 Task: Open a blank google sheet and write heading  Powerhouse Sales. Add 10 people name  'Alexander Cooper, Victoria Hayes, Daniel Carter, Chloe Murphy, Christopher Ross, Natalie Price, Jack Peterson, Harper Foster, Joseph Gray, Lily Reed'Item code in between  1000-2000. Product range in between  4000-7000. Add Products   TOMS Shoe, UGG  Shoe, Wolverine Shoe, Z-Coil Shoe, Adidas shoe, Gucci T-shirt, Louis Vuitton bag, Zara Shirt, H&M jeans, Chanel perfume.Choose quantity  3 to 10 commission 2 percent Total Add Amount. Save page  Powerhouse Sales log   book
Action: Mouse moved to (217, 154)
Screenshot: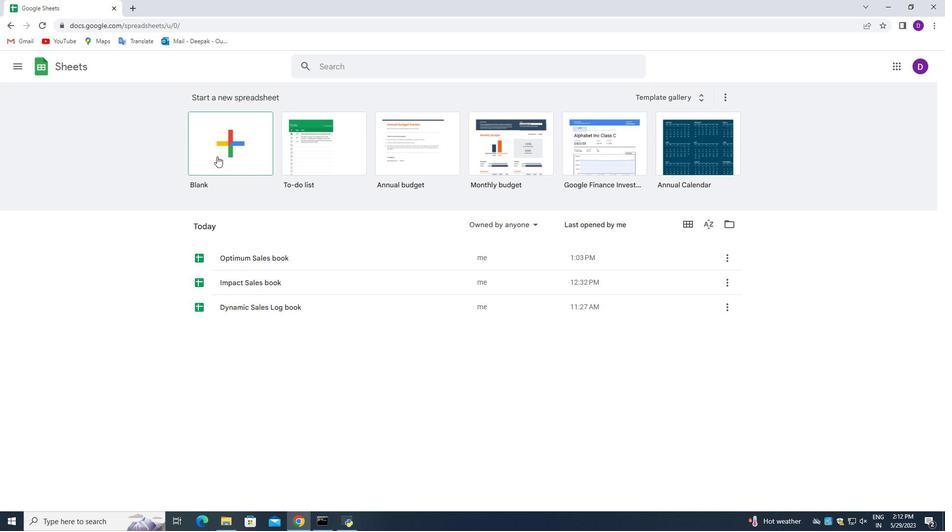 
Action: Mouse pressed left at (217, 154)
Screenshot: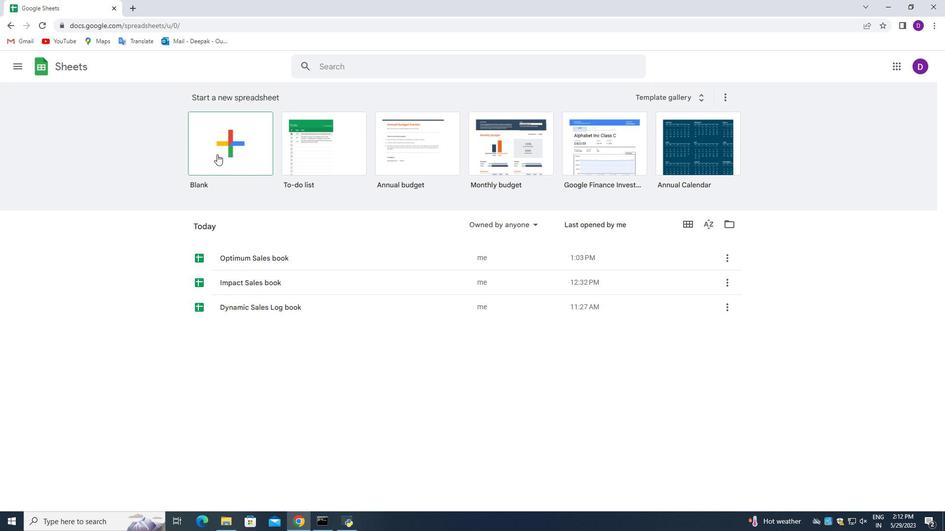 
Action: Mouse moved to (111, 135)
Screenshot: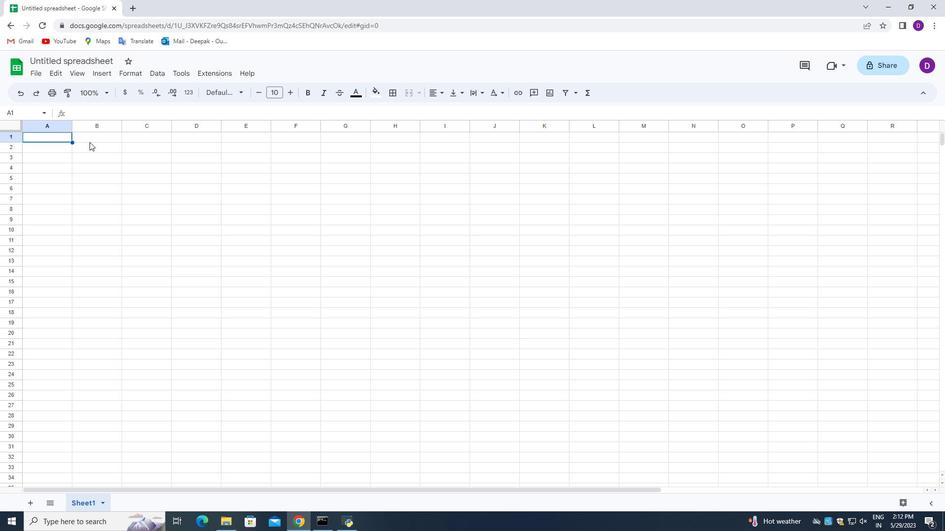
Action: Mouse pressed left at (111, 135)
Screenshot: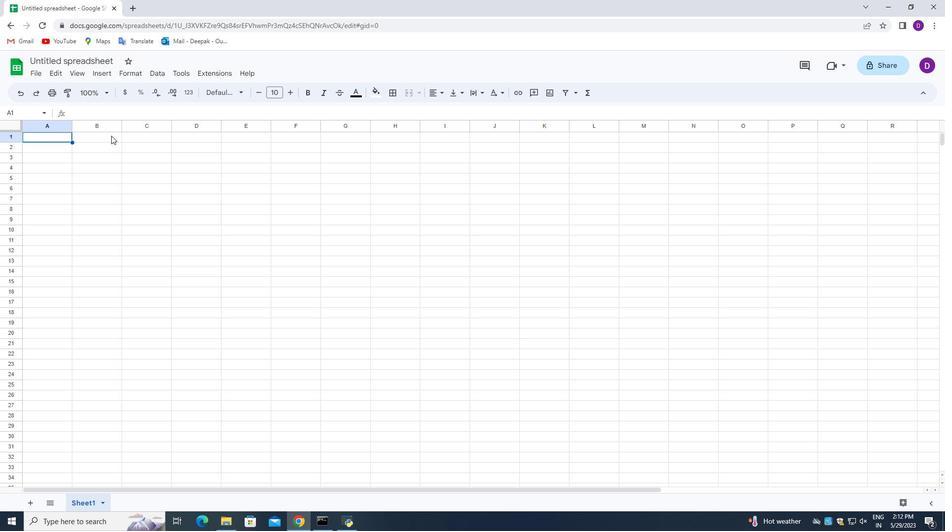 
Action: Mouse moved to (50, 139)
Screenshot: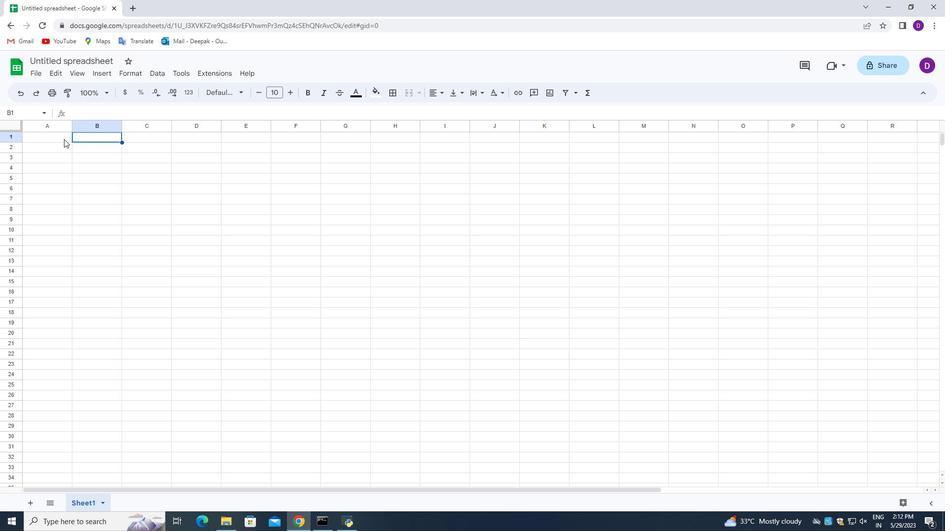 
Action: Mouse pressed left at (50, 139)
Screenshot: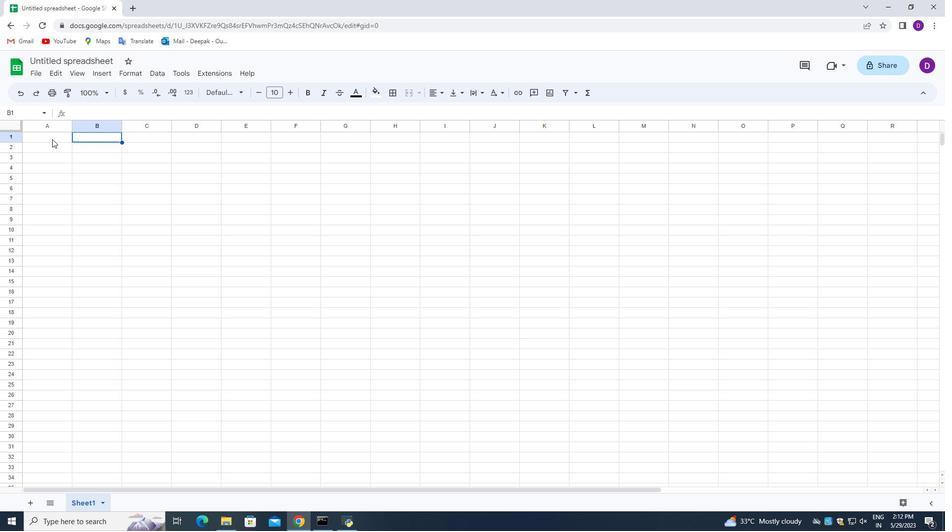 
Action: Mouse pressed left at (50, 139)
Screenshot: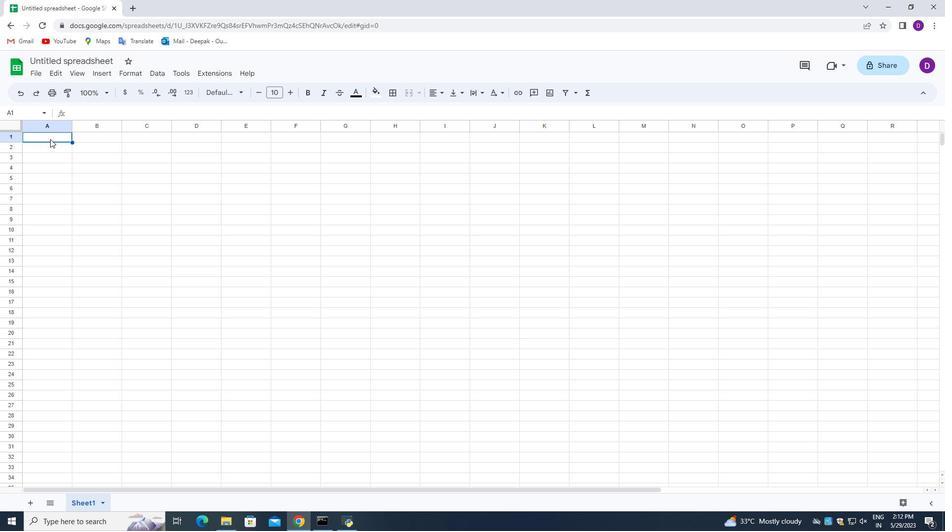
Action: Mouse pressed left at (50, 139)
Screenshot: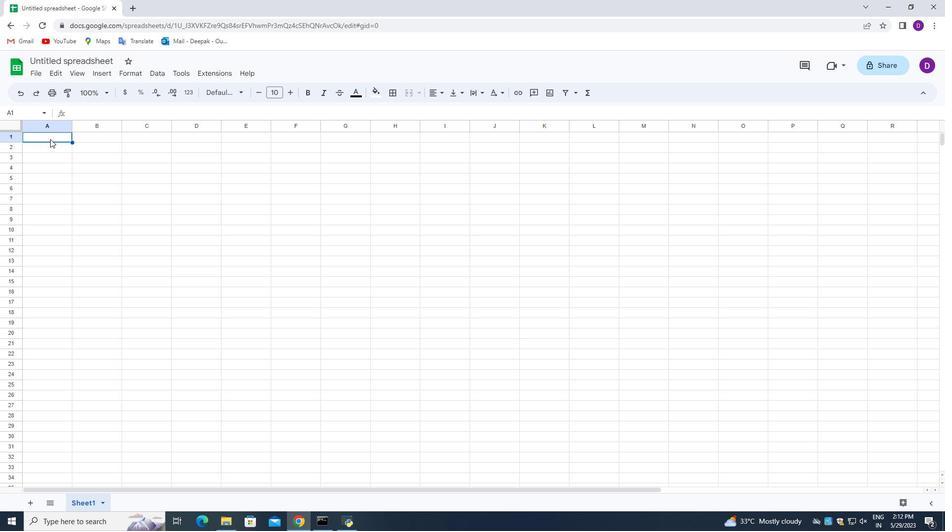 
Action: Mouse moved to (66, 60)
Screenshot: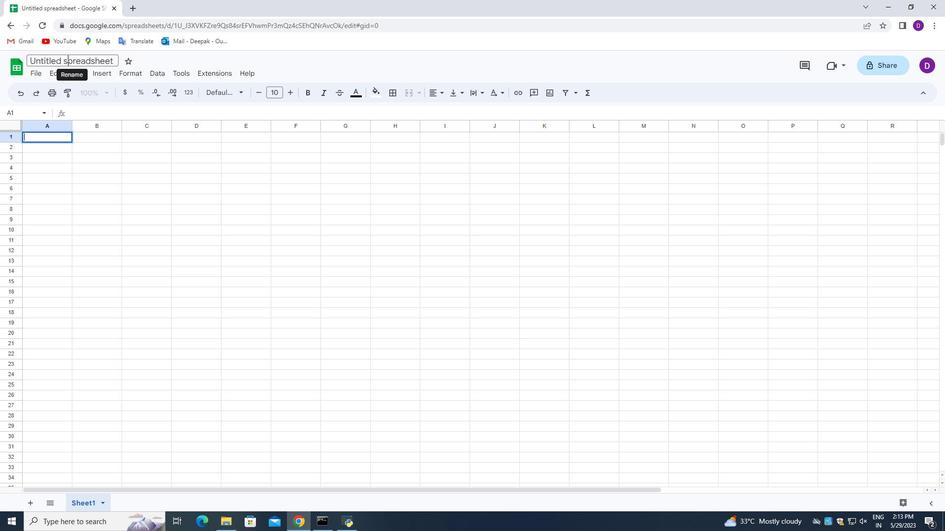 
Action: Mouse pressed left at (66, 60)
Screenshot: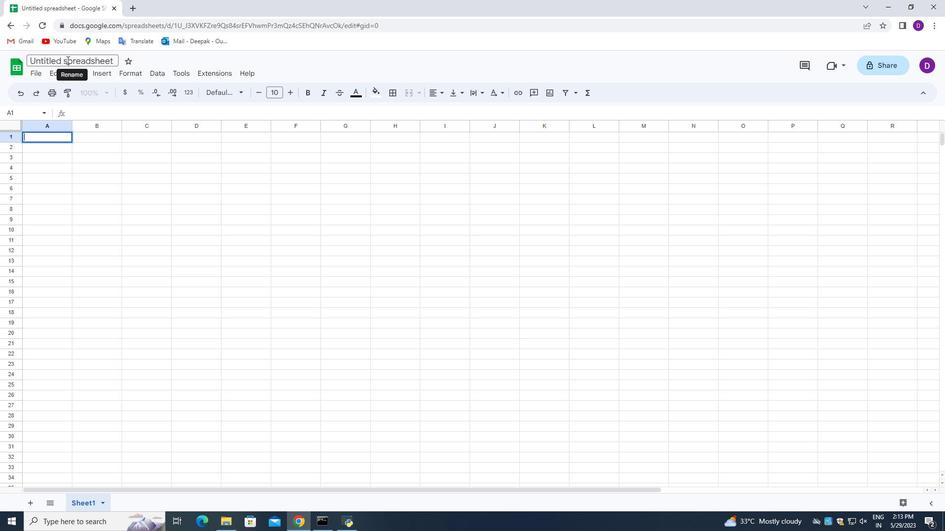 
Action: Mouse pressed left at (66, 60)
Screenshot: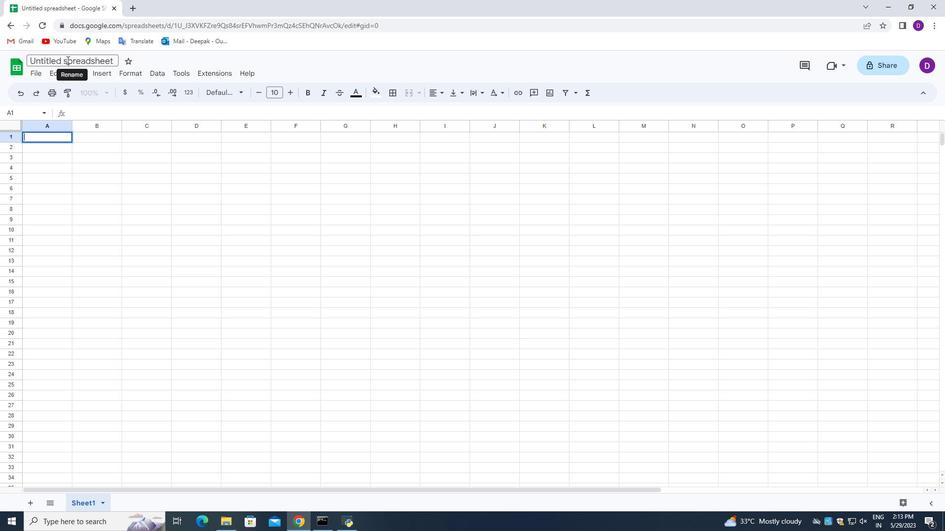 
Action: Key pressed <Key.shift>Powerhouse<Key.space><Key.shift_r>Sle<Key.backspace><Key.backspace>ales<Key.space><Key.shift>L<Key.backspace>log<Key.space>book
Screenshot: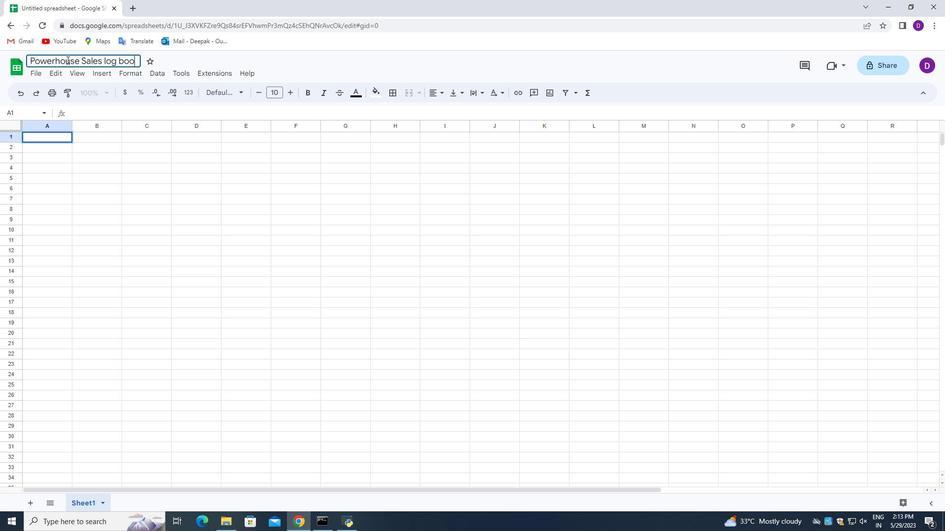 
Action: Mouse moved to (54, 143)
Screenshot: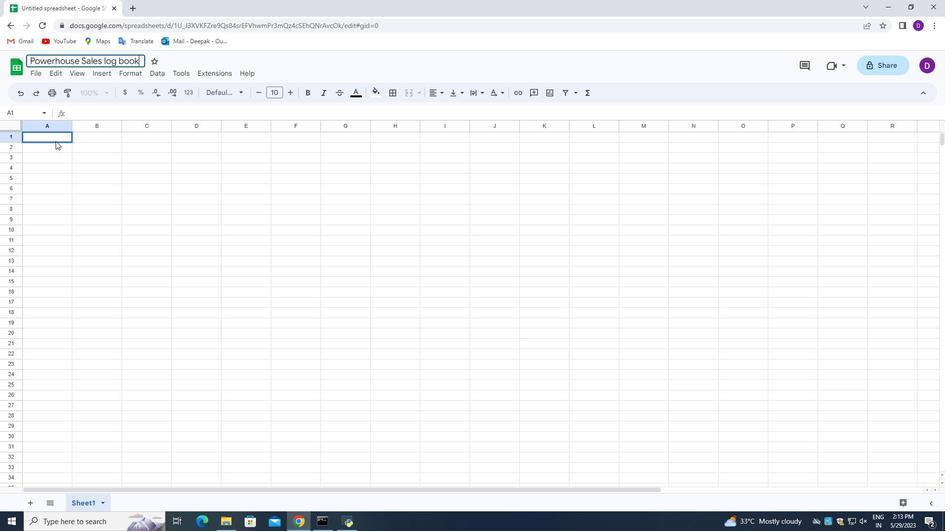 
Action: Mouse pressed left at (54, 143)
Screenshot: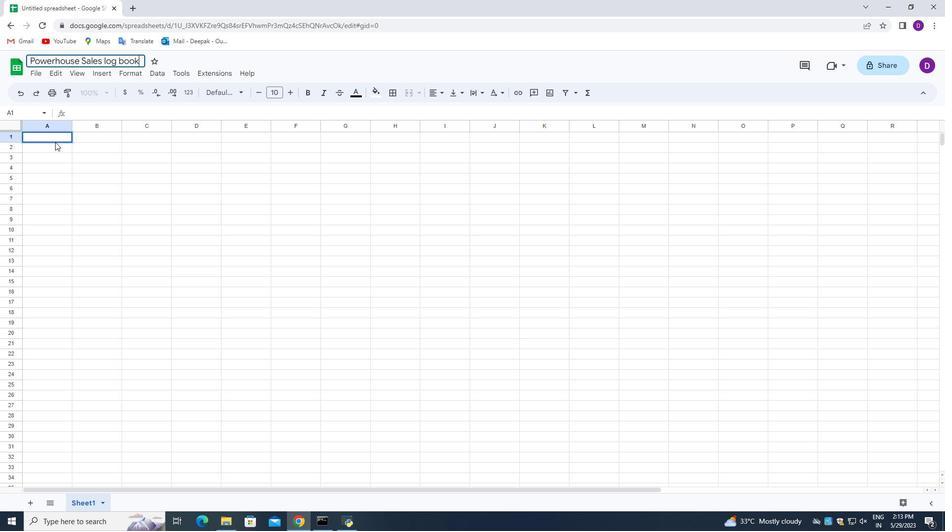 
Action: Mouse moved to (52, 138)
Screenshot: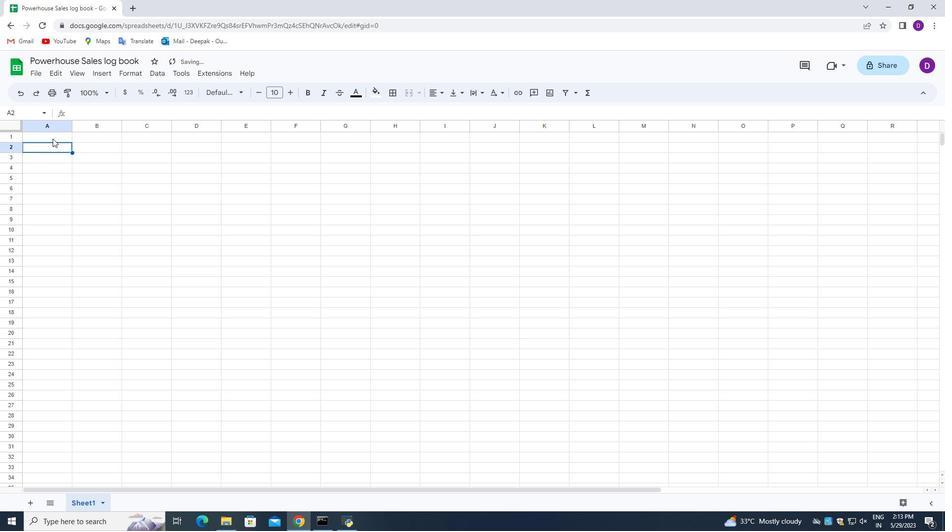
Action: Mouse pressed left at (52, 138)
Screenshot: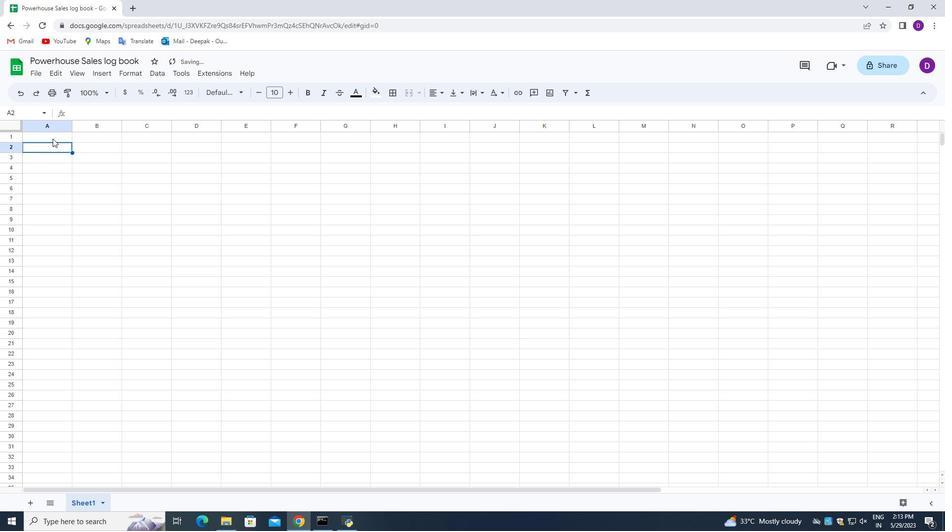 
Action: Mouse pressed left at (52, 138)
Screenshot: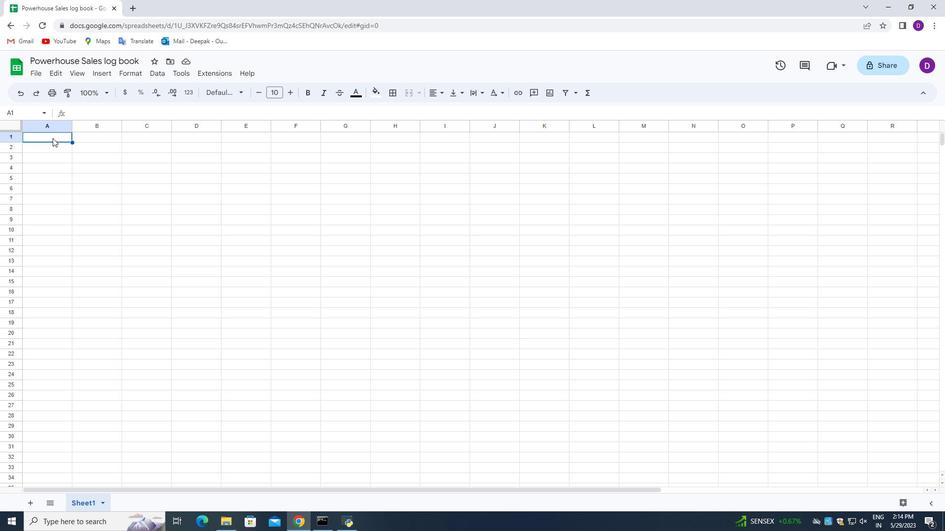 
Action: Mouse pressed left at (52, 138)
Screenshot: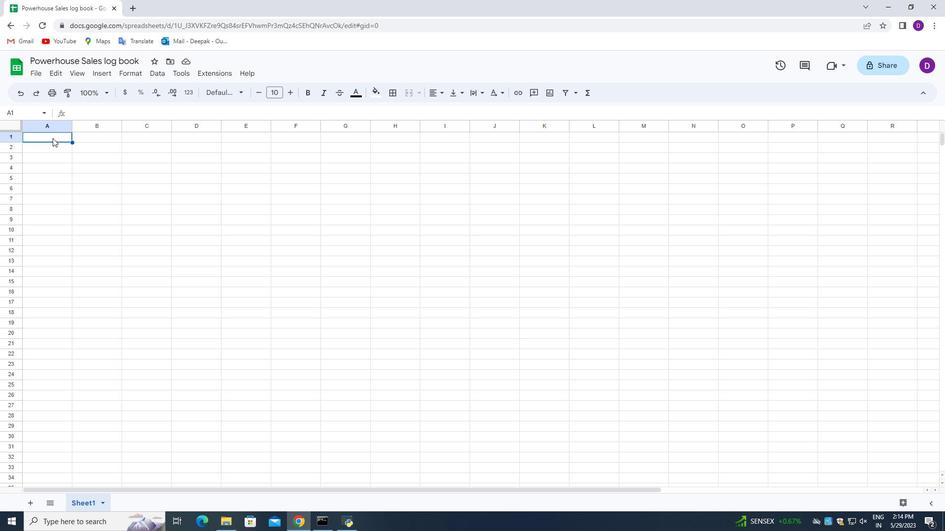
Action: Key pressed <Key.shift>Name<Key.backspace><Key.backspace><Key.backspace><Key.backspace><Key.backspace><Key.shift>Powerhouse<Key.space><Key.shift_r>Sales<Key.space><Key.shift>log
Screenshot: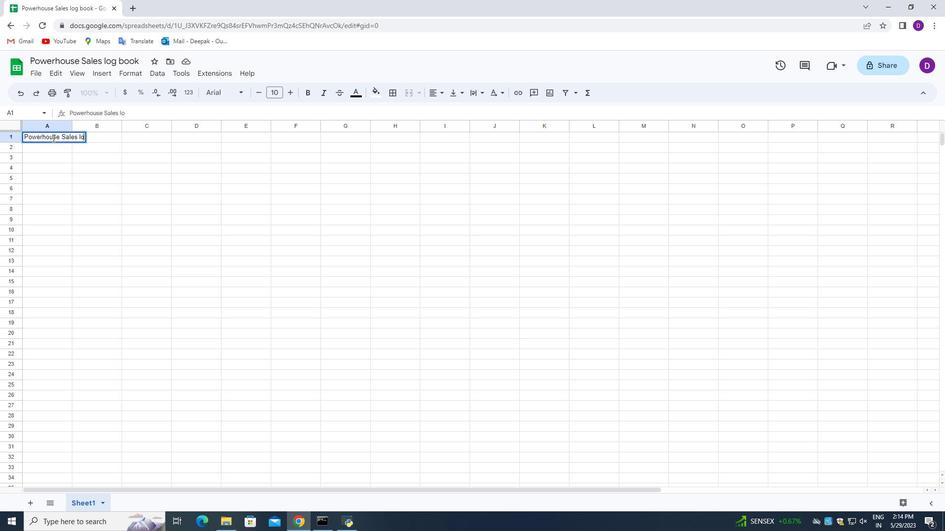 
Action: Mouse moved to (73, 123)
Screenshot: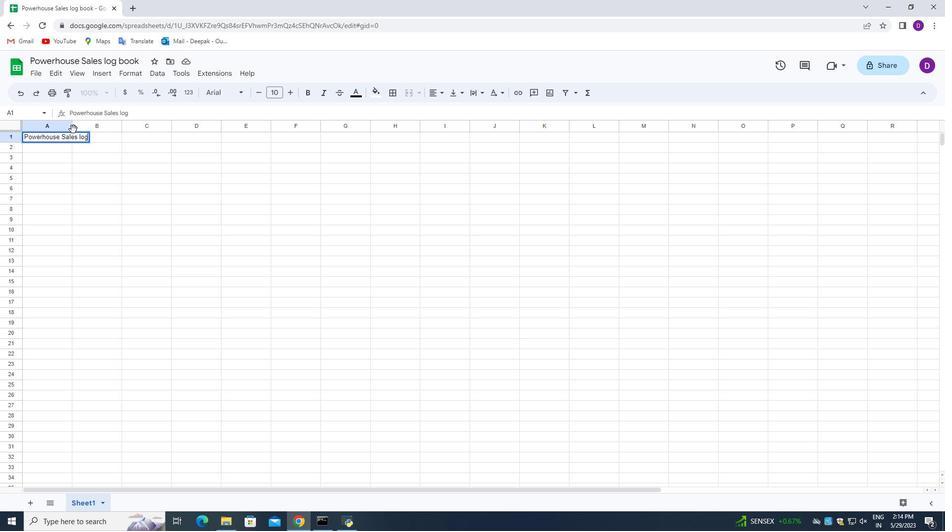 
Action: Mouse pressed left at (73, 123)
Screenshot: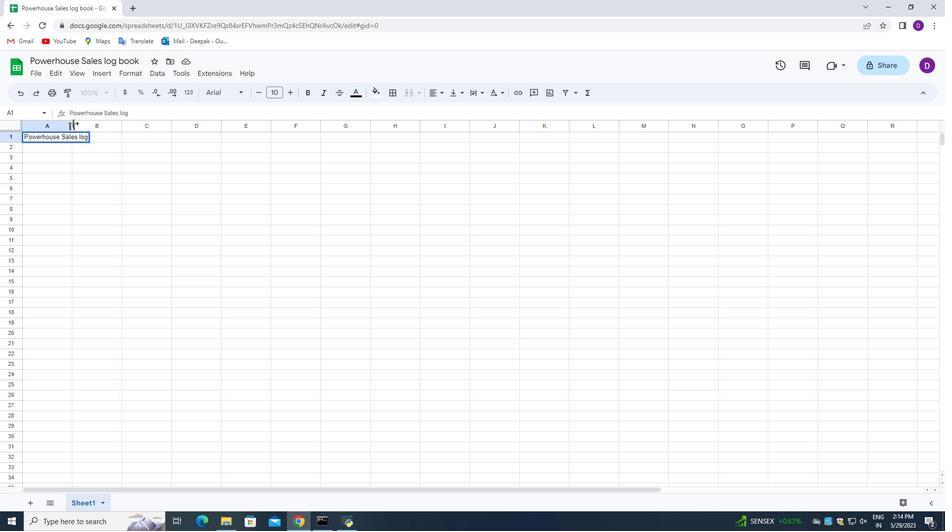 
Action: Mouse pressed left at (73, 123)
Screenshot: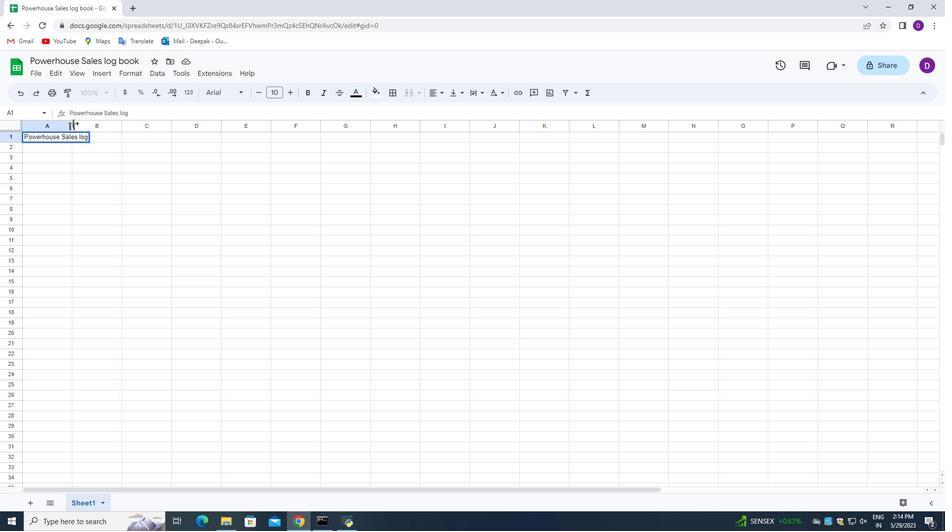 
Action: Mouse moved to (80, 170)
Screenshot: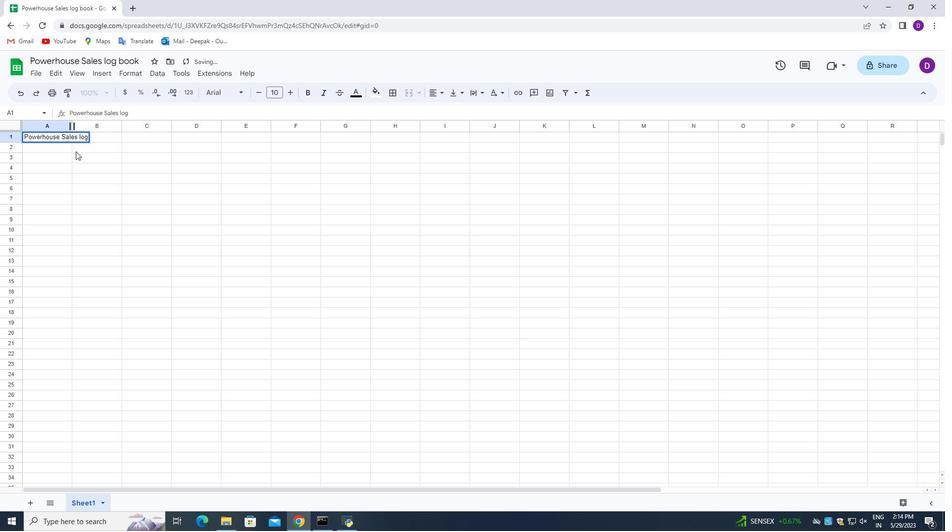 
Action: Mouse pressed left at (80, 170)
Screenshot: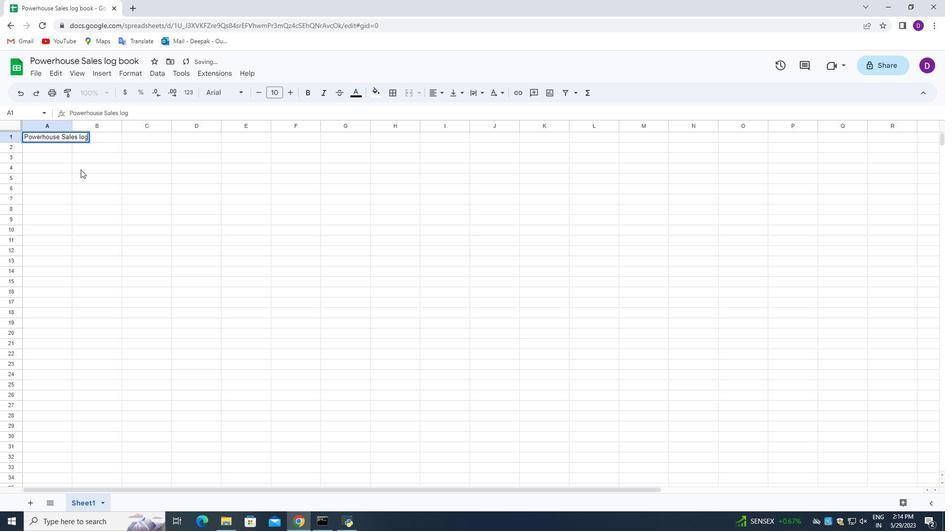 
Action: Mouse moved to (72, 126)
Screenshot: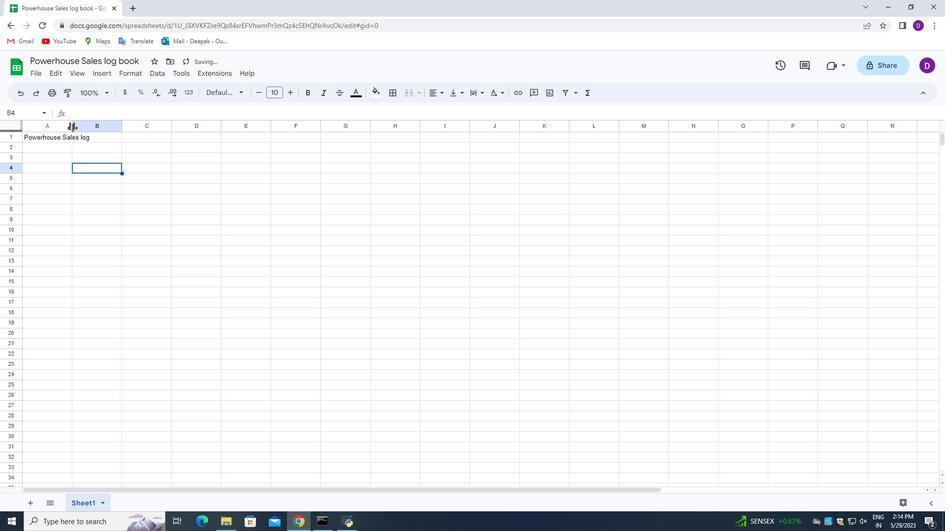 
Action: Mouse pressed left at (72, 126)
Screenshot: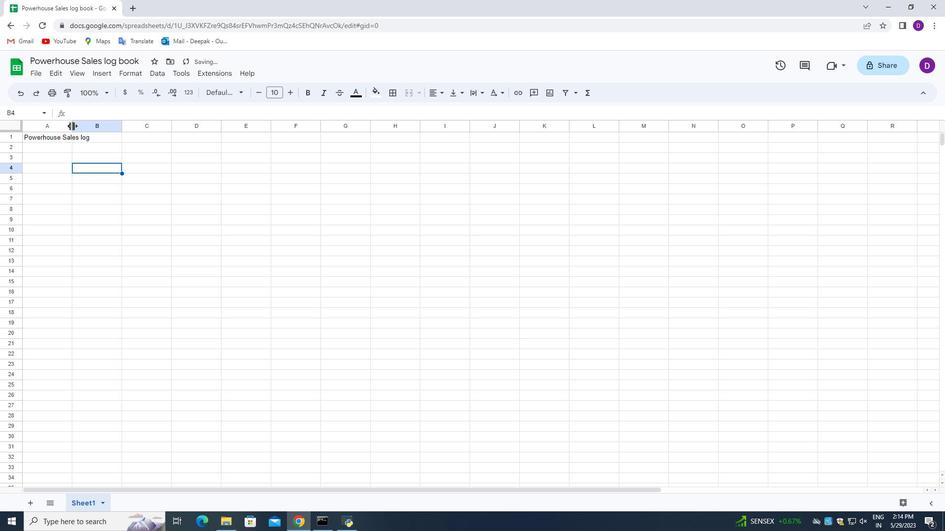
Action: Mouse pressed left at (72, 126)
Screenshot: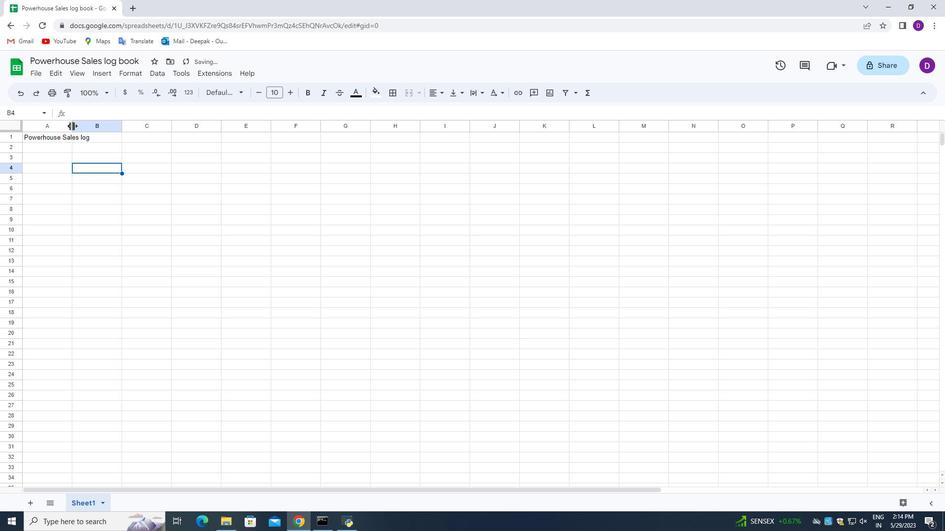 
Action: Mouse moved to (57, 147)
Screenshot: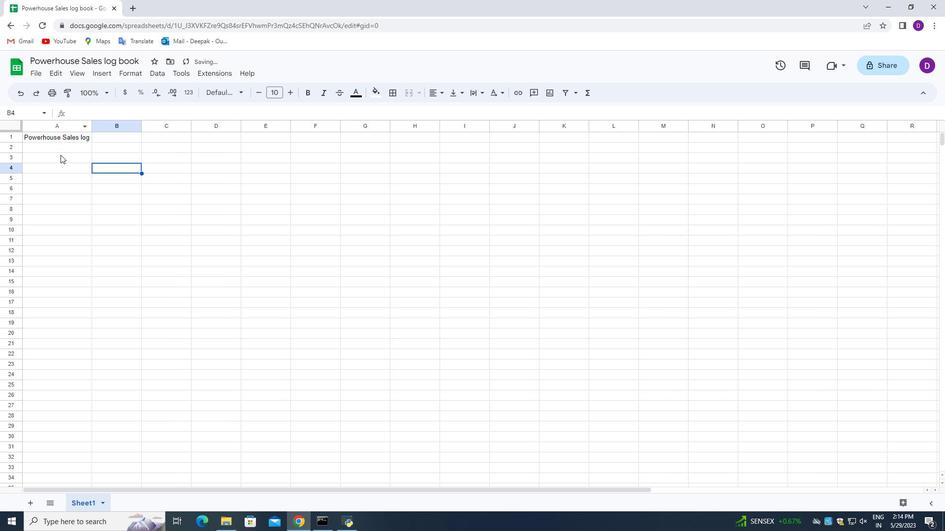 
Action: Mouse pressed left at (57, 147)
Screenshot: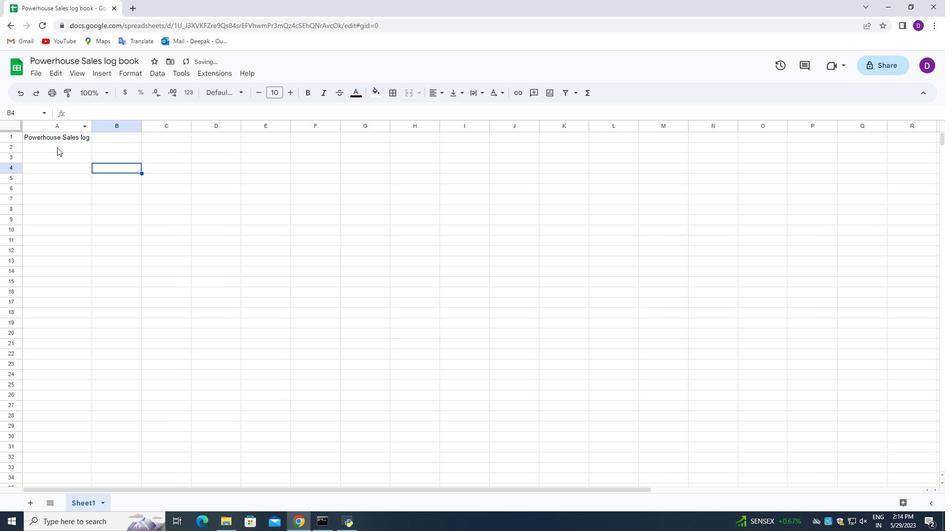 
Action: Key pressed <Key.shift>Name<Key.enter><Key.shift_r>Alexander<Key.enter>
Screenshot: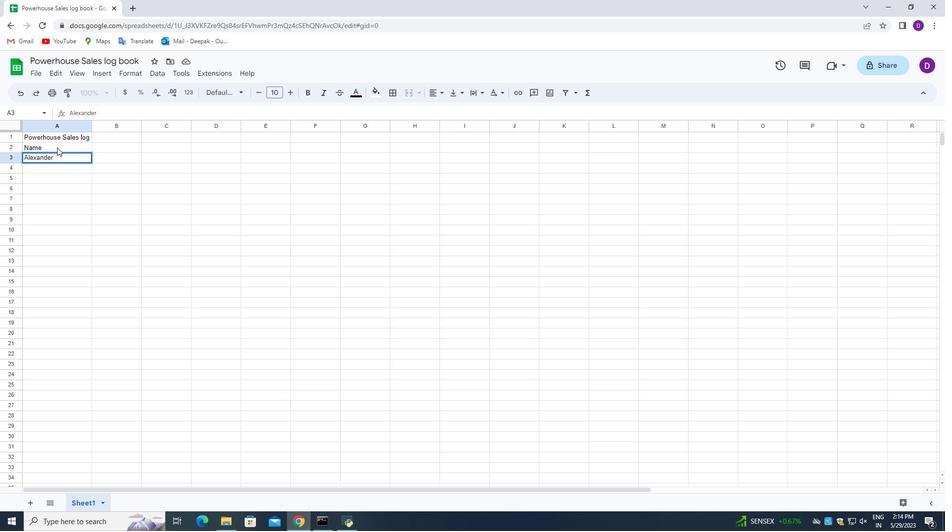 
Action: Mouse moved to (59, 156)
Screenshot: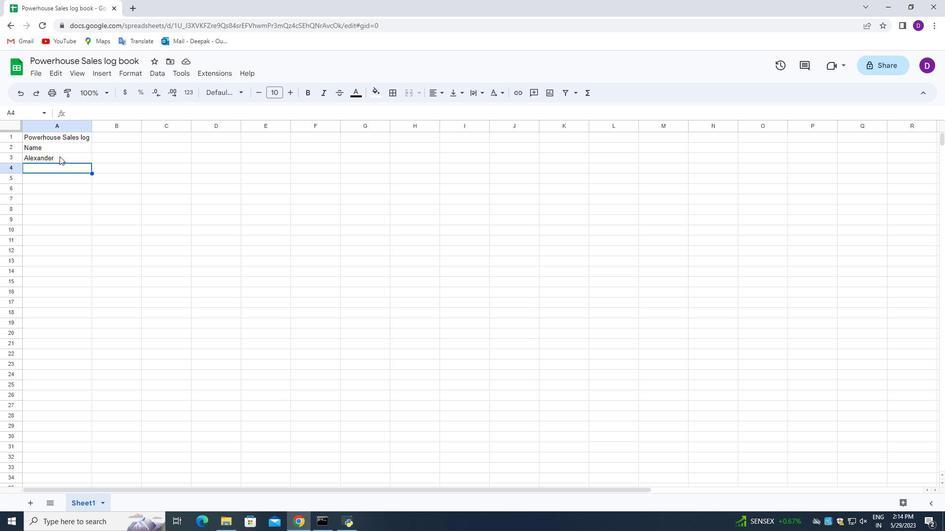 
Action: Mouse pressed left at (59, 156)
Screenshot: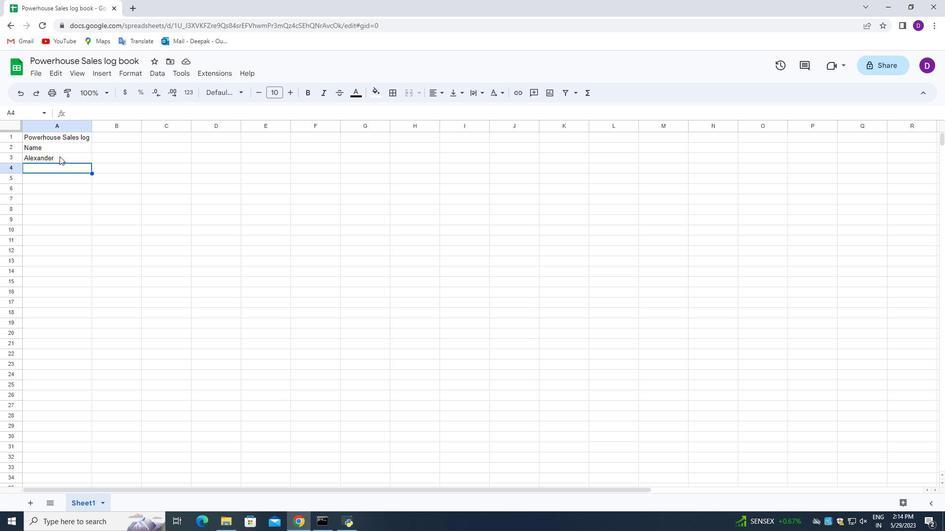 
Action: Mouse pressed left at (59, 156)
Screenshot: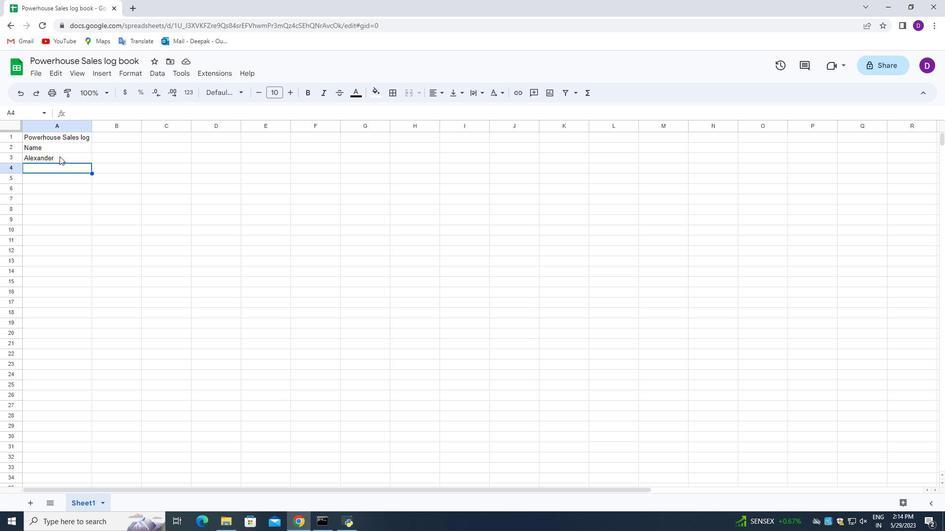 
Action: Key pressed <Key.space><Key.shift_r>Cooper<Key.enter><Key.shift_r>Victoria<Key.space><Key.shift>Hayes<Key.enter><Key.shift_r>Daniel<Key.space><Key.shift_r>Carter<Key.enter><Key.shift_r>Chloe<Key.space><Key.shift>Murphy<Key.enter><Key.shift_r>Christopher<Key.space><Key.shift_r>Ross<Key.enter><Key.shift>Natali<Key.space><Key.backspace>e<Key.space><Key.shift>Price,<Key.backspace><Key.enter><Key.shift>Jack<Key.space><Key.shift>Per<Key.backspace>terson<Key.enter><Key.shift>Harper<Key.space><Key.shift_r>Foster<Key.enter>j<Key.backspace><Key.backspace><Key.shift>Joseph<Key.space><Key.shift_r>Gray<Key.enter><Key.shift>Lily<Key.space><Key.shift_r><Key.shift_r><Key.shift_r><Key.shift_r><Key.shift_r><Key.shift_r><Key.shift_r>Reed<Key.enter>
Screenshot: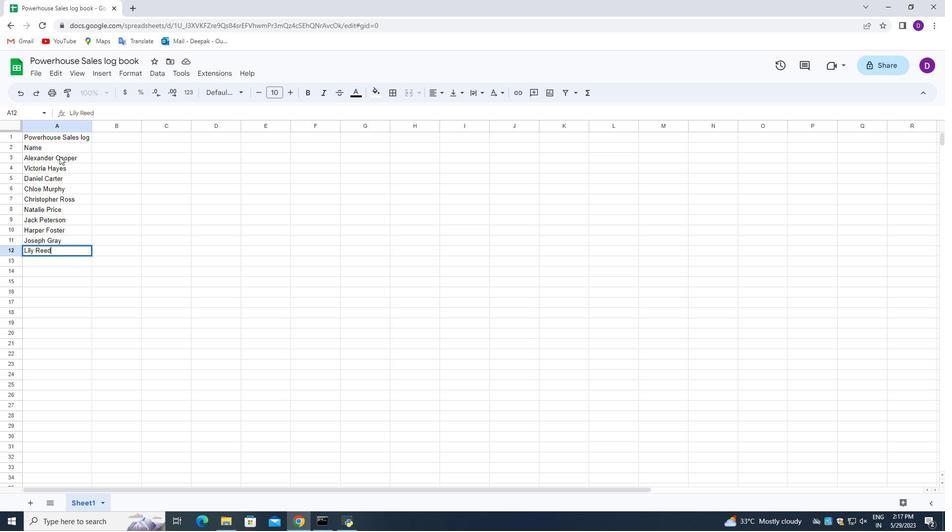 
Action: Mouse moved to (112, 150)
Screenshot: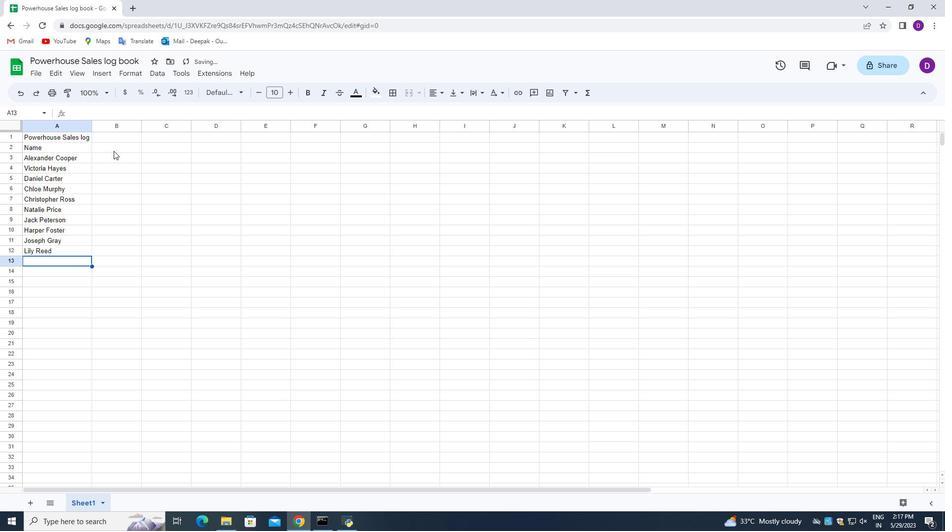 
Action: Mouse pressed left at (112, 150)
Screenshot: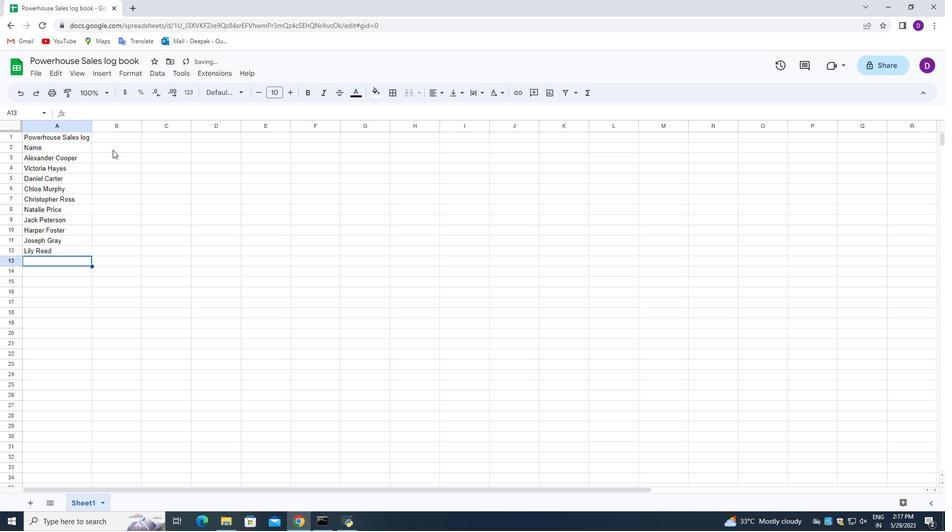 
Action: Mouse moved to (114, 149)
Screenshot: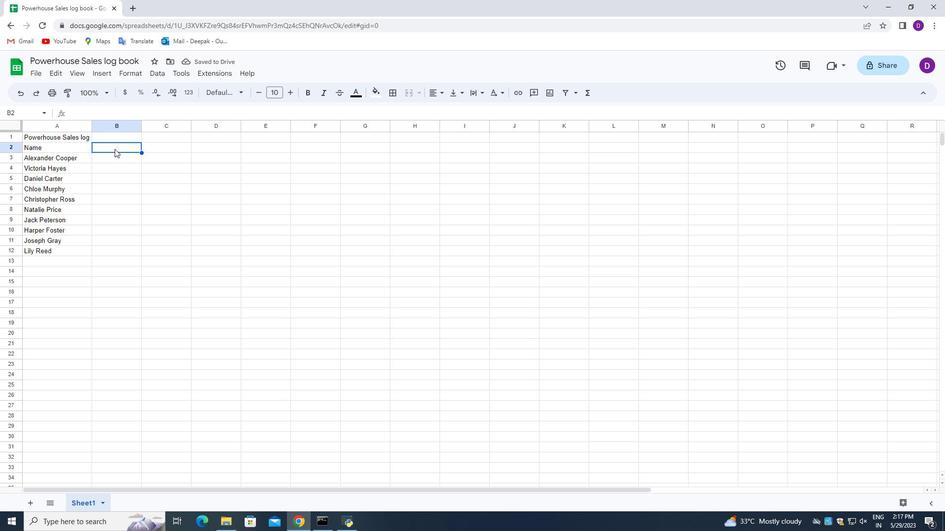 
Action: Mouse pressed left at (114, 149)
Screenshot: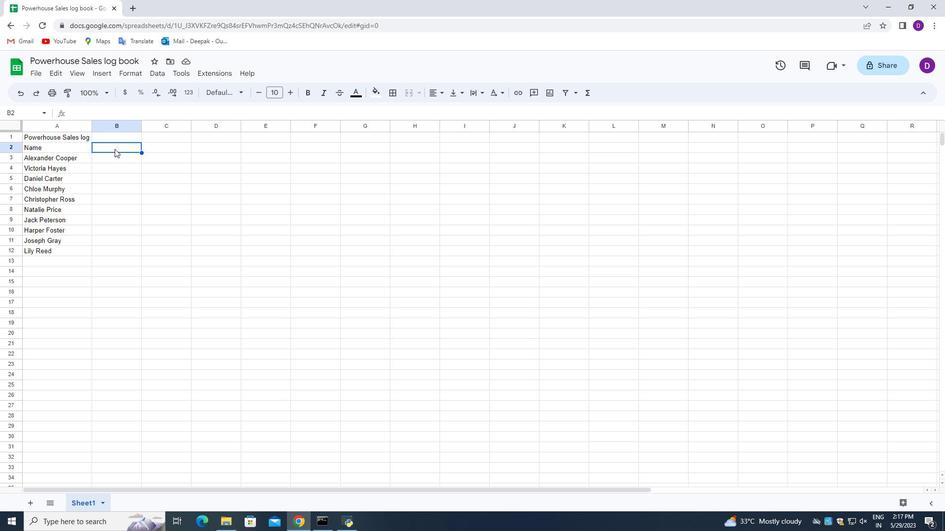 
Action: Mouse pressed left at (114, 149)
Screenshot: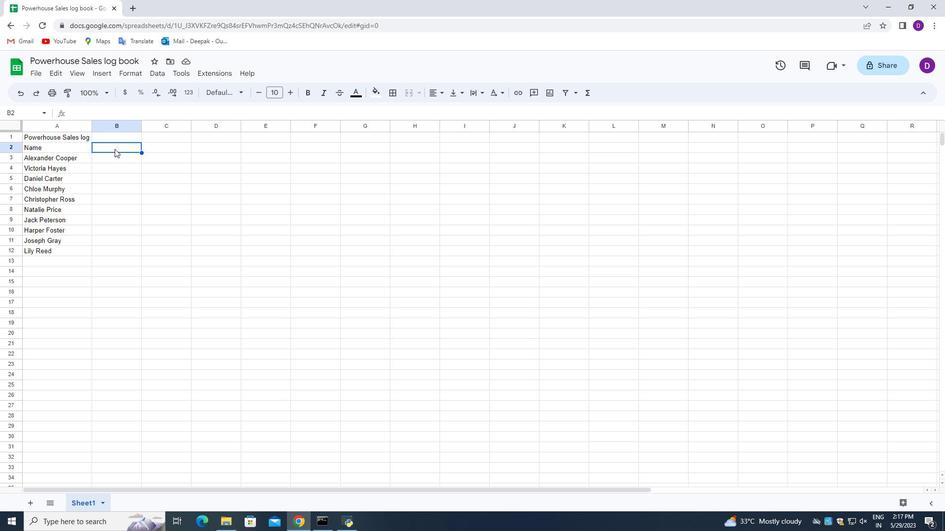 
Action: Key pressed <Key.shift>Item<Key.space>code<Key.enter>1000<Key.enter>1100<Key.enter>1200<Key.enter>1300<Key.enter>1400<Key.enter>15.0<Key.backspace><Key.backspace>00<Key.enter>1600<Key.enter>1700<Key.enter>1800<Key.enter>1900<Key.enter>
Screenshot: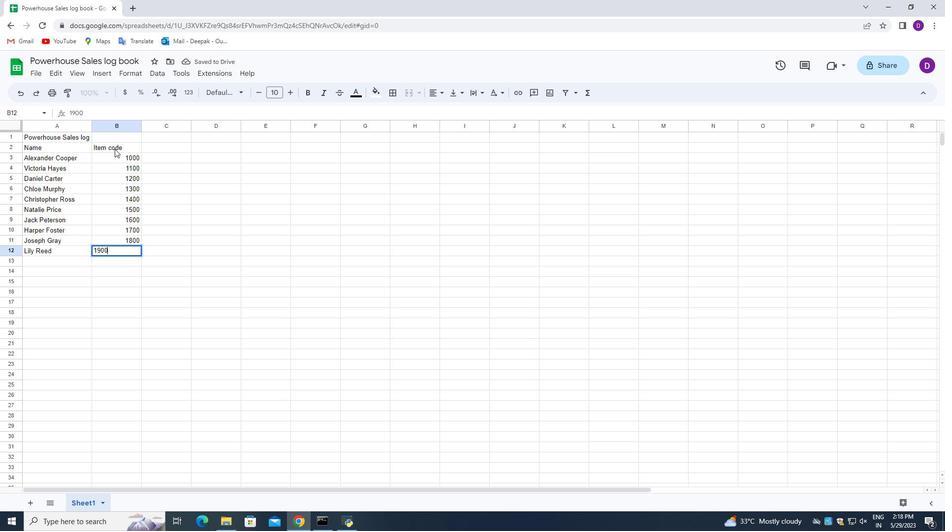 
Action: Mouse moved to (163, 148)
Screenshot: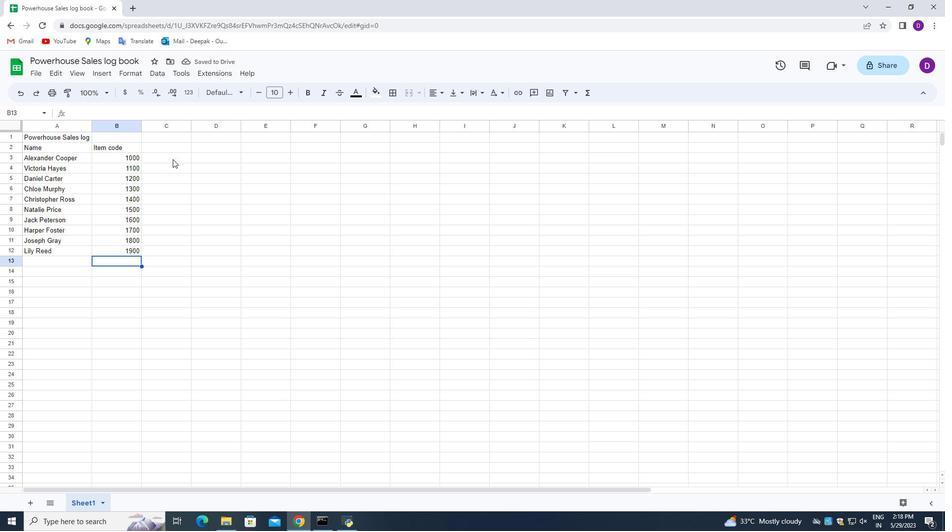 
Action: Mouse pressed left at (163, 148)
Screenshot: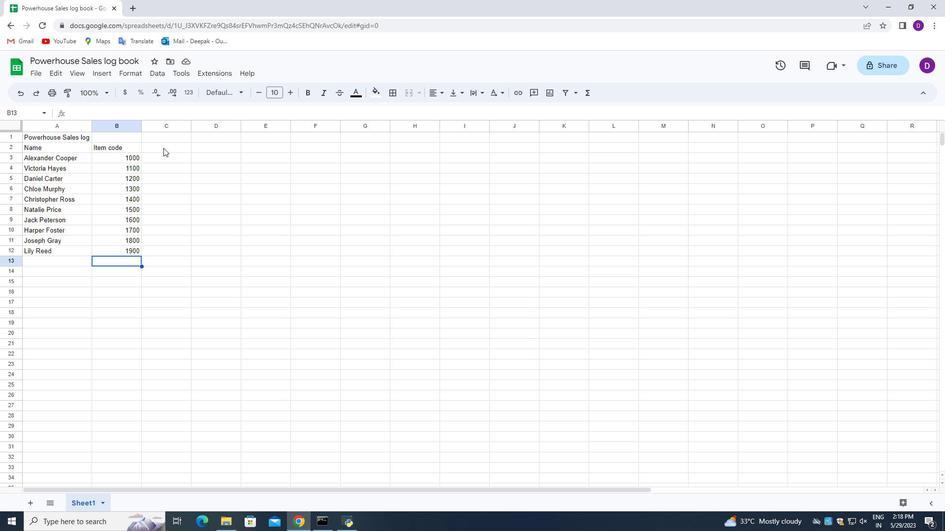 
Action: Key pressed <Key.shift>Product<Key.space><Key.shift_r>Range<Key.enter>
Screenshot: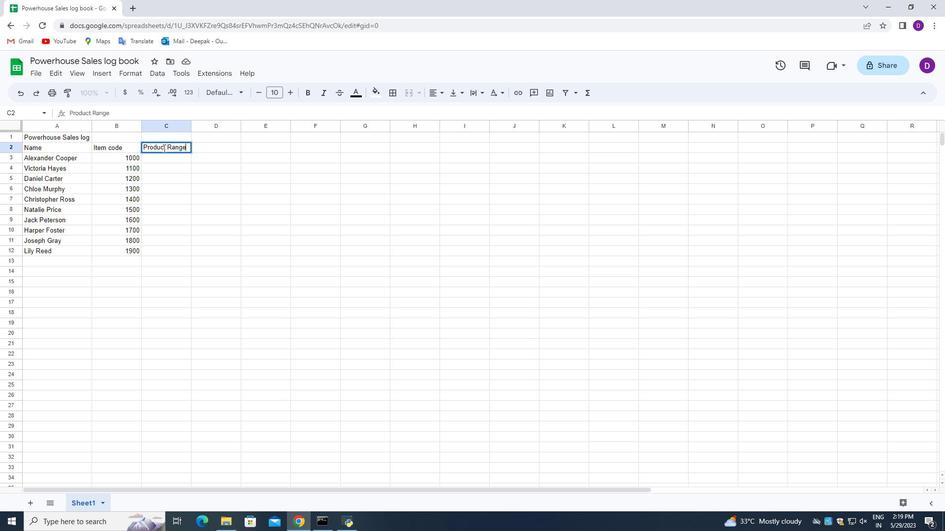 
Action: Mouse moved to (225, 156)
Screenshot: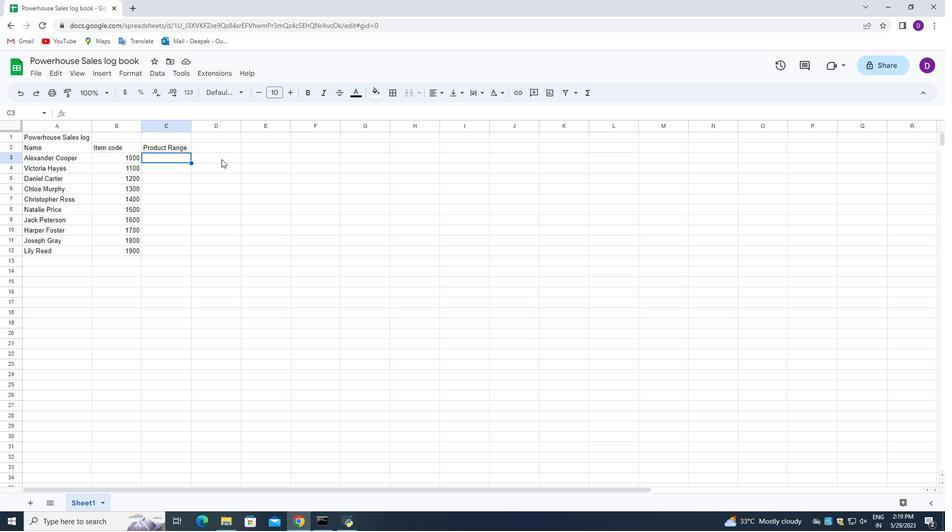 
Action: Key pressed 4000<Key.enter>4500<Key.enter>58<Key.backspace>000<Key.enter>5500<Key.enter>6000<Key.enter>
Screenshot: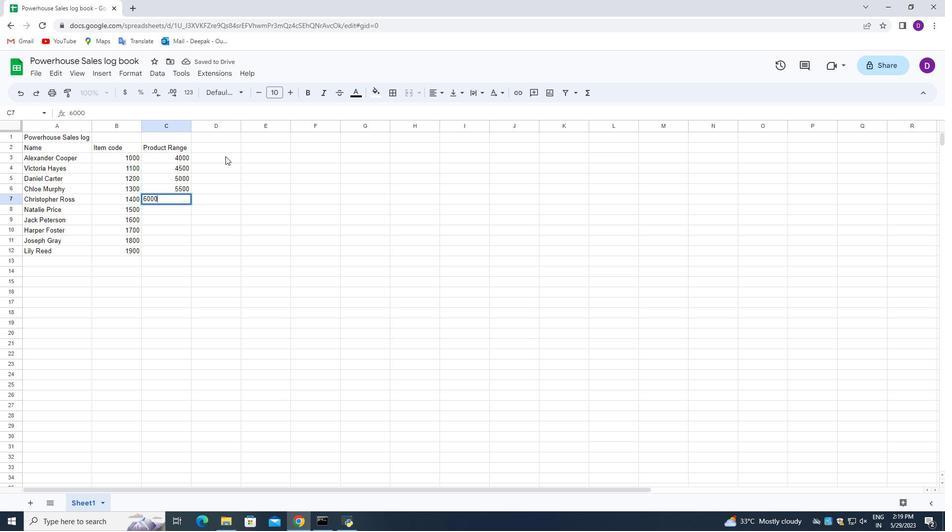 
Action: Mouse moved to (226, 156)
Screenshot: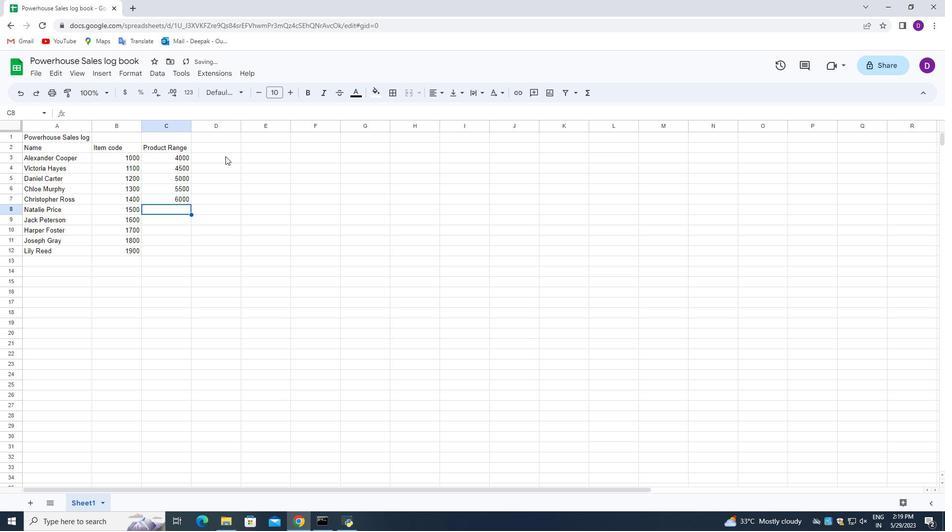 
Action: Key pressed 6
Screenshot: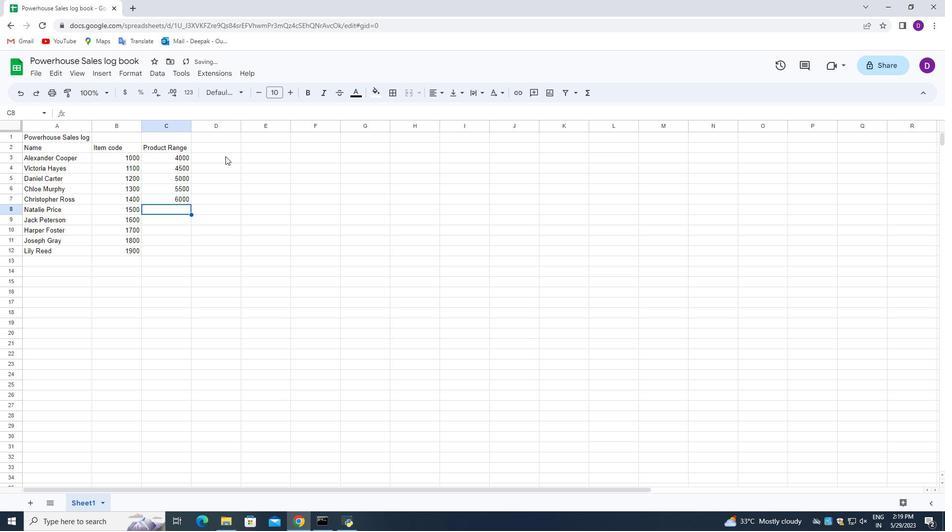 
Action: Mouse moved to (232, 155)
Screenshot: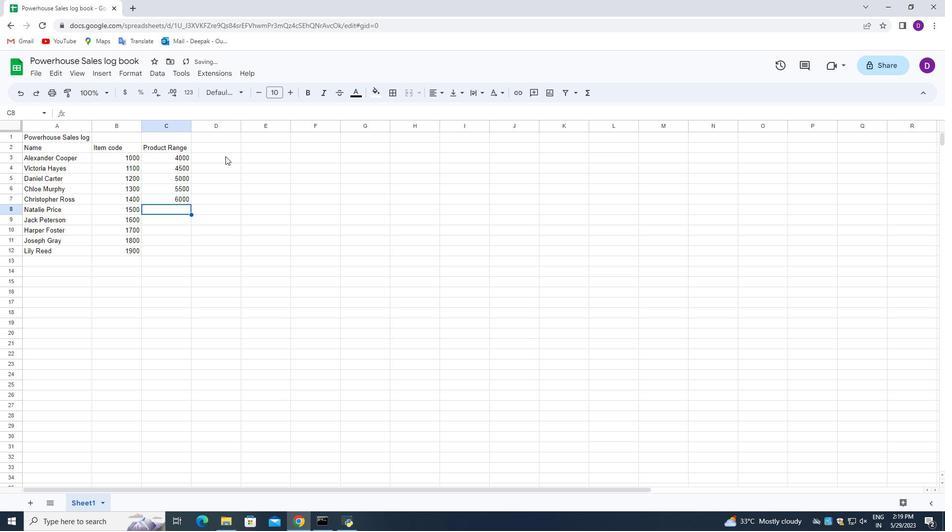 
Action: Key pressed 200<Key.enter>6500<Key.enter>6800<Key.enter>6900<Key.enter>7000<Key.enter>
Screenshot: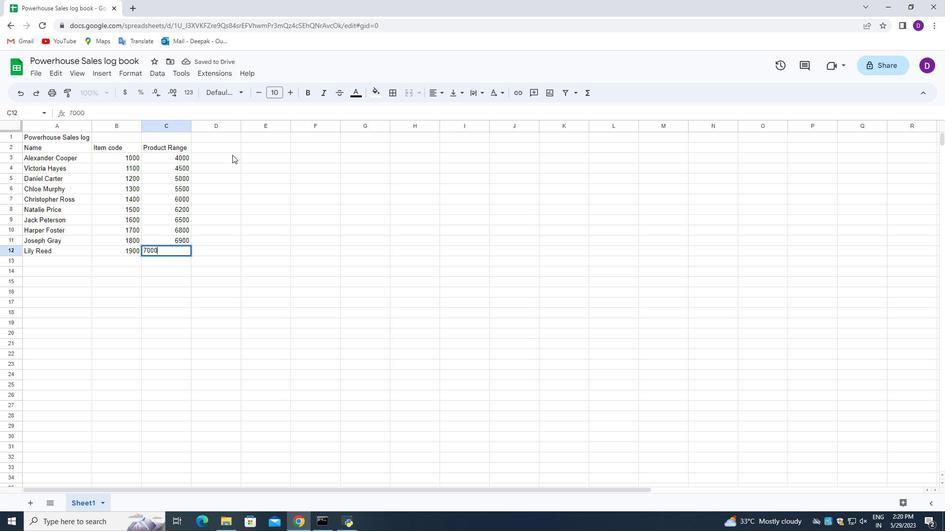 
Action: Mouse moved to (214, 145)
Screenshot: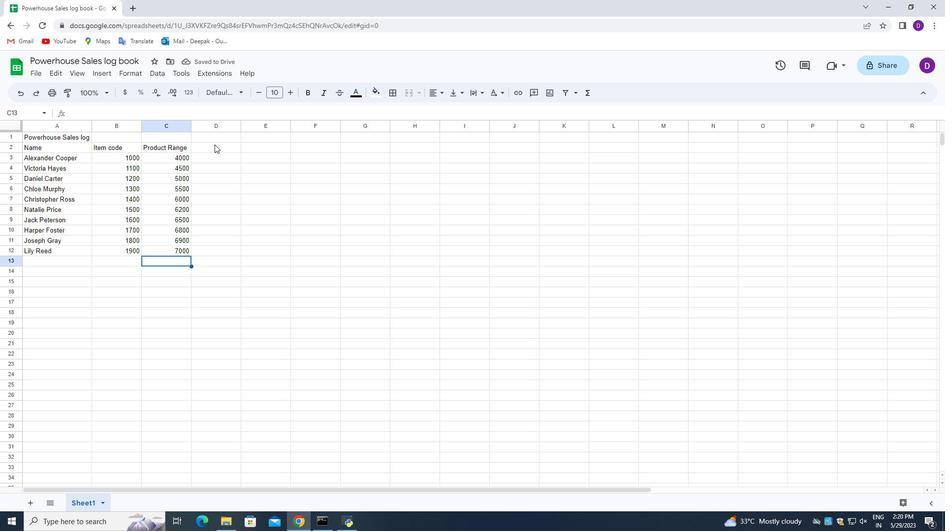 
Action: Mouse pressed left at (214, 145)
Screenshot: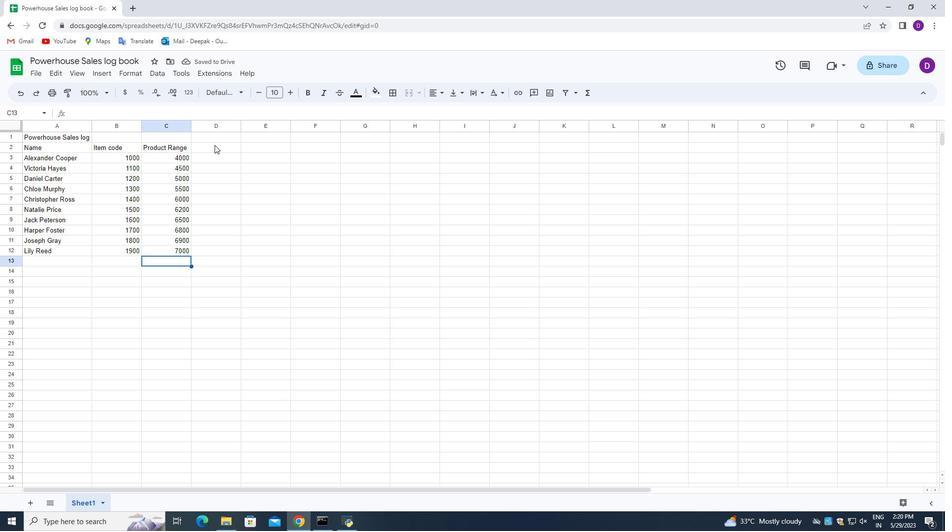 
Action: Mouse pressed left at (214, 145)
Screenshot: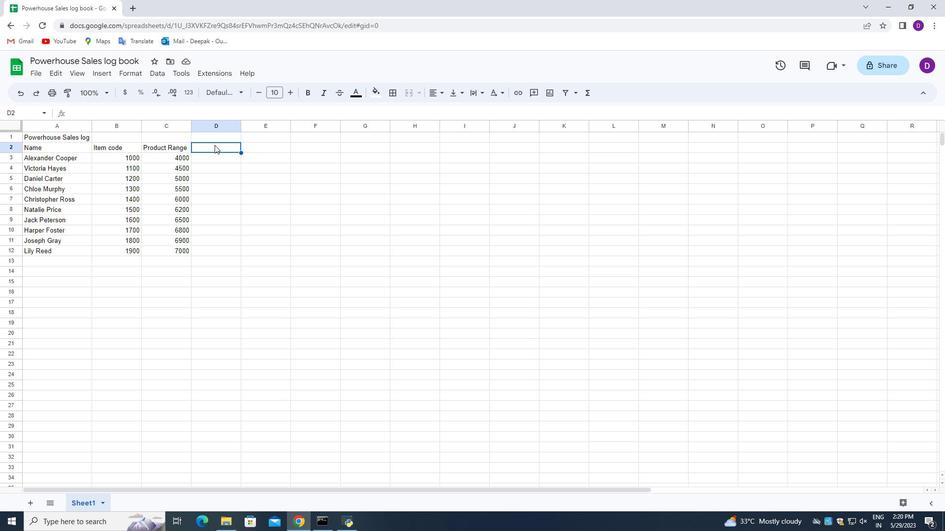
Action: Mouse pressed left at (214, 145)
Screenshot: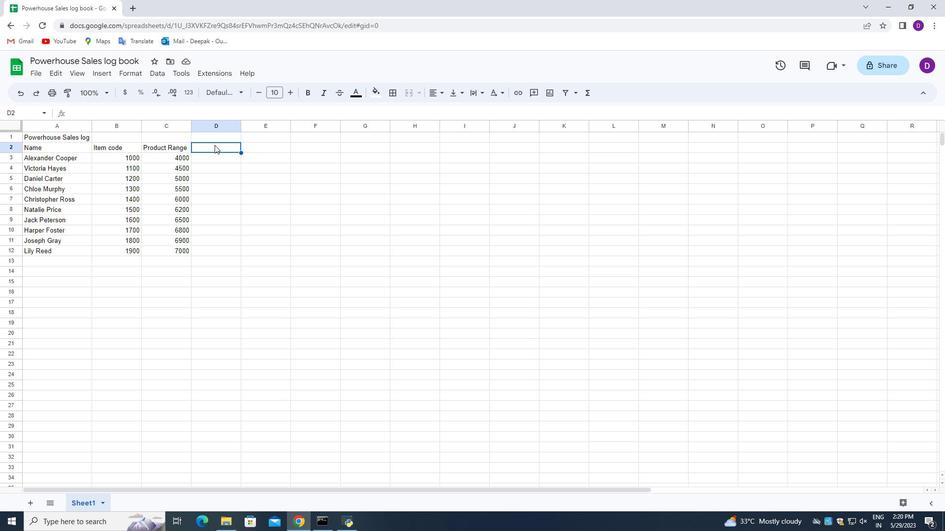 
Action: Key pressed <Key.shift>Products<Key.enter>
Screenshot: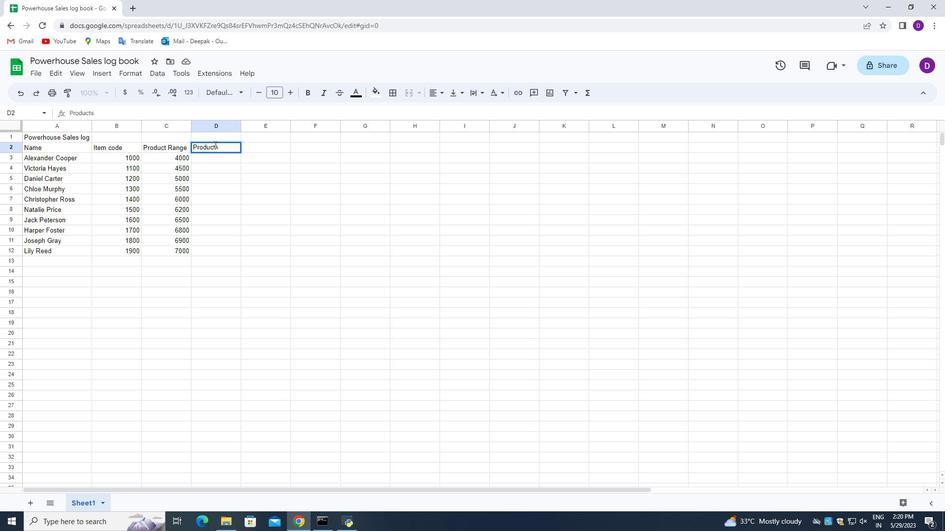 
Action: Mouse moved to (279, 138)
Screenshot: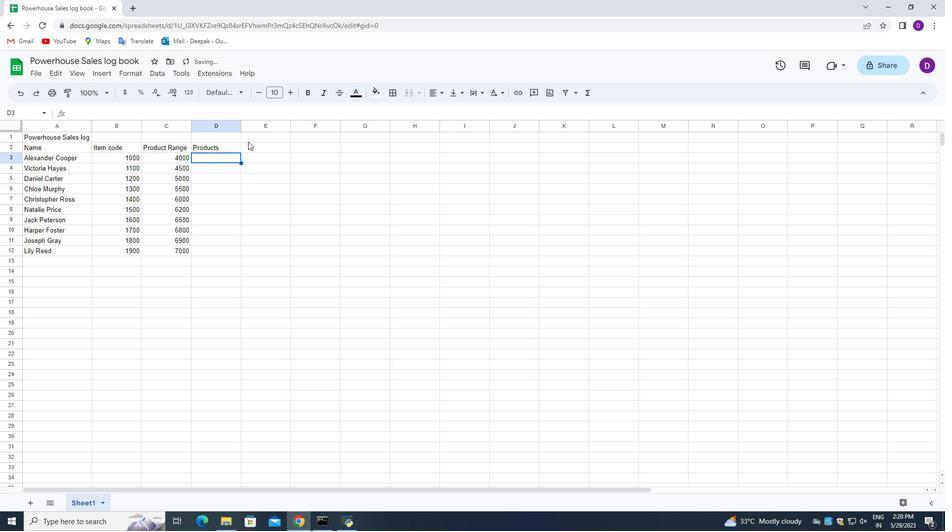 
Action: Key pressed <Key.shift_r>T<Key.shift>OMS<Key.space><Key.shift><Key.shift><Key.shift><Key.shift>Shoe<Key.enter><Key.shift>U<Key.shift_r>GG<Key.space><Key.shift_r>Shoe<Key.enter><Key.shift_r>Wolverine<Key.space><Key.shift_r>Shoe<Key.enter><Key.shift_r>Z0<Key.backspace><Key.shift>_<Key.backspace>0<Key.backspace>-<Key.shift_r>Coil<Key.space><Key.shift_r>Shoe<Key.enter><Key.shift_r>Adidas<Key.space>shoe<Key.enter><Key.shift_r>Gucci<Key.space><Key.shift_r>T-shirt<Key.enter><Key.shift>Louis<Key.space><Key.shift_r>Vuitton<Key.space>bag<Key.enter><Key.shift_r>Zara<Key.space><Key.shift_r>Shirt<Key.shift_r><Key.shift>H<Key.backspace><Key.enter><Key.shift>H<Key.shift><Key.shift><Key.shift><Key.shift><Key.shift><Key.shift><Key.shift><Key.shift><Key.shift><Key.shift><Key.shift><Key.shift><Key.shift><Key.shift><Key.shift><Key.shift><Key.shift><Key.shift><Key.shift><Key.shift><Key.shift><Key.shift><Key.shift><Key.shift><Key.shift><Key.shift><Key.shift><Key.shift>$<Key.backspace>&<Key.shift>M<Key.space>jeans<Key.enter><Key.shift_r>Chanel<Key.space><Key.shift>Perfume<Key.enter>
Screenshot: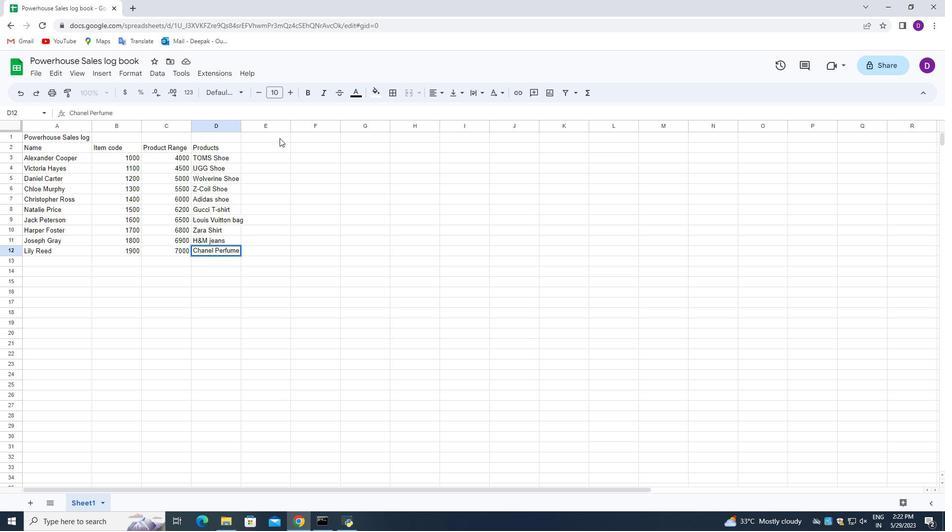 
Action: Mouse moved to (257, 144)
Screenshot: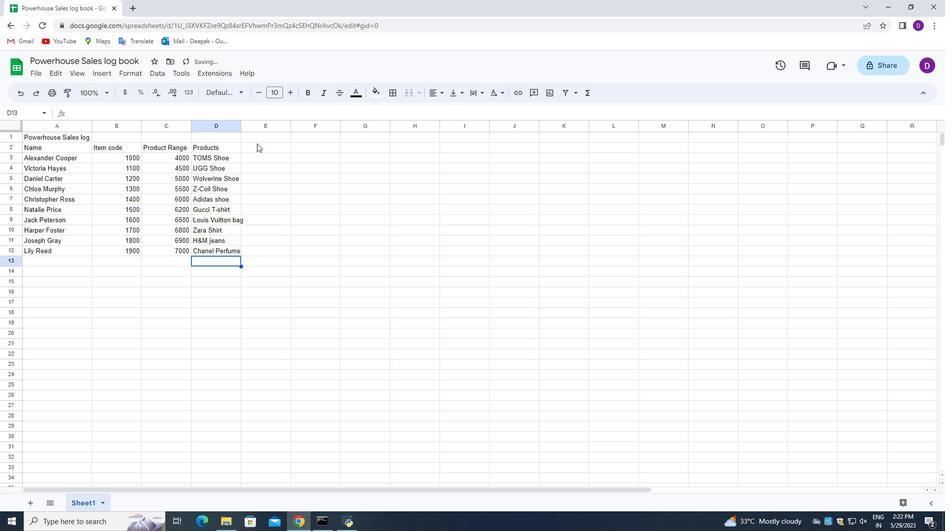 
Action: Mouse pressed left at (257, 144)
Screenshot: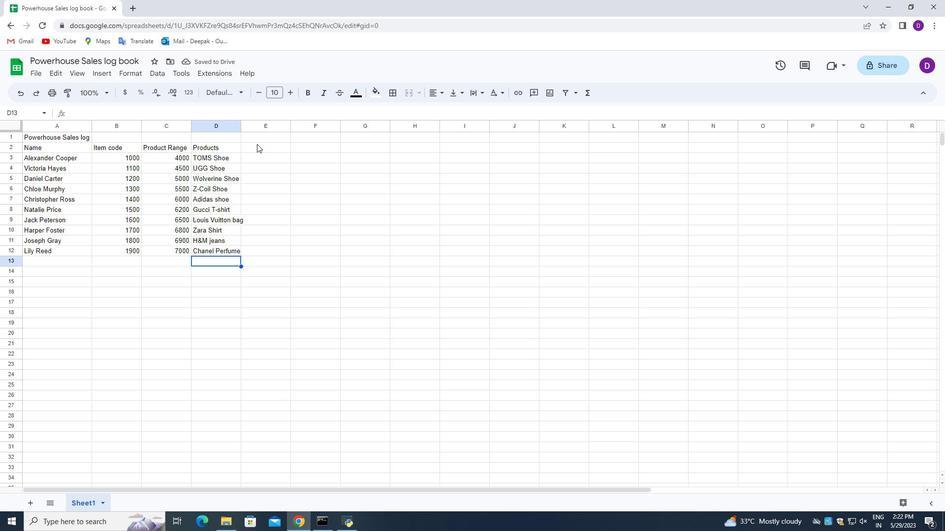 
Action: Mouse pressed left at (257, 144)
Screenshot: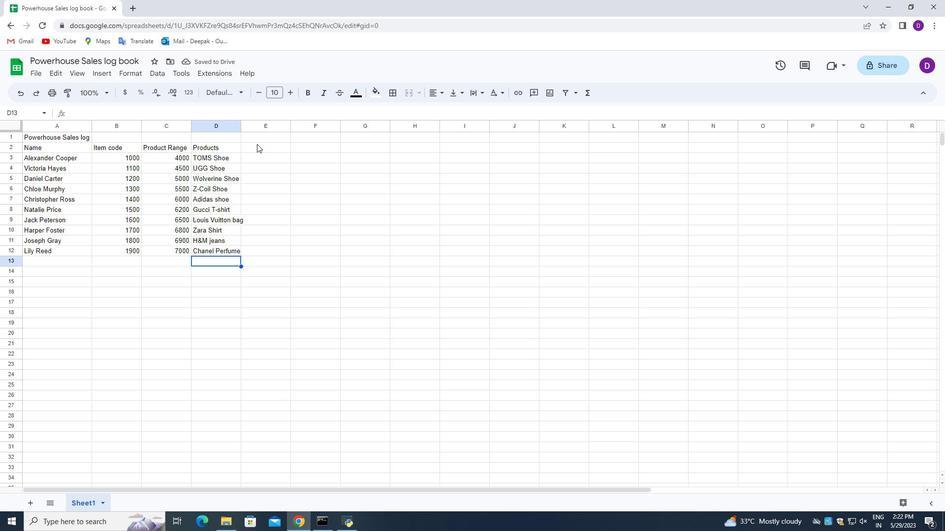 
Action: Mouse moved to (353, 136)
Screenshot: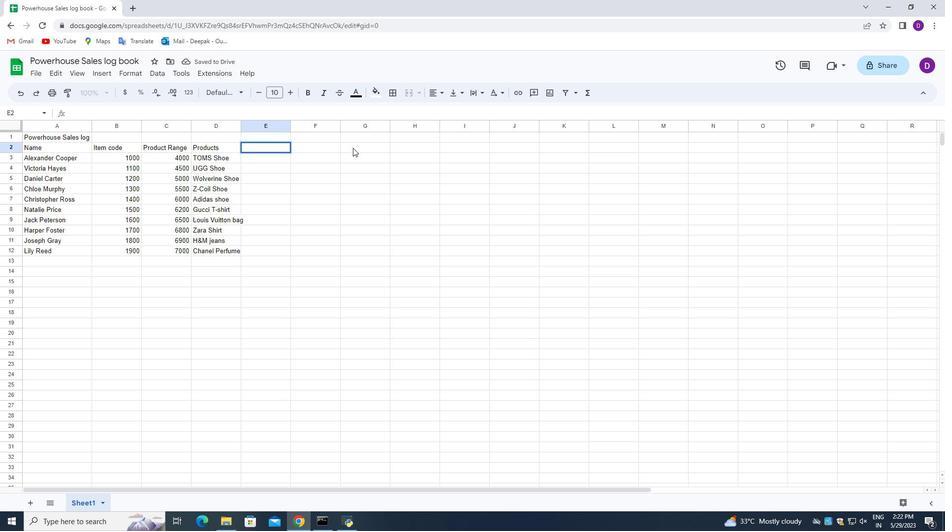 
Action: Key pressed <Key.shift_r>Quantity<Key.enter>3<Key.enter>5<Key.enter>6<Key.enter>4<Key.enter>10<Key.enter>6<Key.enter>9<Key.enter>8<Key.enter>6<Key.enter>5<Key.enter>
Screenshot: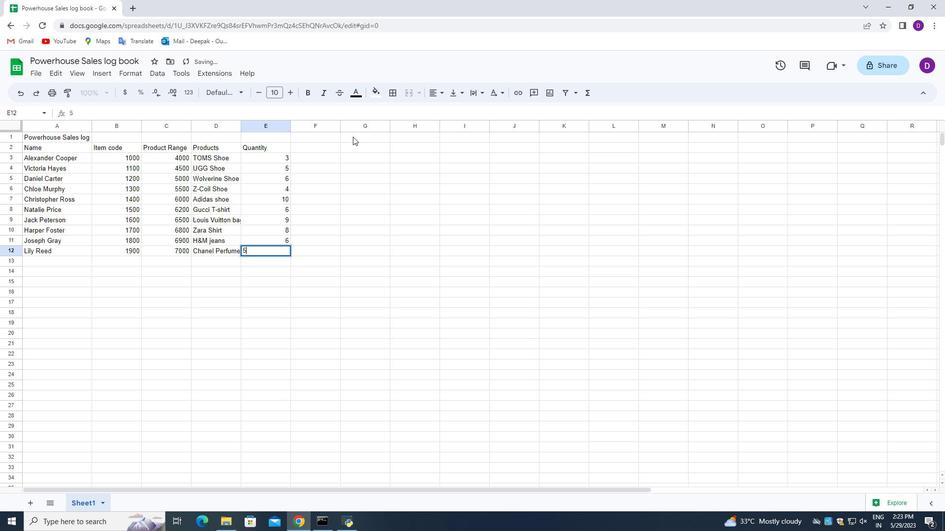 
Action: Mouse moved to (316, 146)
Screenshot: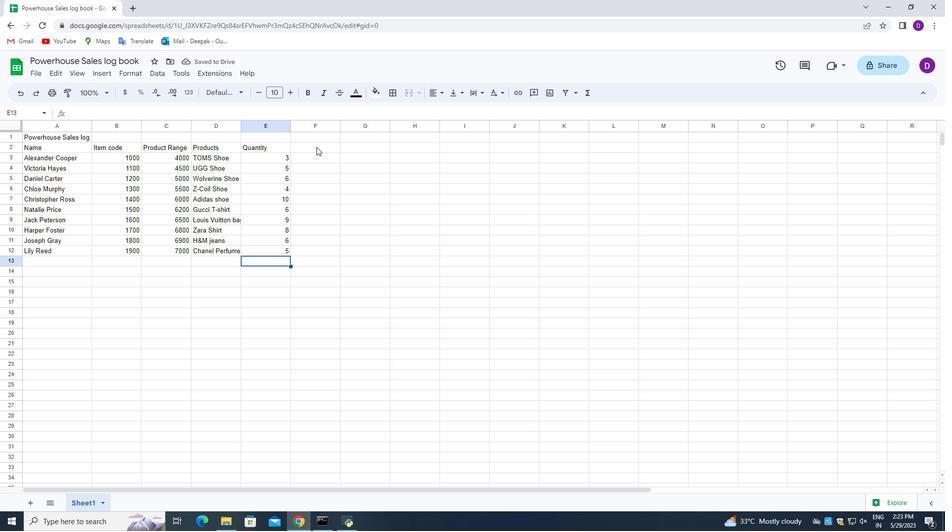 
Action: Mouse pressed left at (316, 146)
Screenshot: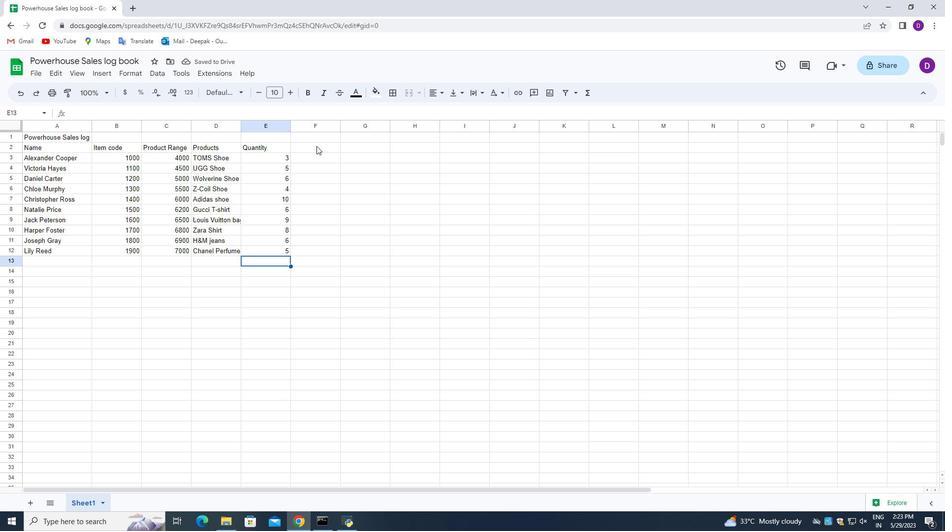 
Action: Mouse moved to (307, 146)
Screenshot: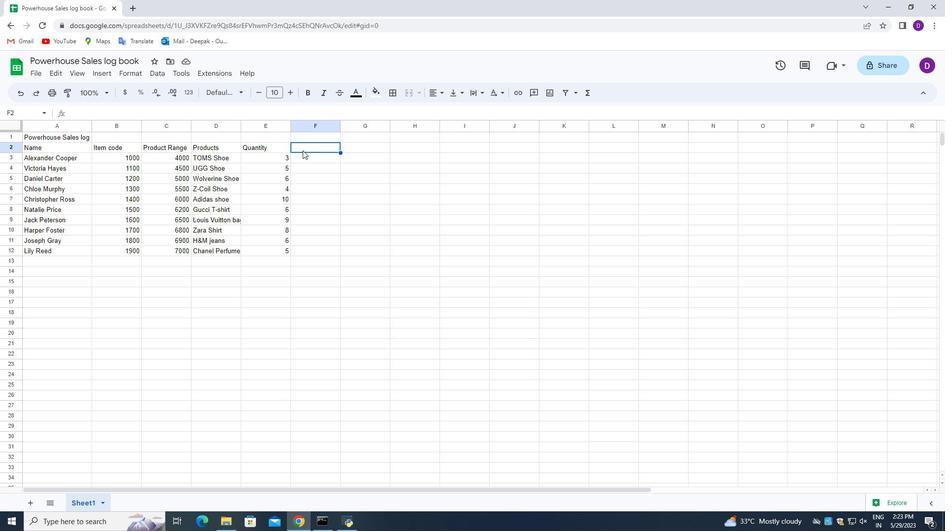 
Action: Mouse pressed left at (307, 146)
Screenshot: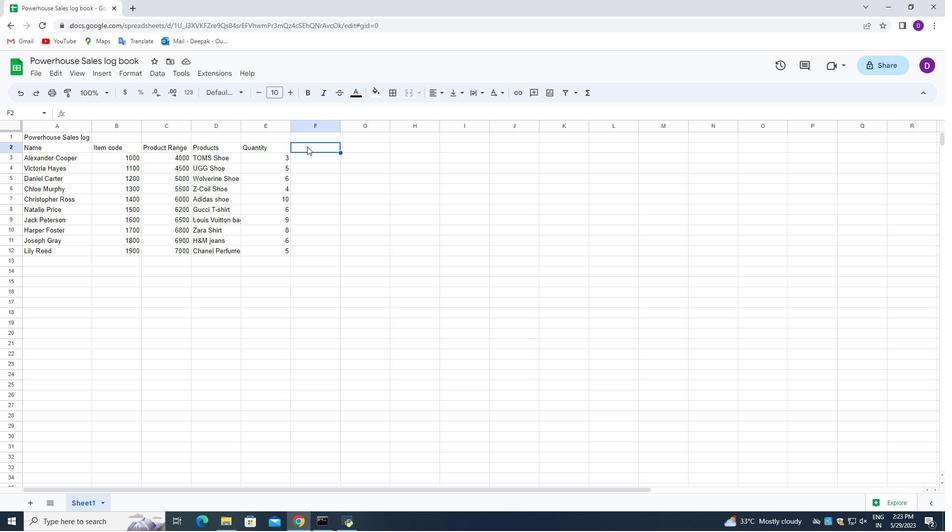
Action: Mouse pressed left at (307, 146)
Screenshot: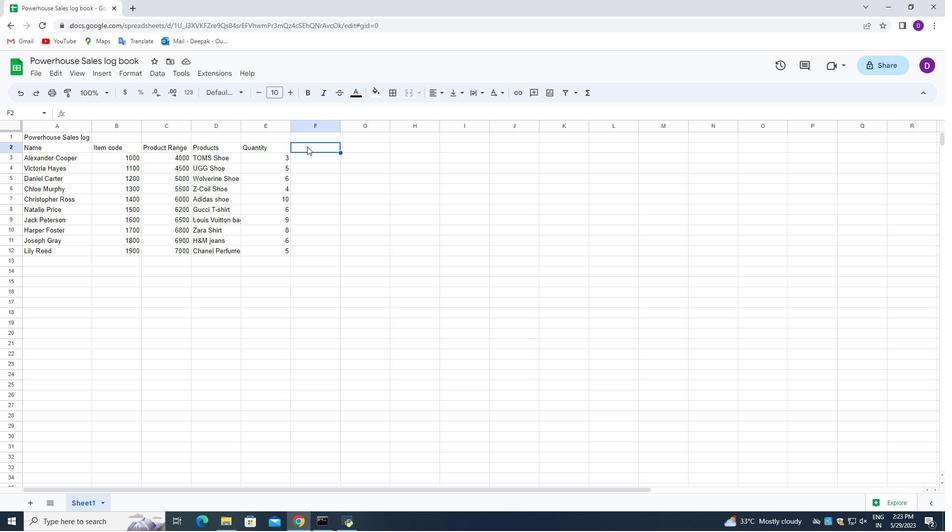 
Action: Key pressed c<Key.backspace>c<Key.backspace><Key.shift_r>Commisiion
Screenshot: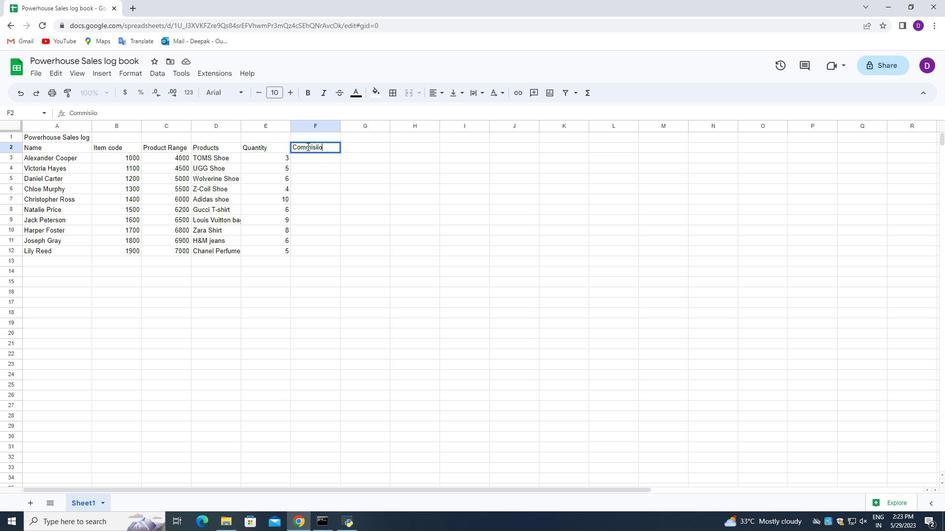 
Action: Mouse moved to (313, 158)
Screenshot: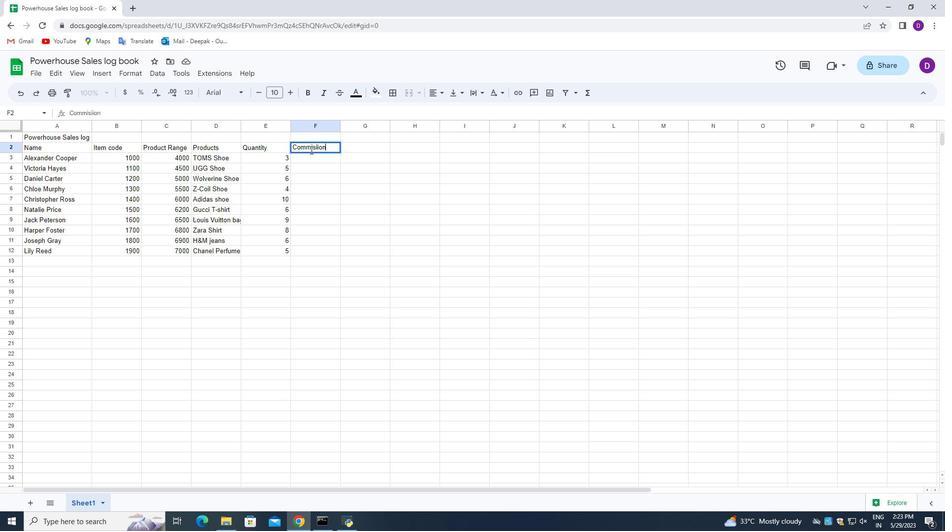 
Action: Mouse pressed left at (313, 158)
Screenshot: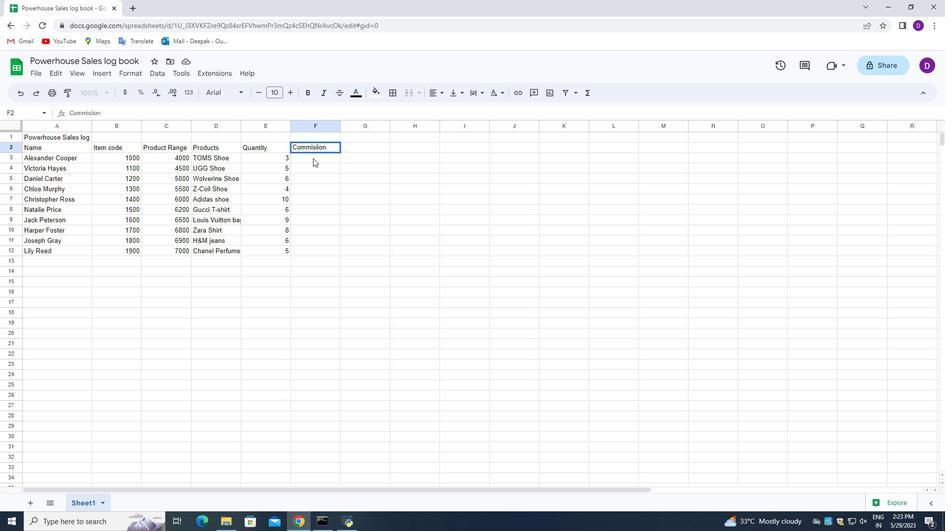 
Action: Mouse moved to (326, 146)
Screenshot: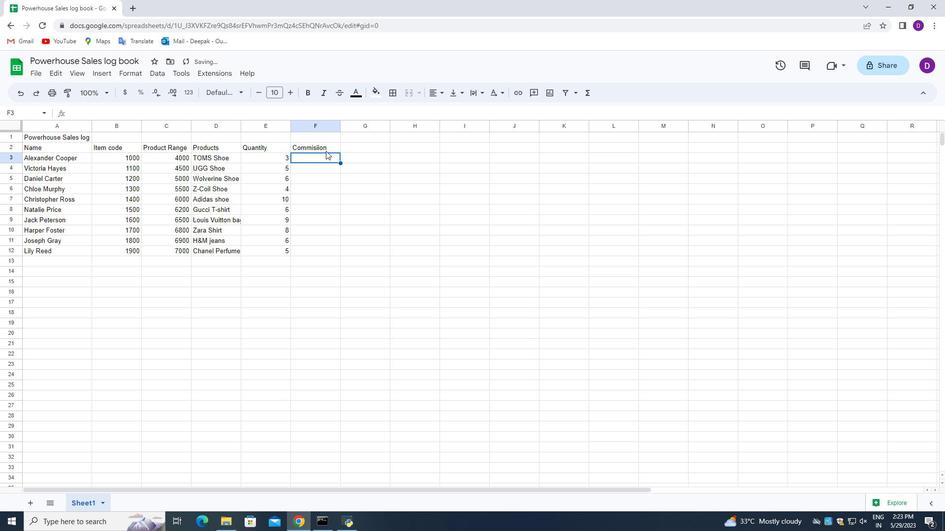 
Action: Mouse pressed left at (326, 146)
Screenshot: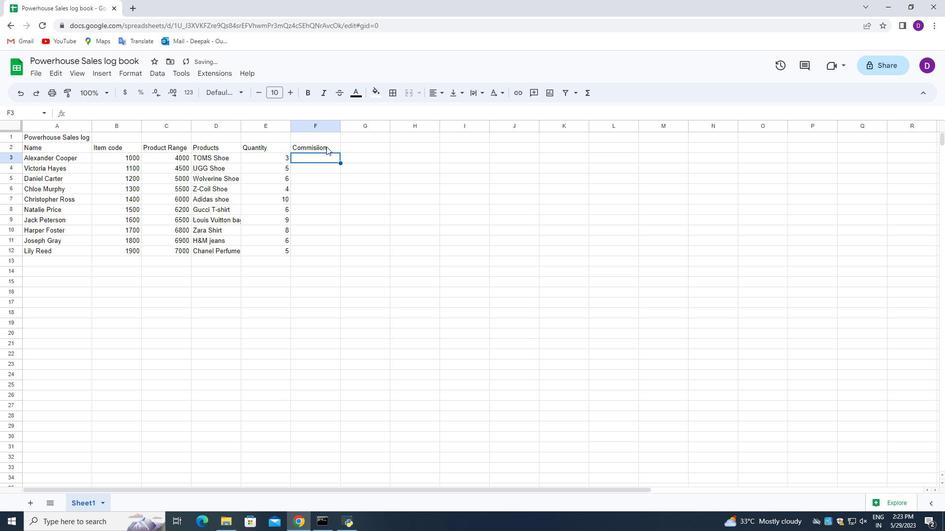 
Action: Mouse pressed left at (326, 146)
Screenshot: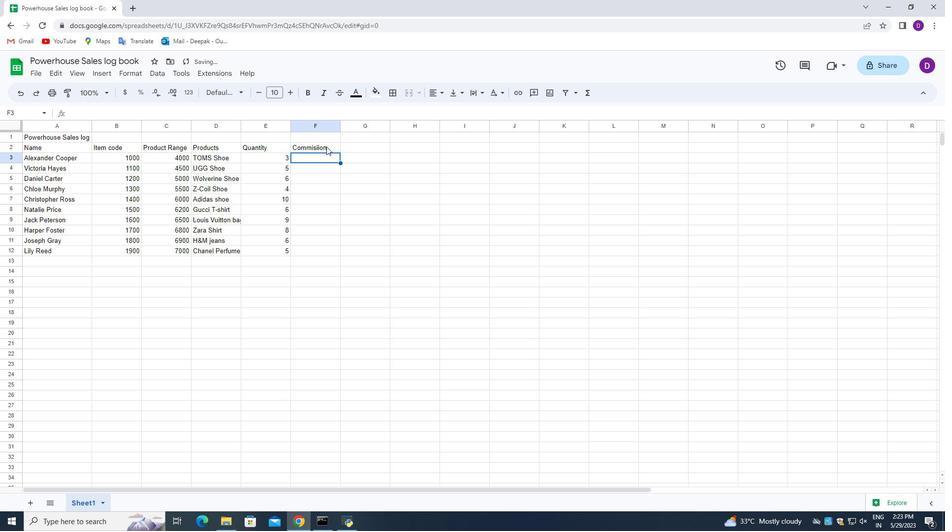 
Action: Key pressed <Key.backspace><Key.backspace><Key.backspace><Key.backspace>ssion<Key.backspace><Key.backspace><Key.backspace><Key.backspace><Key.backspace>sion
Screenshot: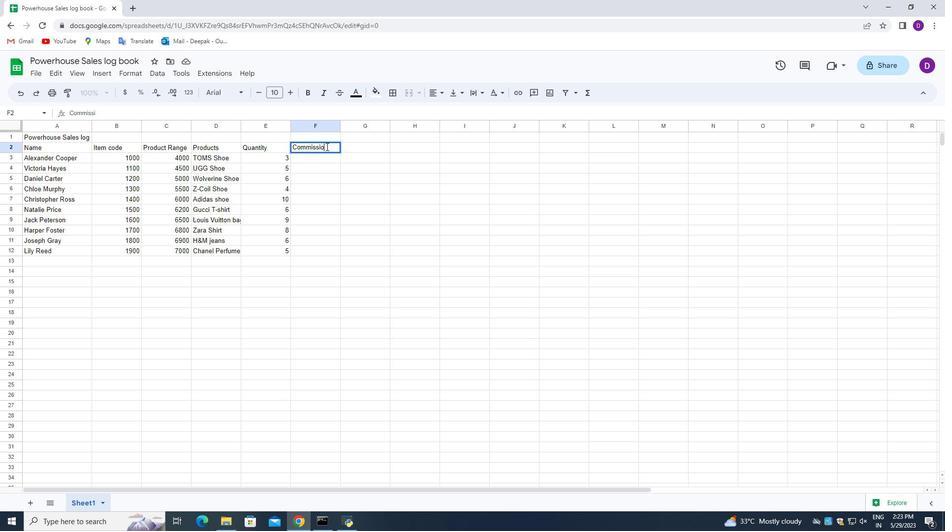 
Action: Mouse moved to (324, 159)
Screenshot: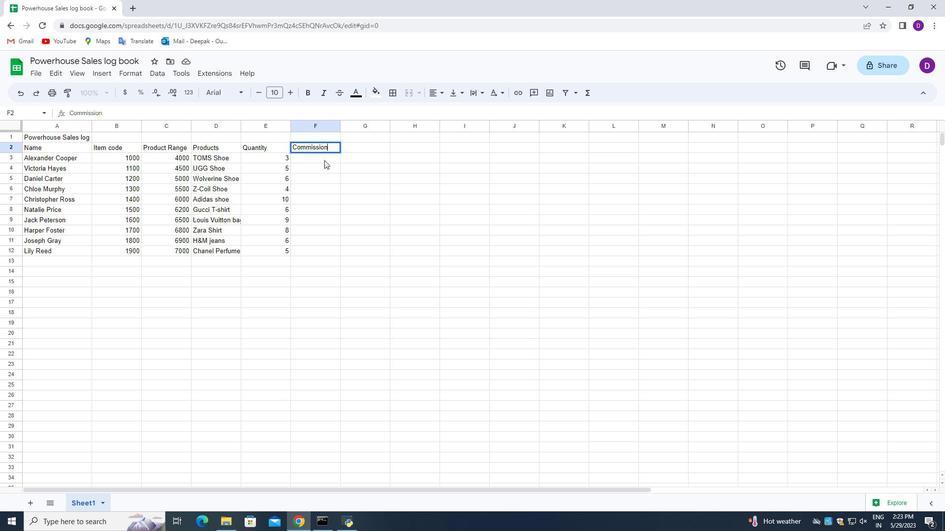 
Action: Mouse pressed left at (324, 159)
Screenshot: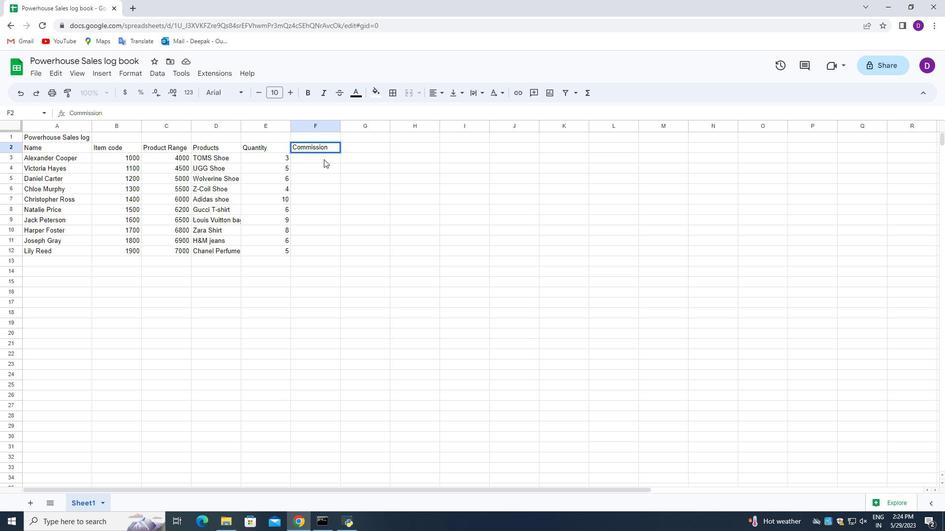 
Action: Mouse moved to (316, 159)
Screenshot: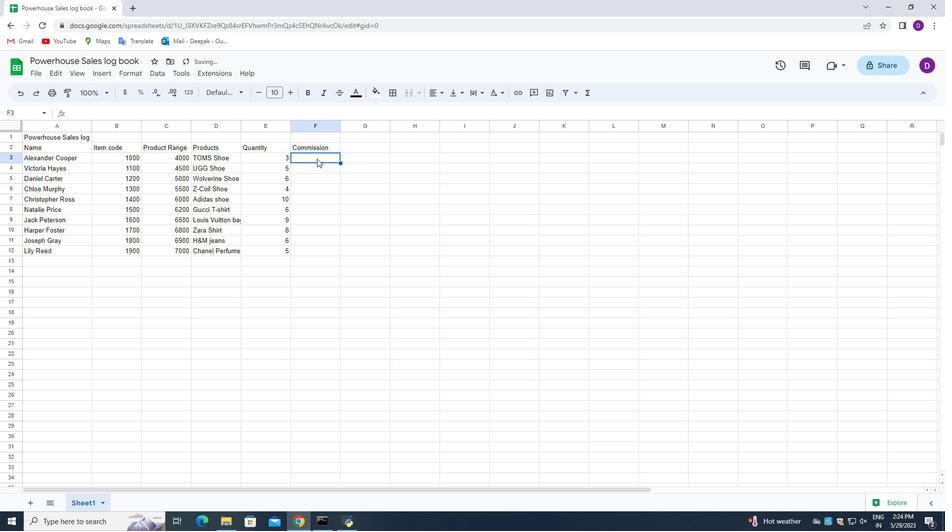 
Action: Mouse pressed left at (316, 159)
Screenshot: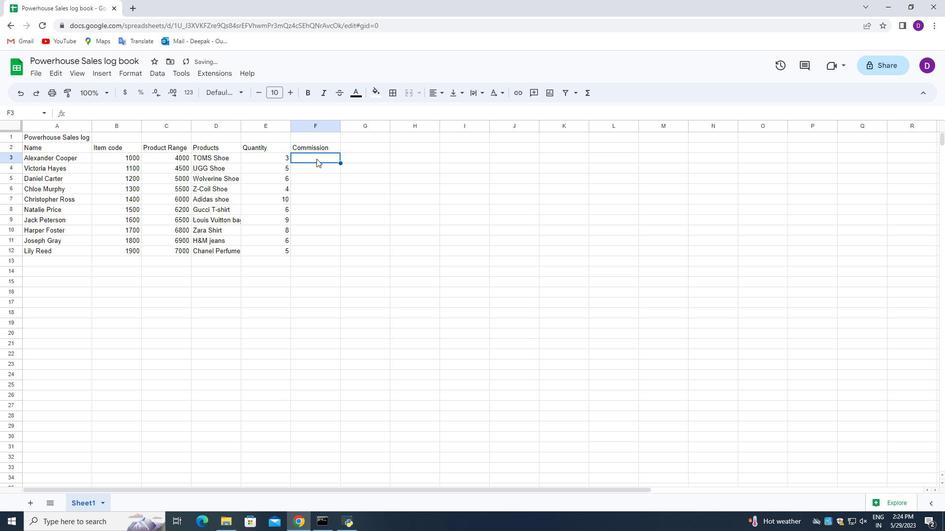 
Action: Mouse pressed left at (316, 159)
Screenshot: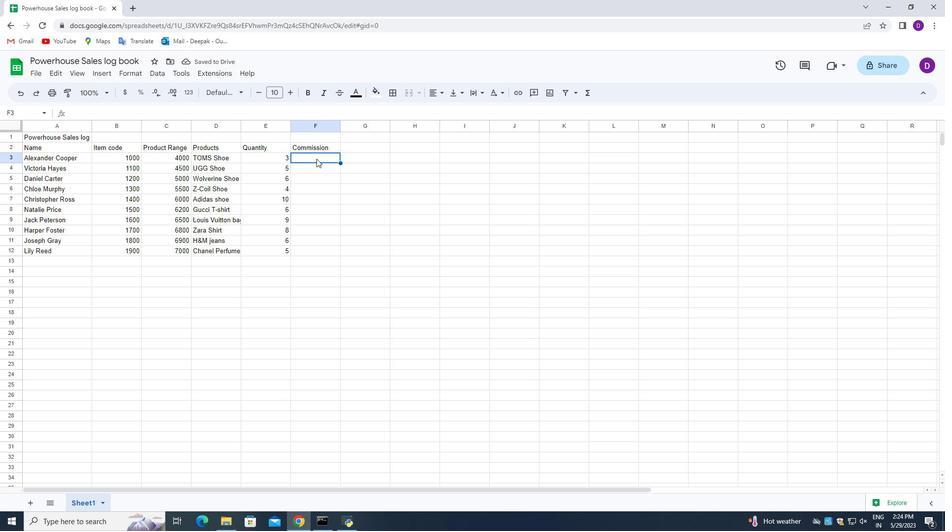 
Action: Key pressed =
Screenshot: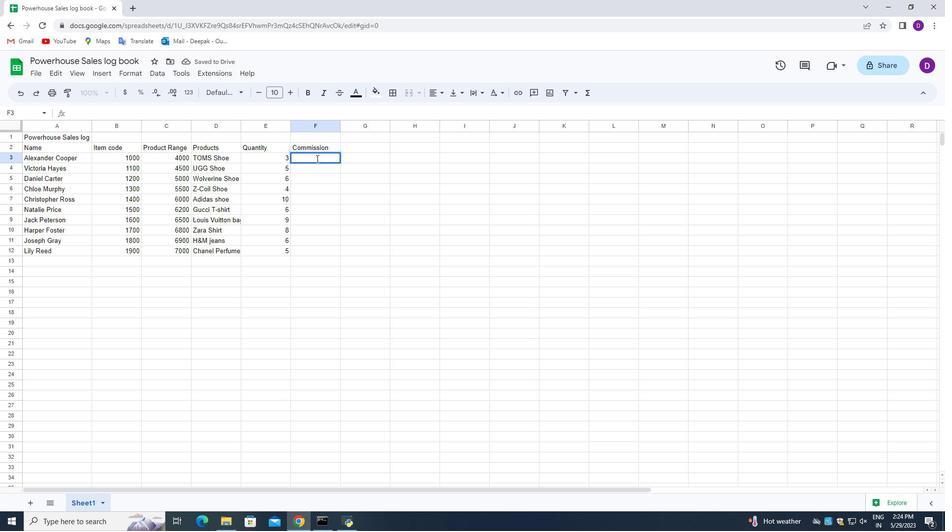 
Action: Mouse moved to (168, 160)
Screenshot: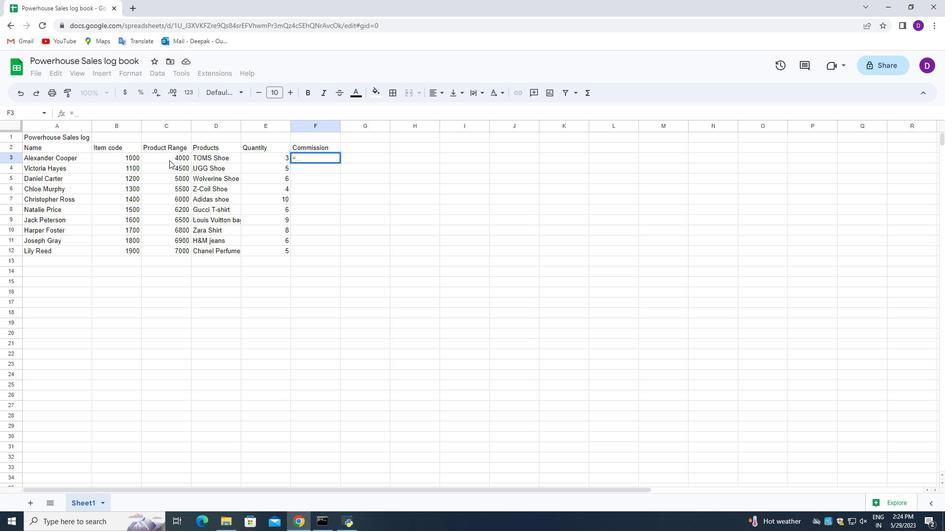 
Action: Mouse pressed left at (168, 160)
Screenshot: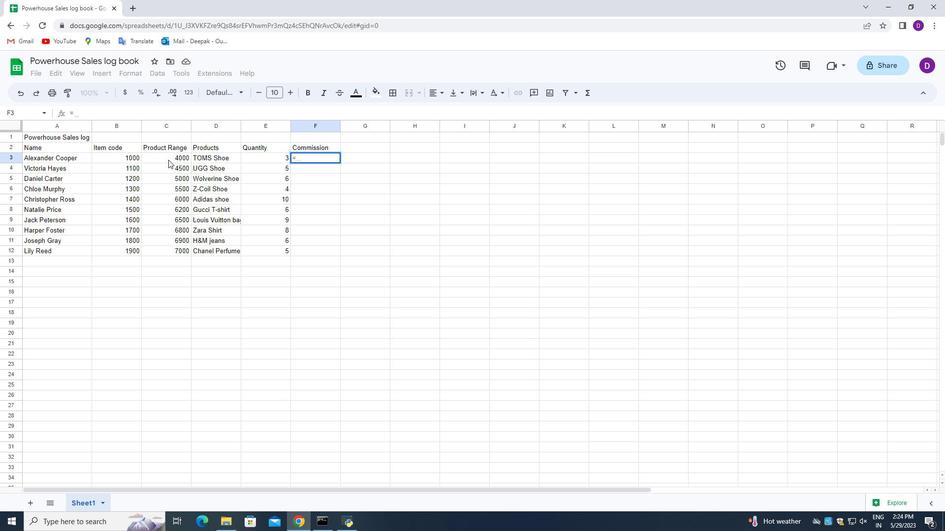 
Action: Mouse moved to (330, 198)
Screenshot: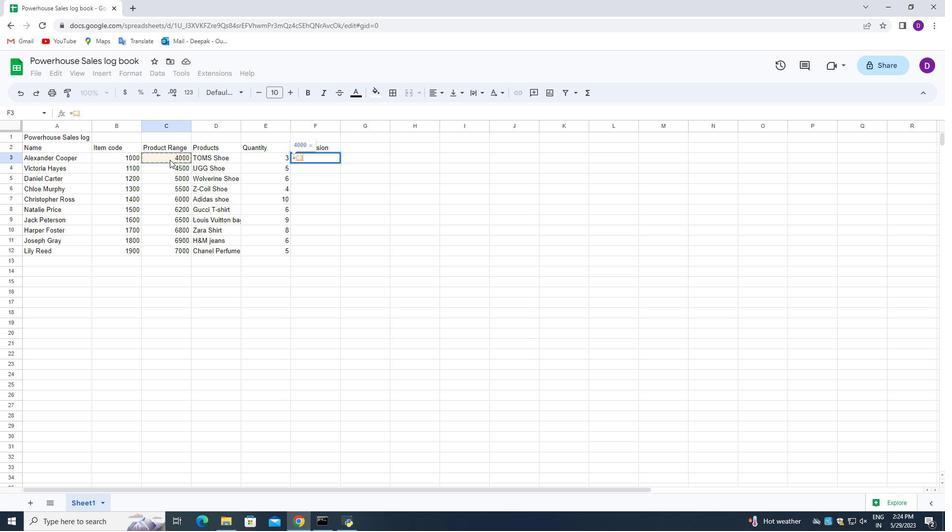 
Action: Key pressed *
Screenshot: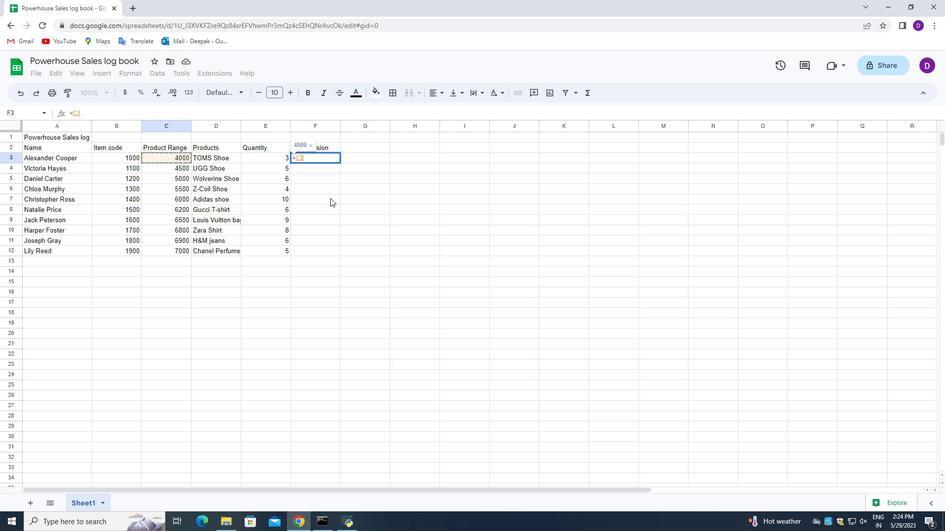 
Action: Mouse moved to (316, 162)
Screenshot: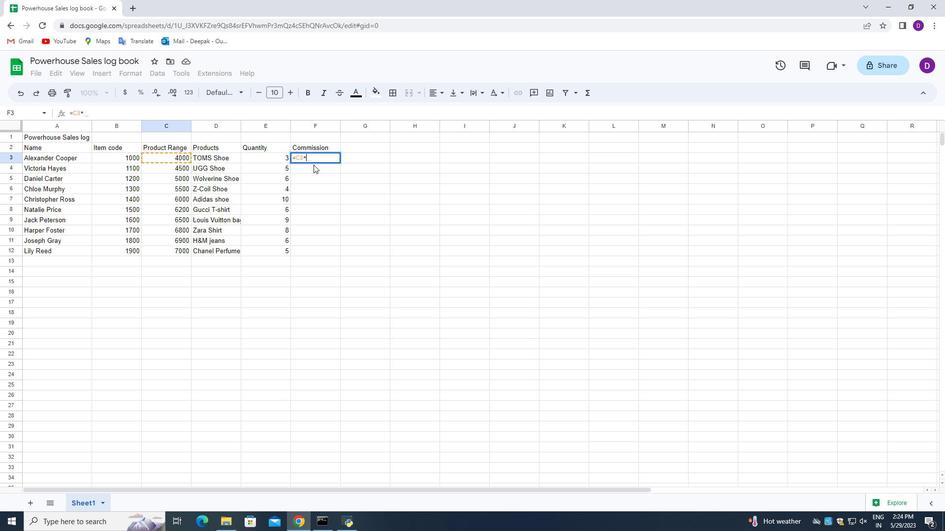 
Action: Key pressed 2
Screenshot: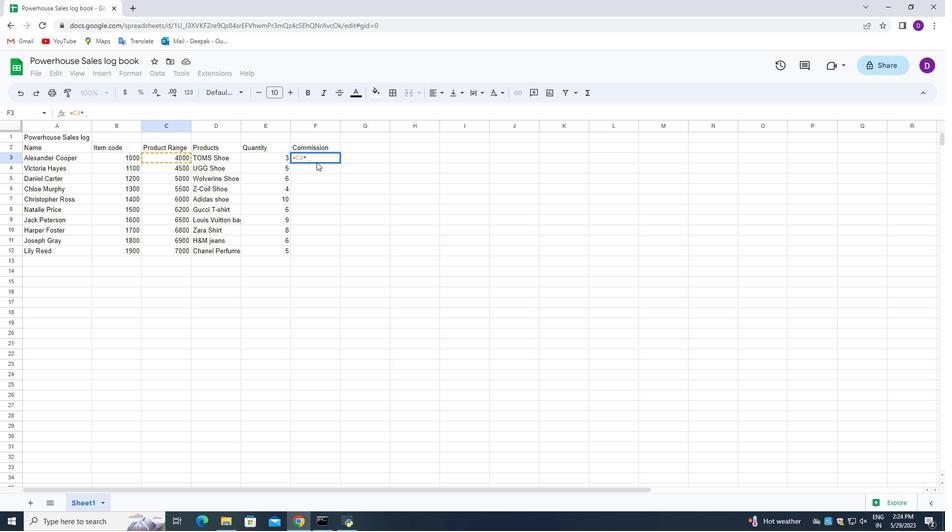 
Action: Mouse moved to (317, 162)
Screenshot: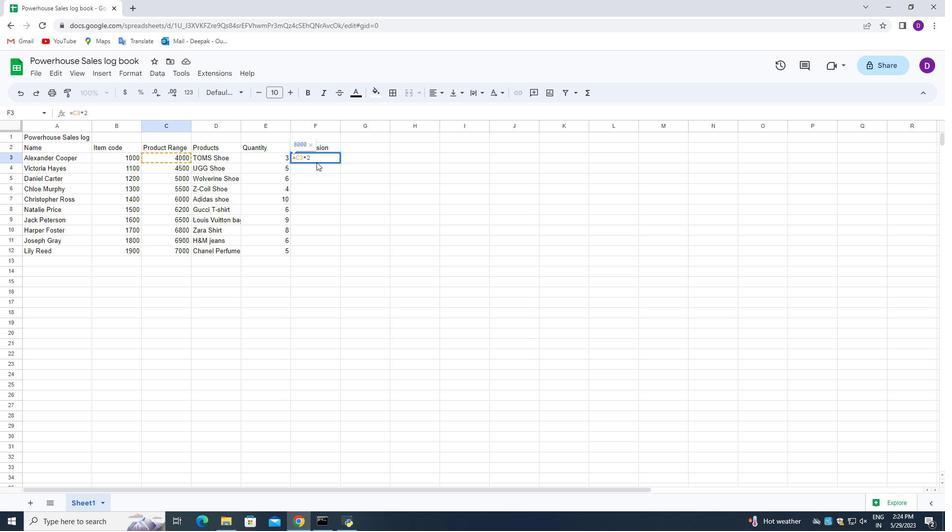 
Action: Key pressed <Key.shift>%
Screenshot: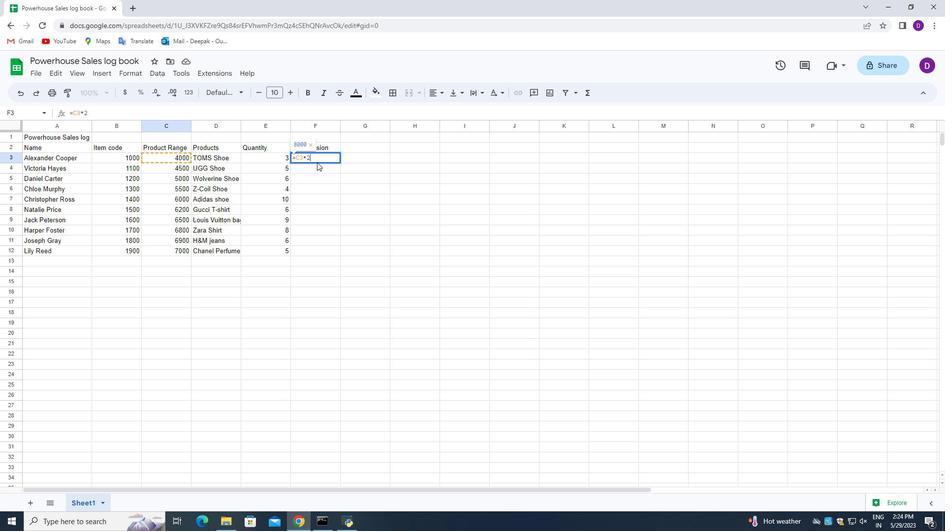 
Action: Mouse moved to (324, 166)
Screenshot: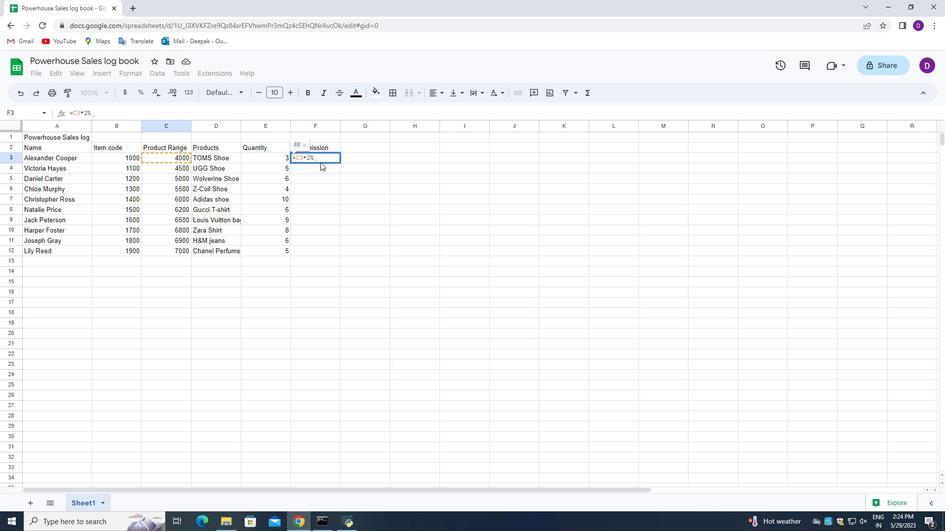 
Action: Key pressed <Key.enter>
Screenshot: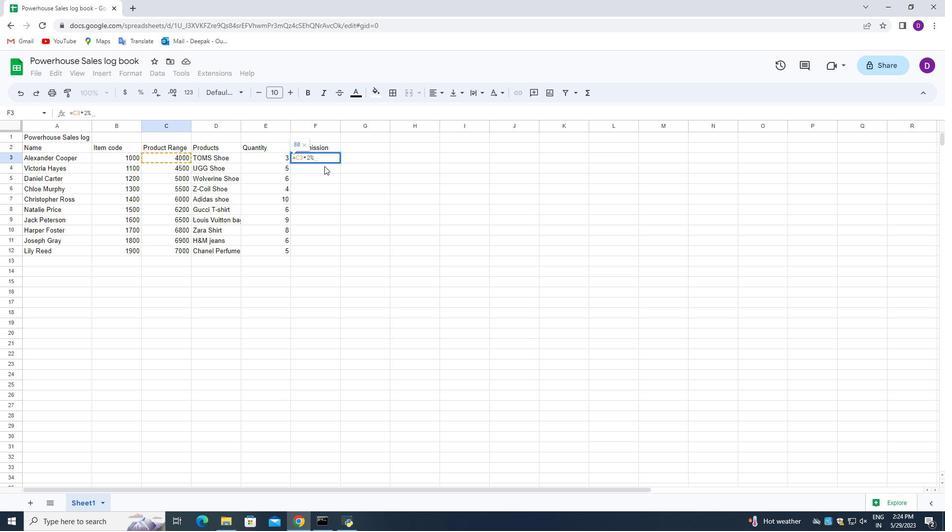 
Action: Mouse moved to (361, 158)
Screenshot: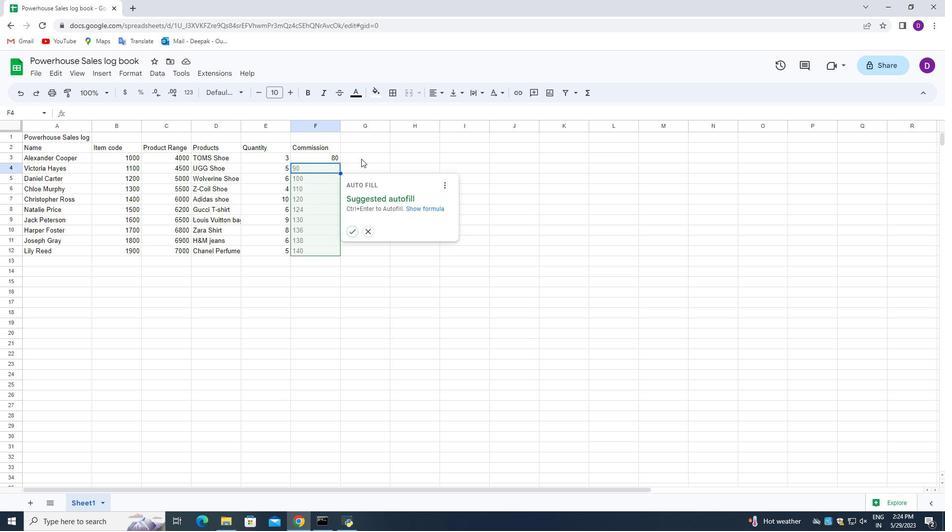 
Action: Mouse pressed left at (361, 158)
Screenshot: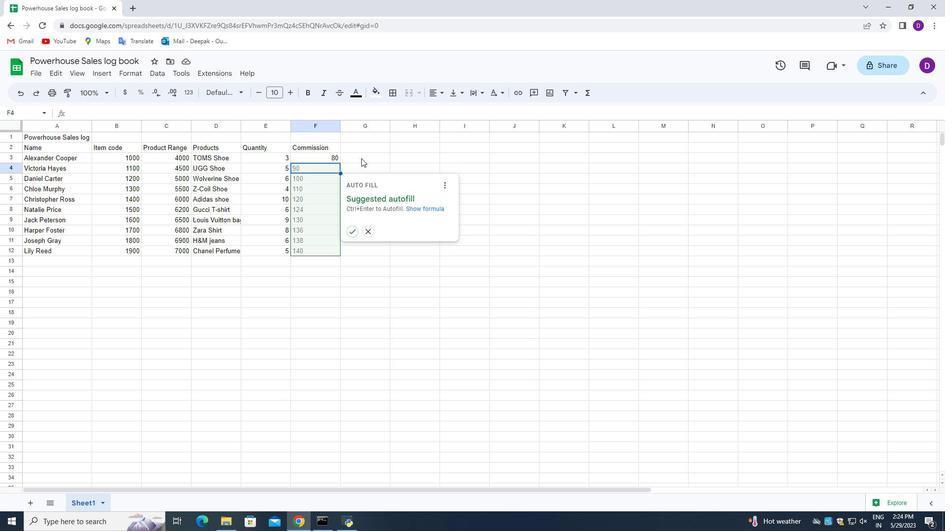 
Action: Mouse moved to (320, 164)
Screenshot: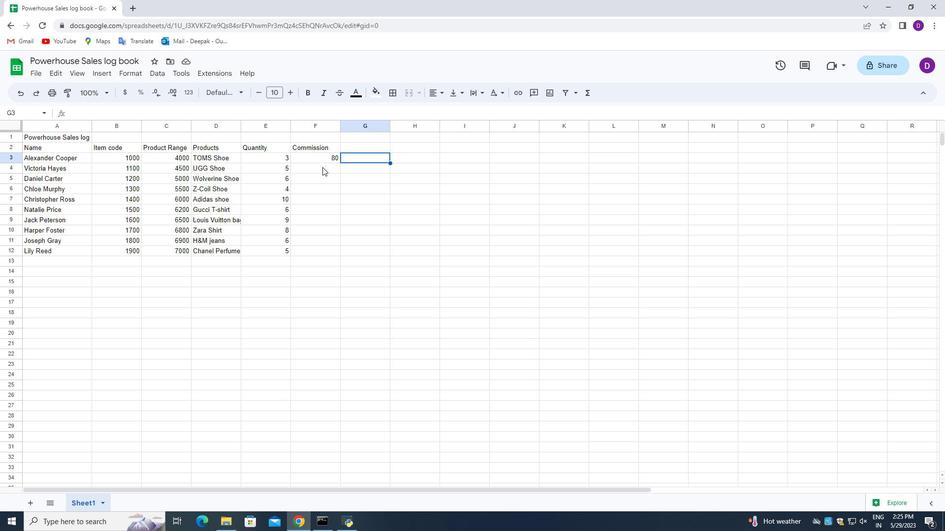 
Action: Mouse pressed left at (320, 164)
Screenshot: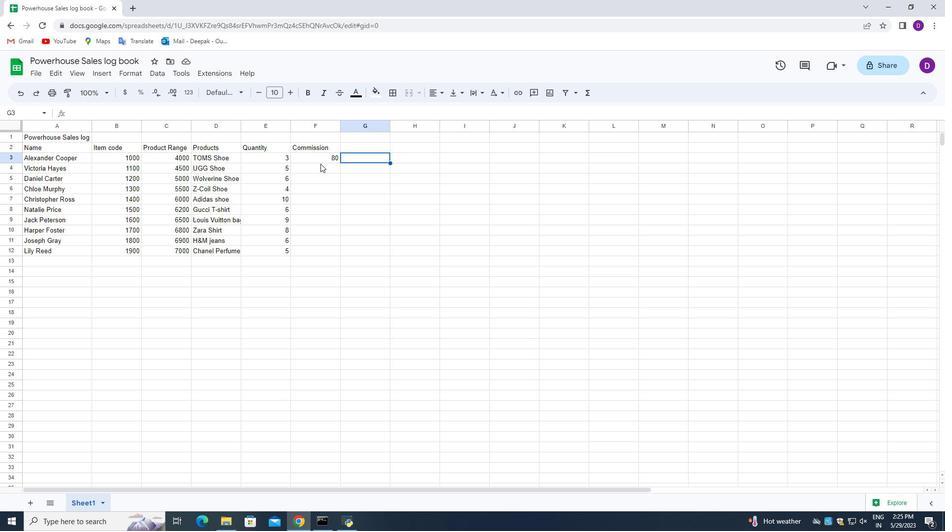 
Action: Mouse moved to (320, 167)
Screenshot: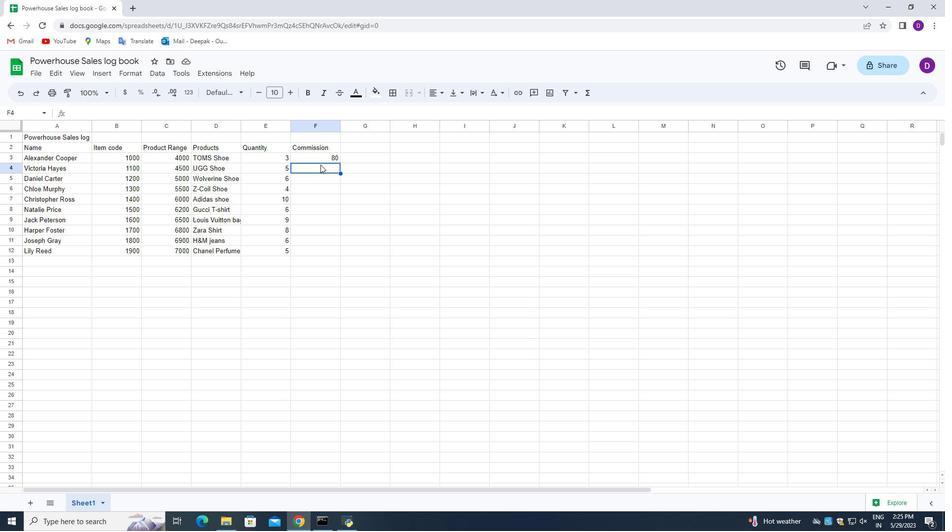 
Action: Mouse pressed left at (320, 167)
Screenshot: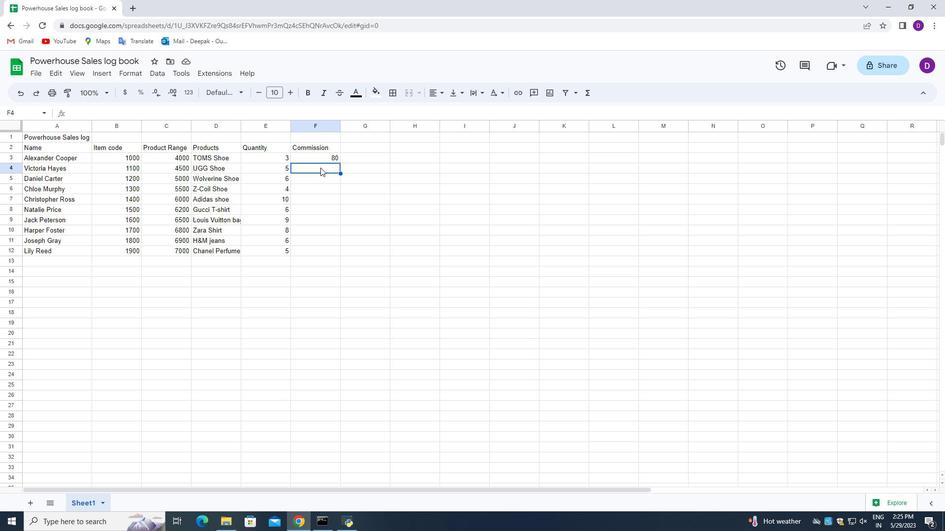 
Action: Mouse pressed left at (320, 167)
Screenshot: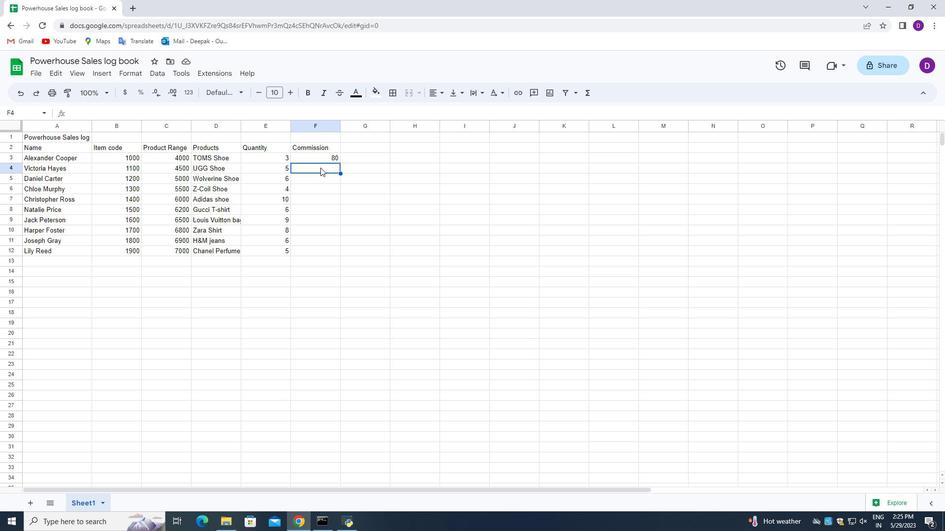 
Action: Key pressed =
Screenshot: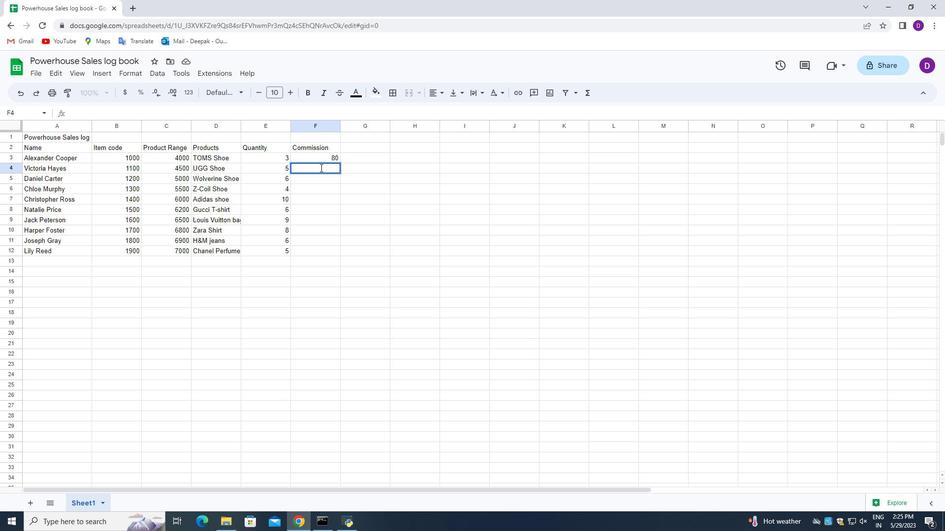 
Action: Mouse moved to (179, 165)
Screenshot: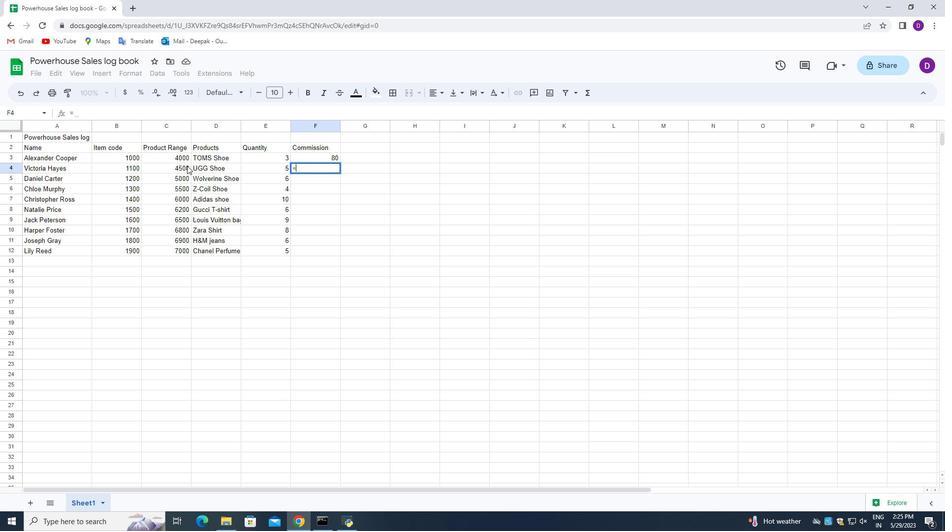 
Action: Mouse pressed left at (179, 165)
Screenshot: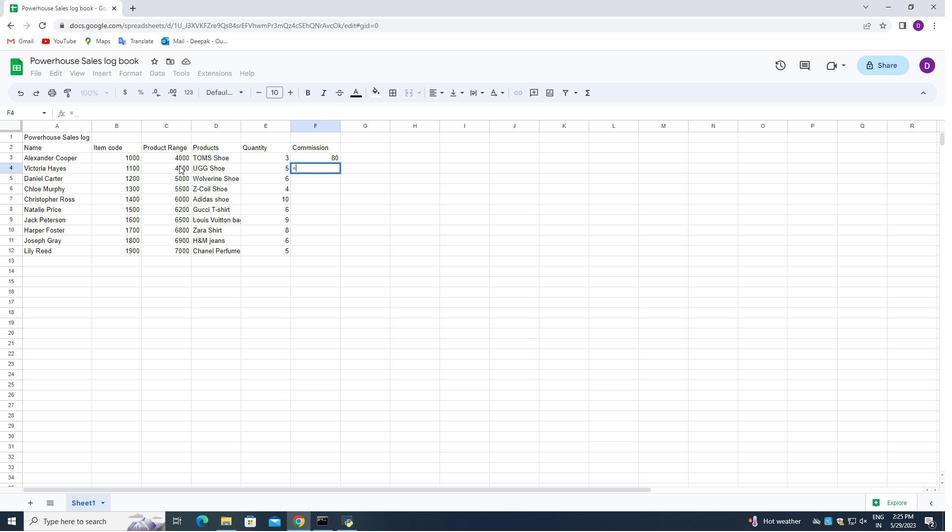 
Action: Mouse moved to (310, 170)
Screenshot: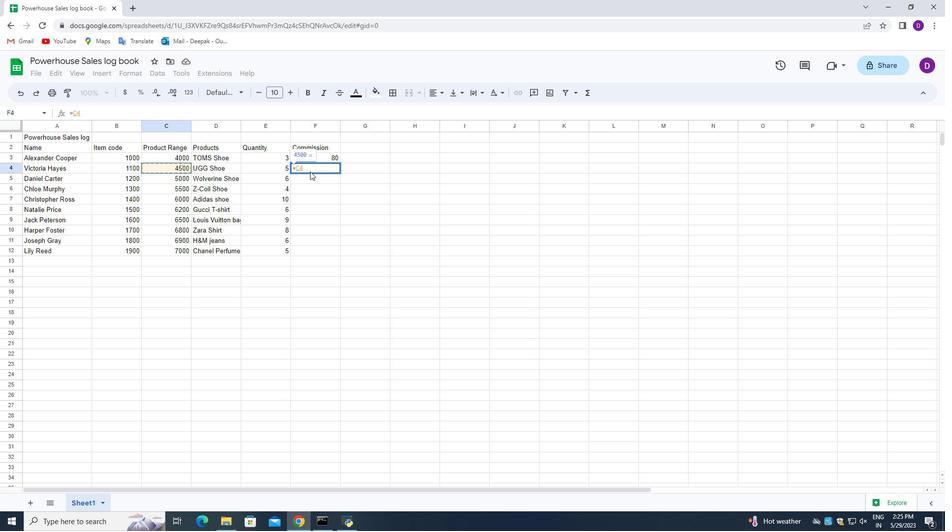 
Action: Key pressed *2<Key.shift><Key.shift><Key.shift><Key.shift><Key.shift><Key.shift><Key.shift><Key.shift><Key.shift>%
Screenshot: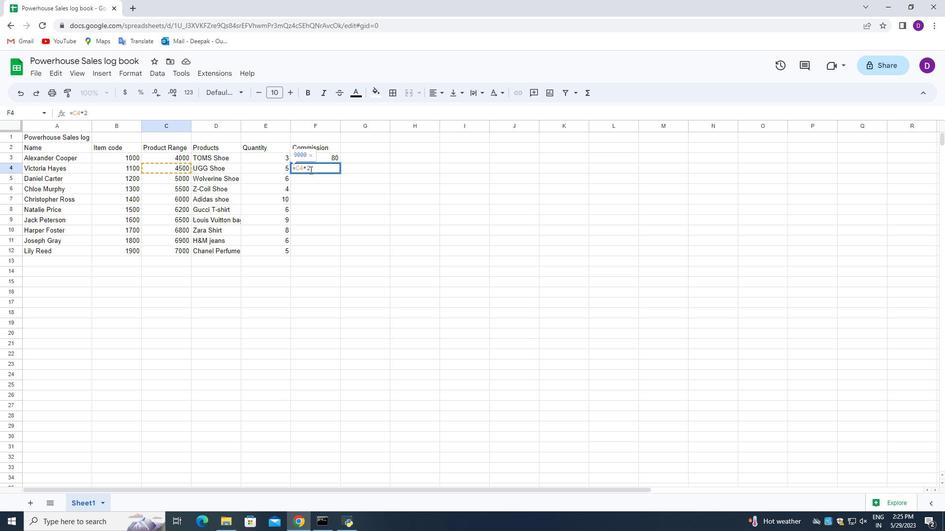 
Action: Mouse moved to (364, 169)
Screenshot: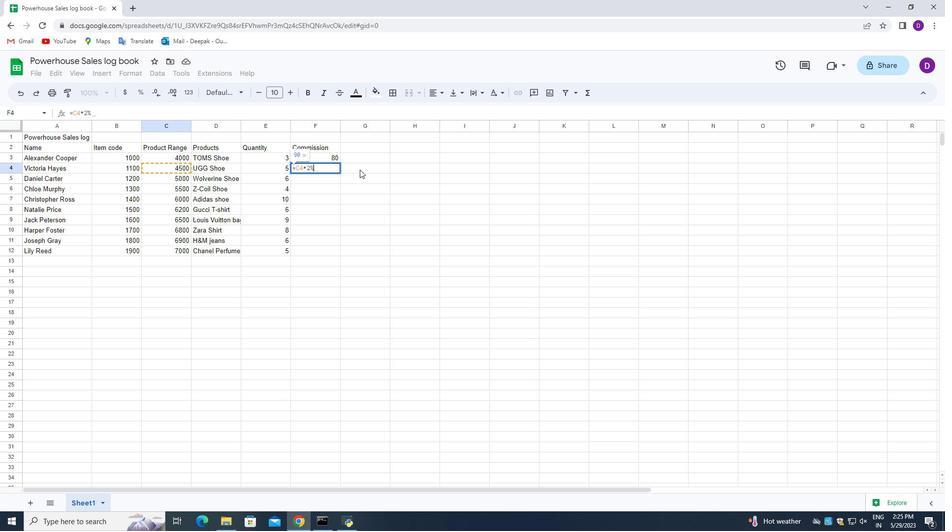 
Action: Key pressed <Key.enter>
Screenshot: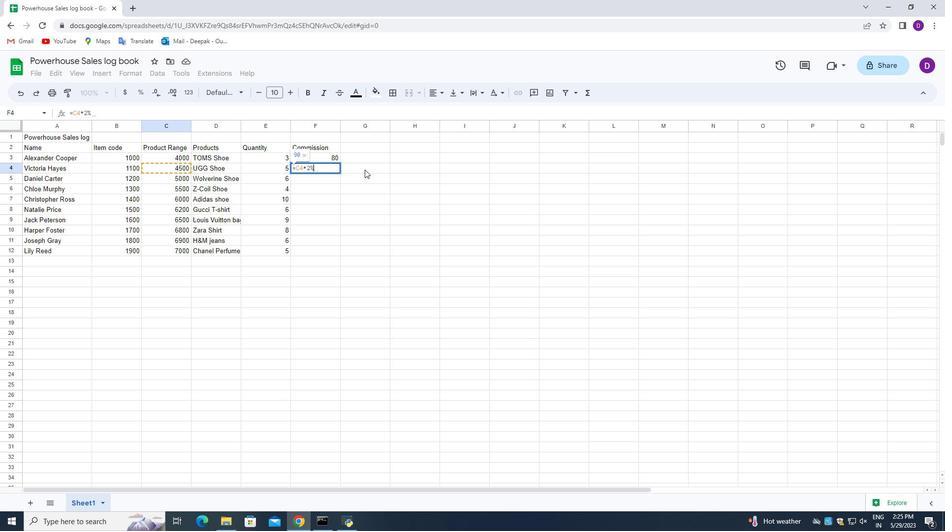 
Action: Mouse moved to (317, 178)
Screenshot: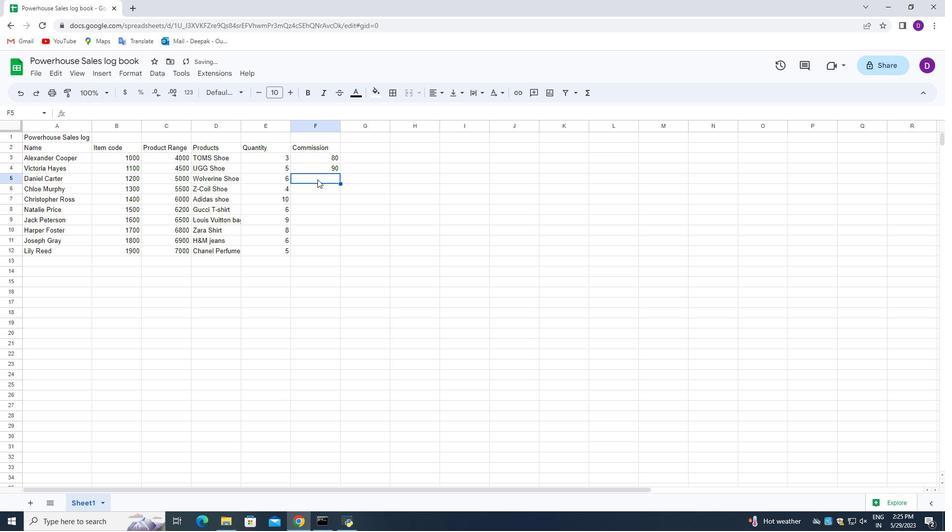 
Action: Mouse pressed left at (317, 178)
Screenshot: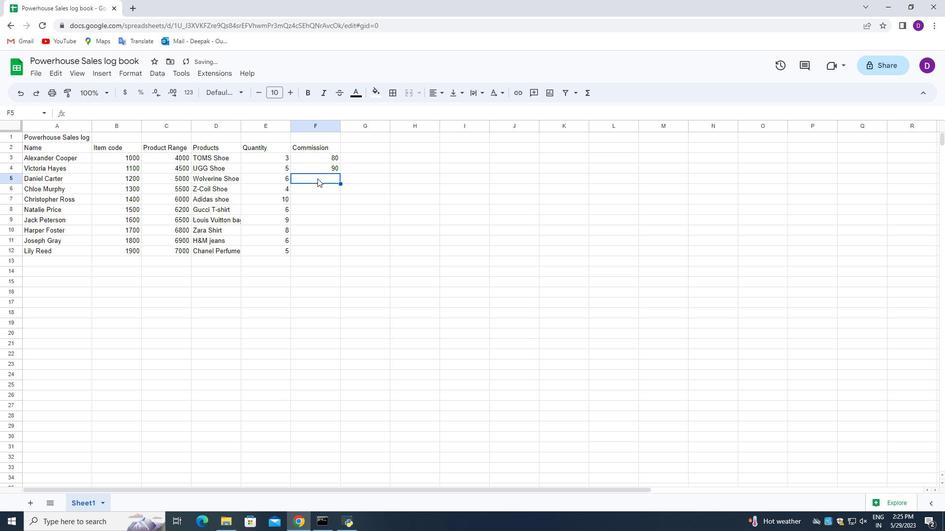 
Action: Mouse pressed left at (317, 178)
Screenshot: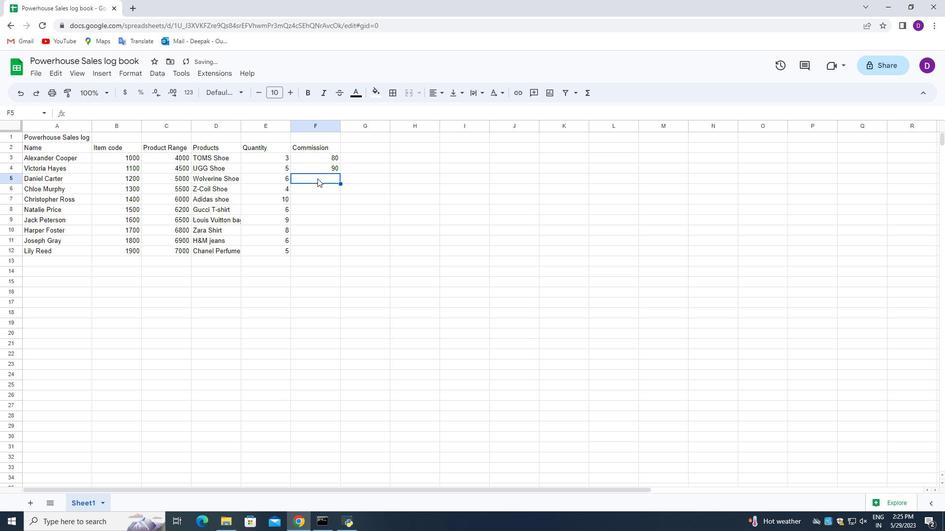 
Action: Key pressed =
Screenshot: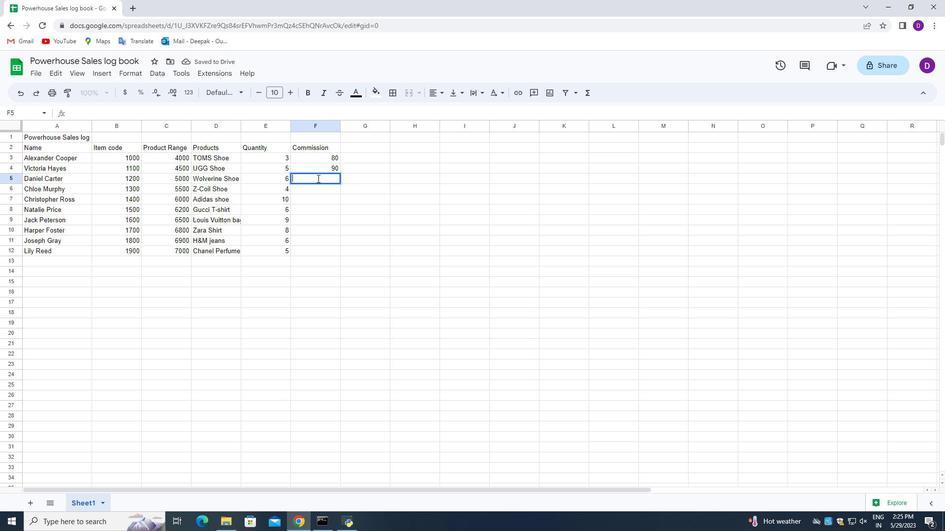 
Action: Mouse moved to (160, 177)
Screenshot: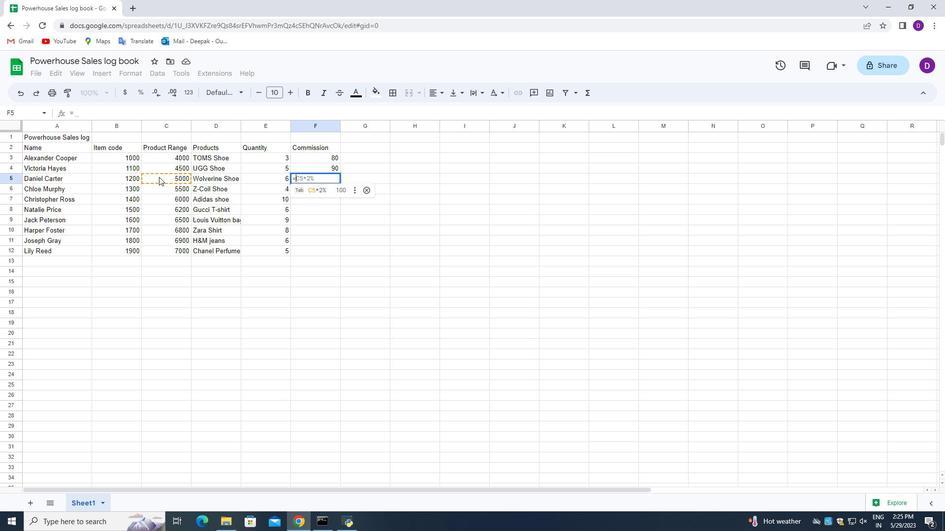 
Action: Mouse pressed left at (160, 177)
Screenshot: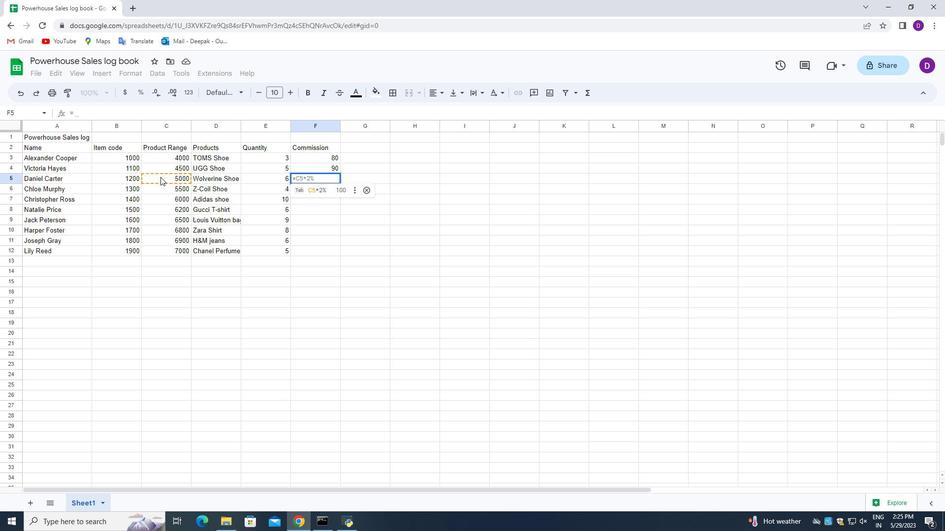 
Action: Mouse moved to (310, 202)
Screenshot: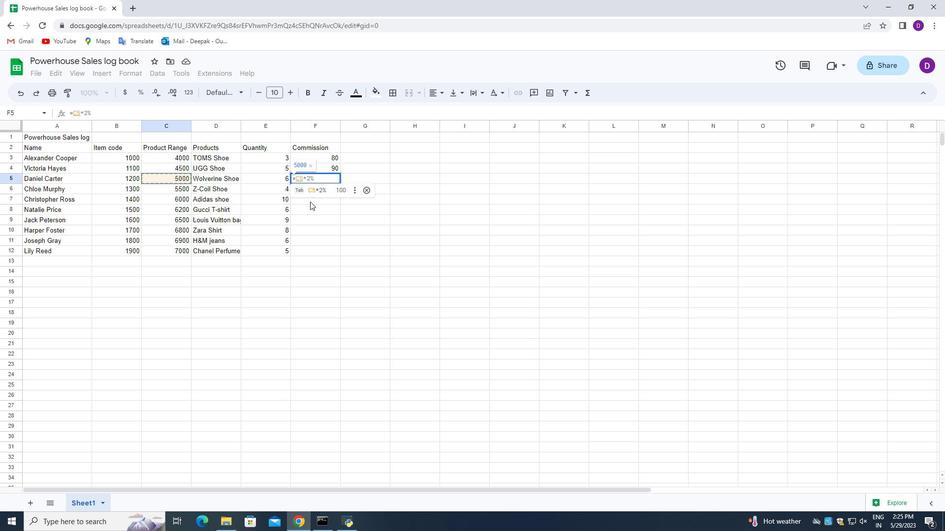 
Action: Key pressed *2<Key.shift><Key.shift><Key.shift><Key.shift><Key.shift><Key.shift><Key.shift><Key.shift><Key.shift><Key.shift><Key.shift><Key.shift><Key.shift><Key.shift><Key.shift><Key.shift><Key.shift><Key.shift><Key.shift><Key.shift><Key.shift><Key.shift><Key.shift><Key.shift>%<Key.enter>
Screenshot: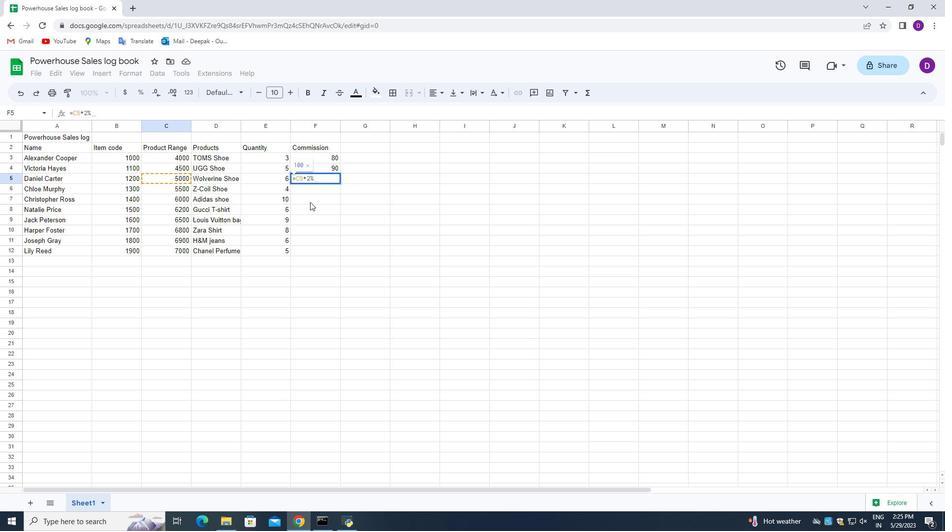 
Action: Mouse moved to (308, 186)
Screenshot: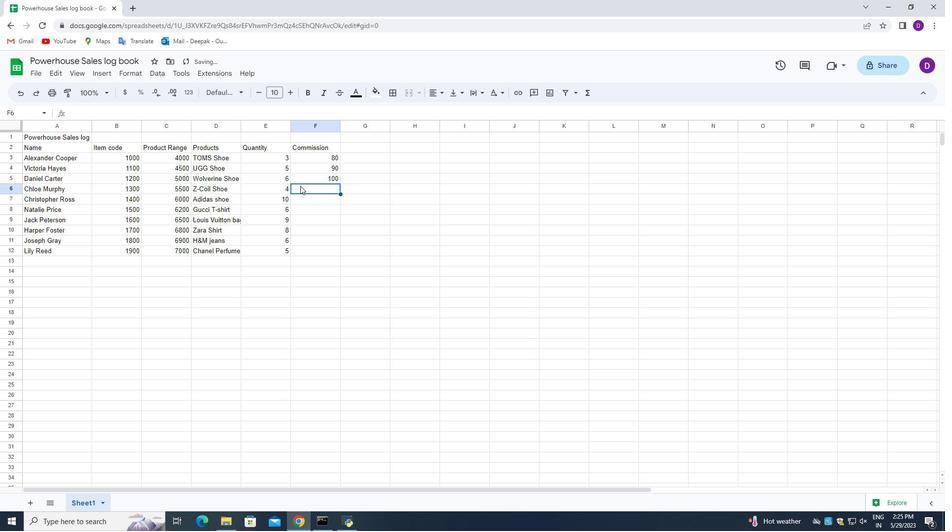 
Action: Key pressed =
Screenshot: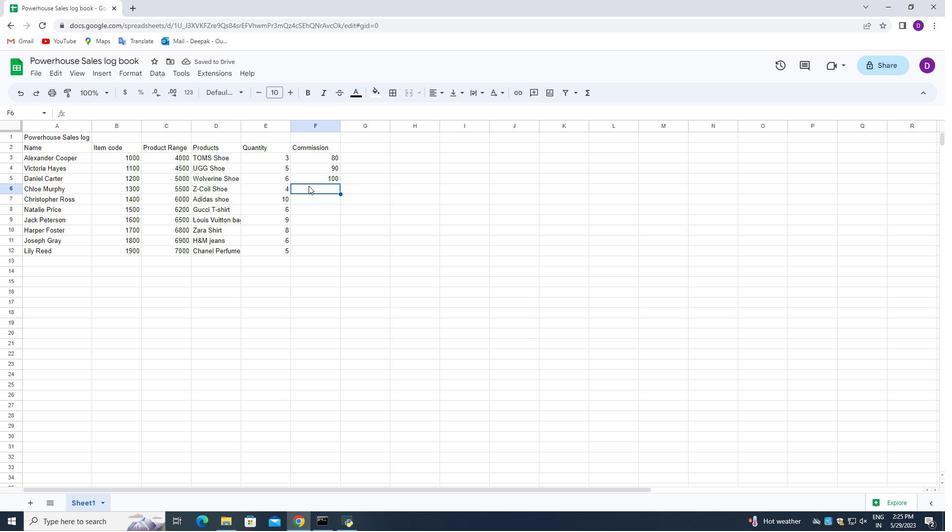 
Action: Mouse moved to (166, 188)
Screenshot: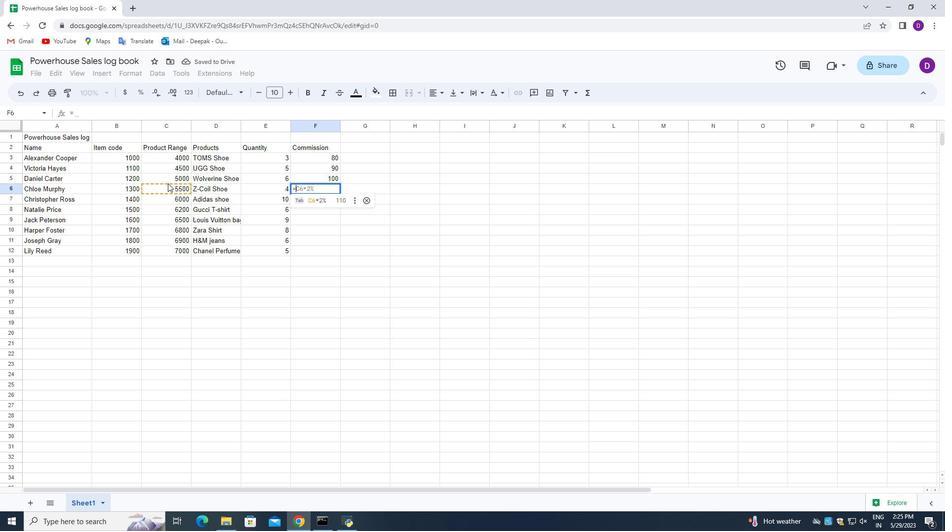 
Action: Mouse pressed left at (166, 188)
Screenshot: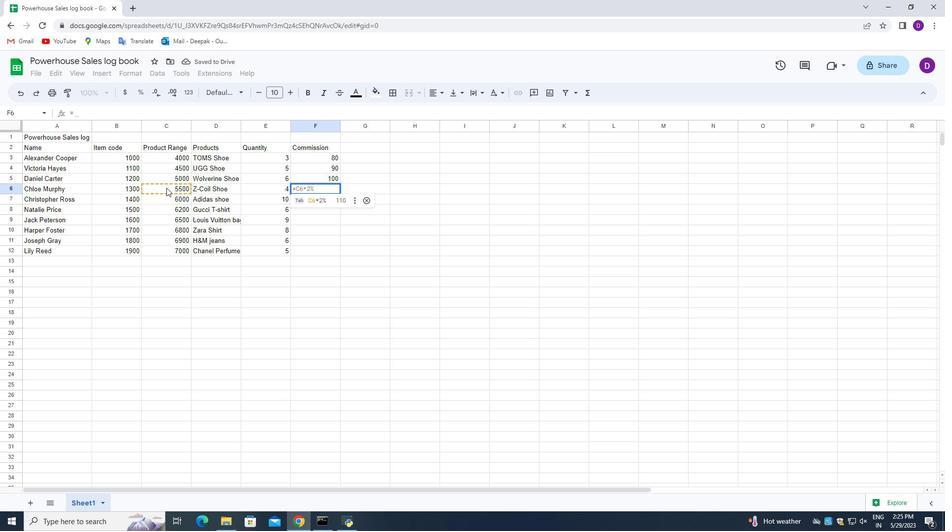 
Action: Mouse moved to (292, 210)
Screenshot: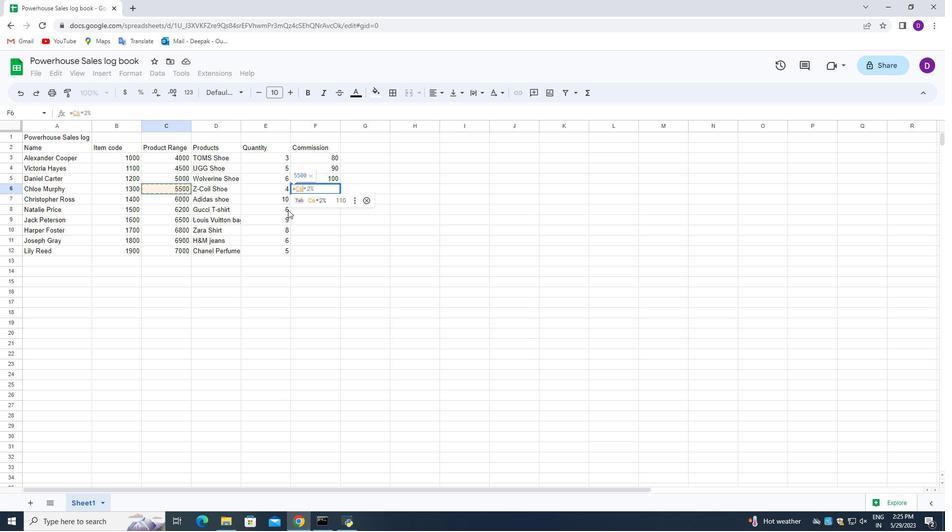 
Action: Key pressed *2<Key.shift>%<Key.enter>
Screenshot: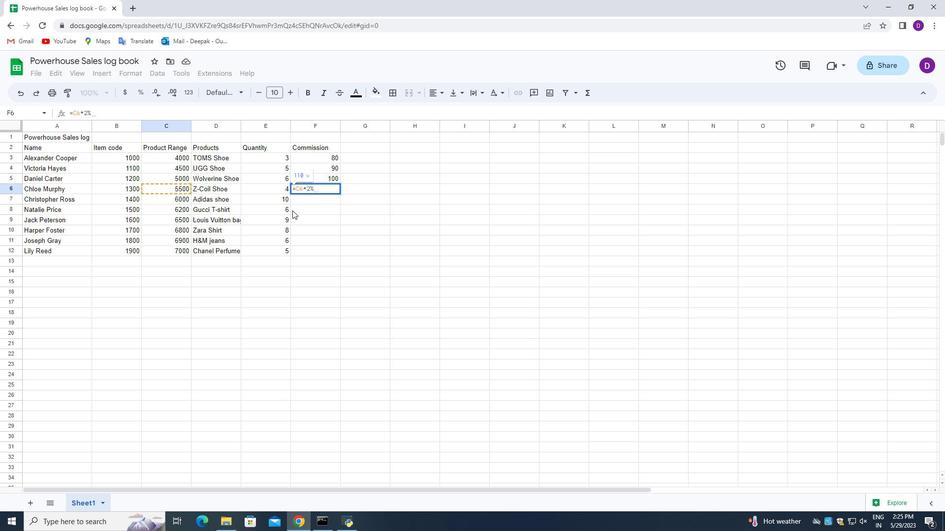 
Action: Mouse moved to (304, 198)
Screenshot: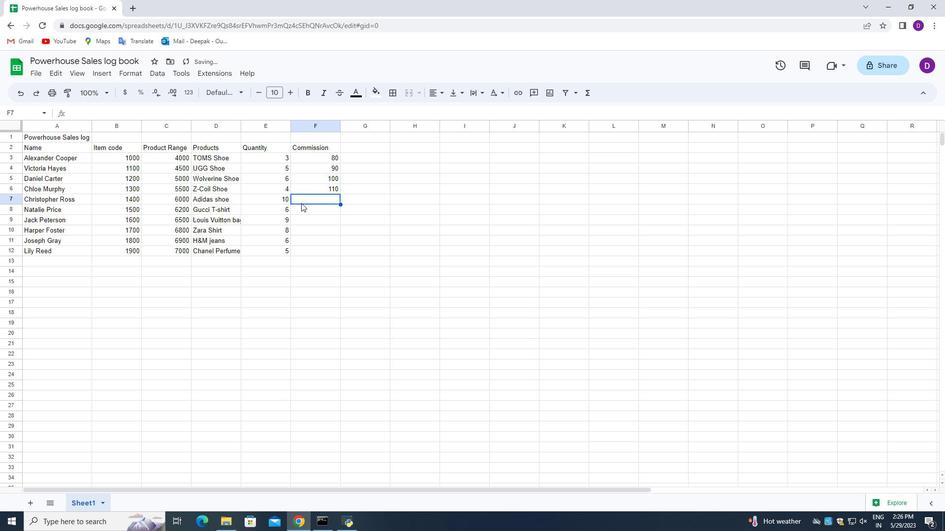 
Action: Key pressed =
Screenshot: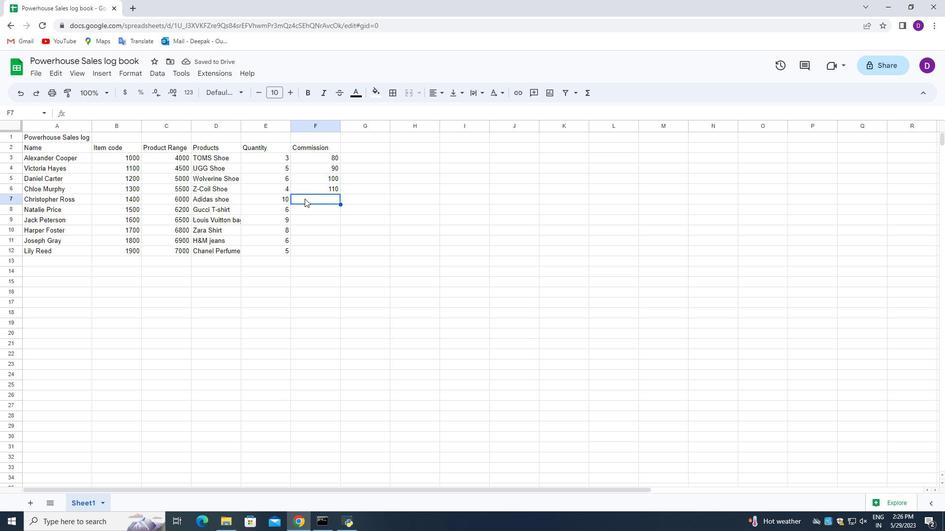 
Action: Mouse moved to (177, 199)
Screenshot: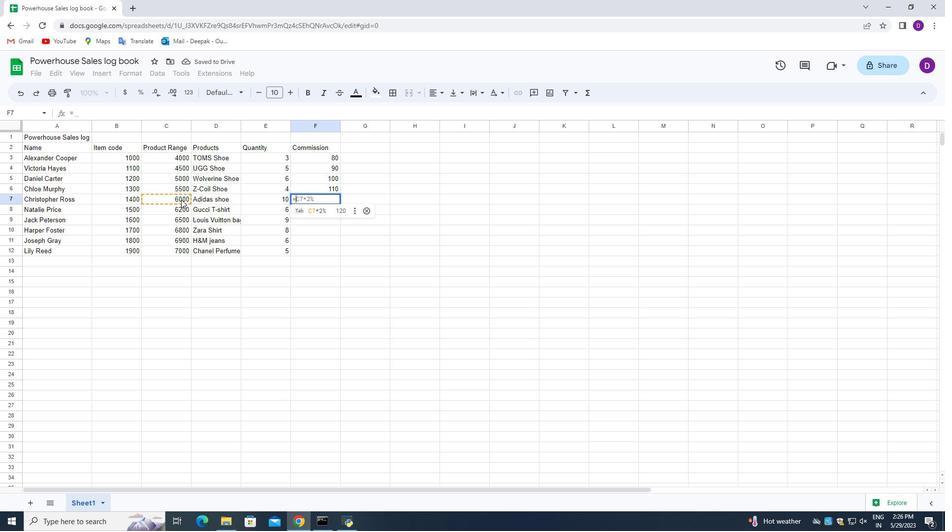 
Action: Mouse pressed left at (177, 199)
Screenshot: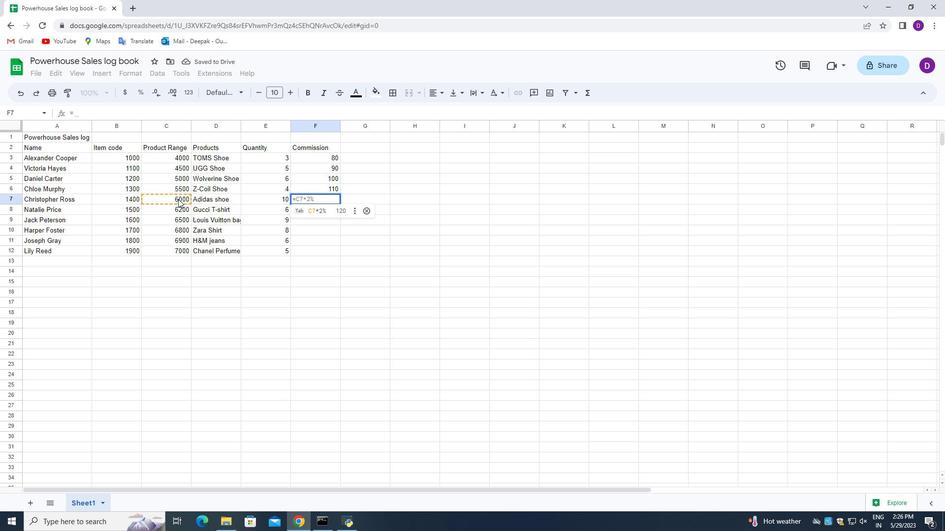 
Action: Mouse moved to (311, 203)
Screenshot: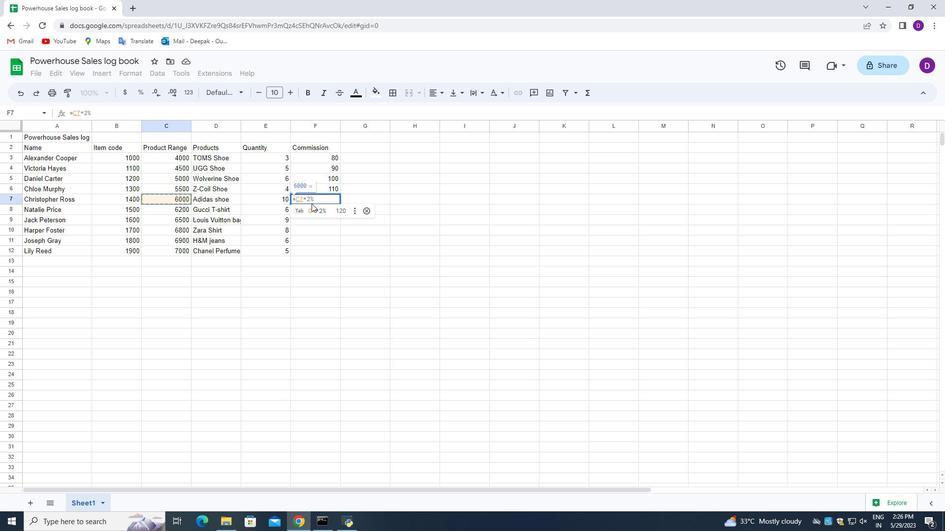 
Action: Key pressed *2<Key.shift>%<Key.enter>
Screenshot: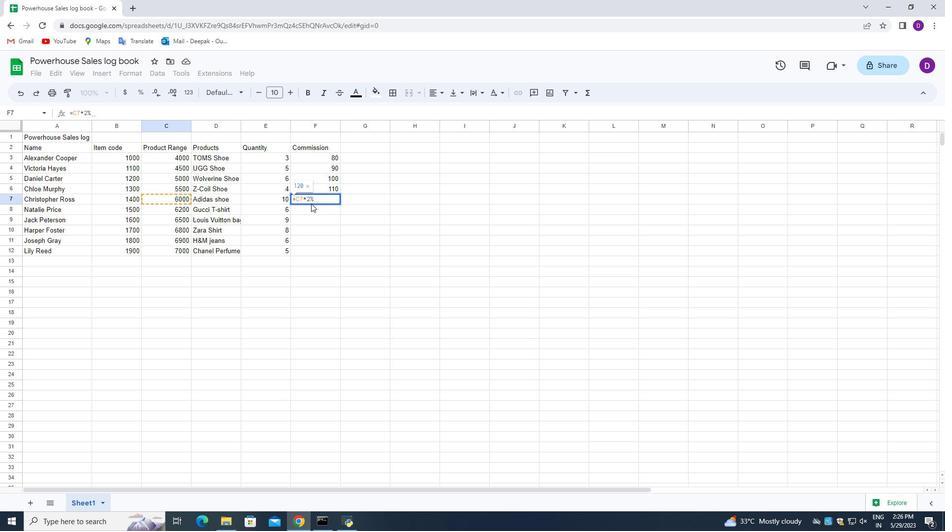 
Action: Mouse moved to (313, 208)
Screenshot: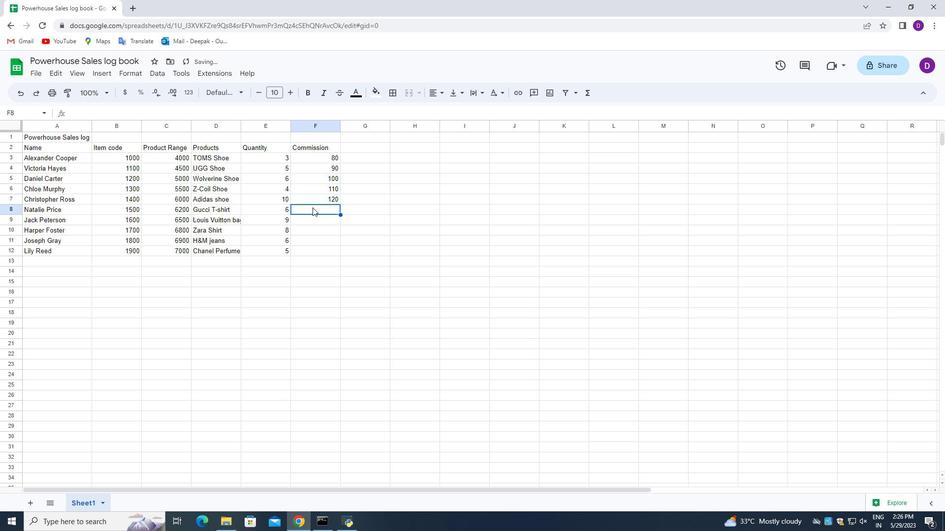 
Action: Key pressed =
Screenshot: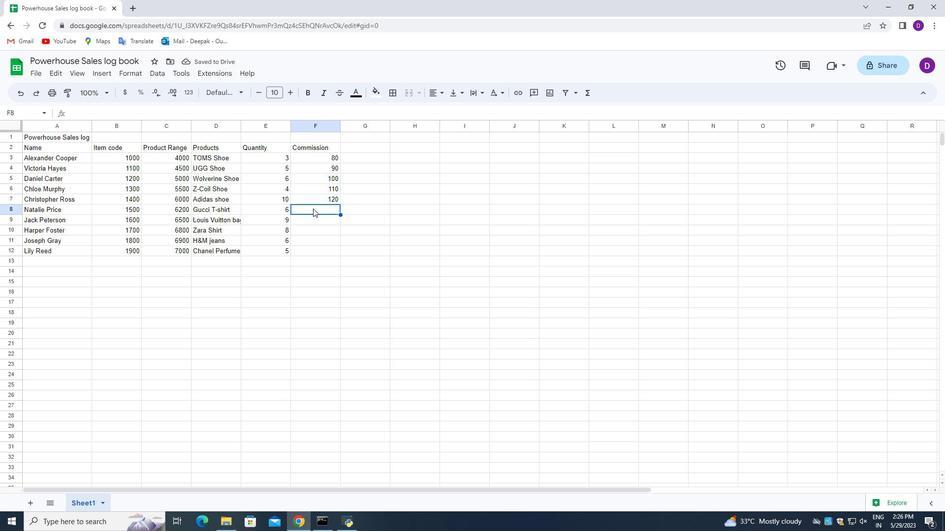
Action: Mouse moved to (168, 206)
Screenshot: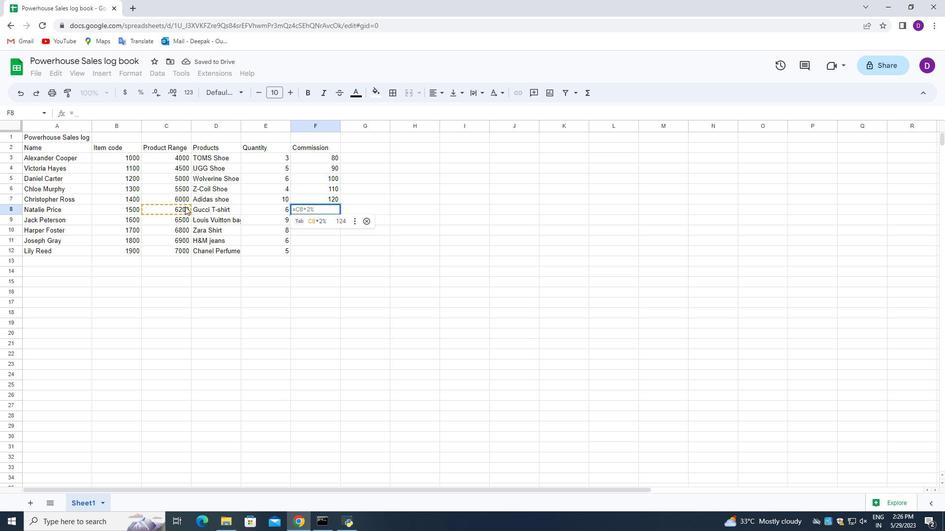 
Action: Mouse pressed left at (168, 206)
Screenshot: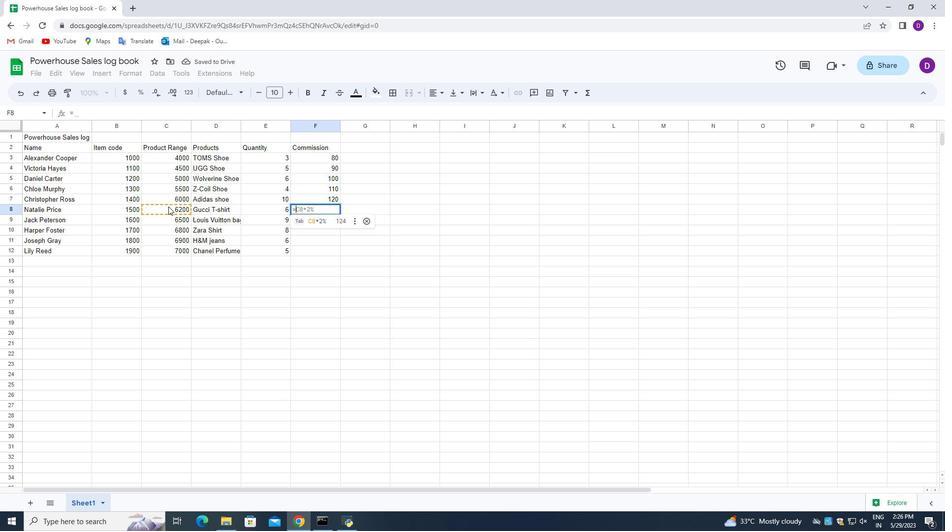 
Action: Mouse moved to (320, 211)
Screenshot: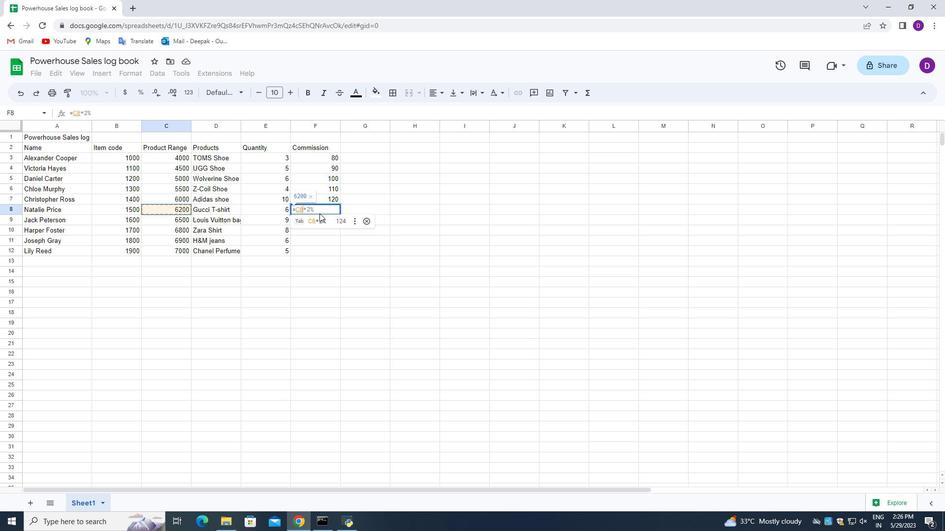 
Action: Key pressed *2<Key.shift><Key.shift><Key.shift><Key.shift><Key.shift><Key.shift>%<Key.enter>
Screenshot: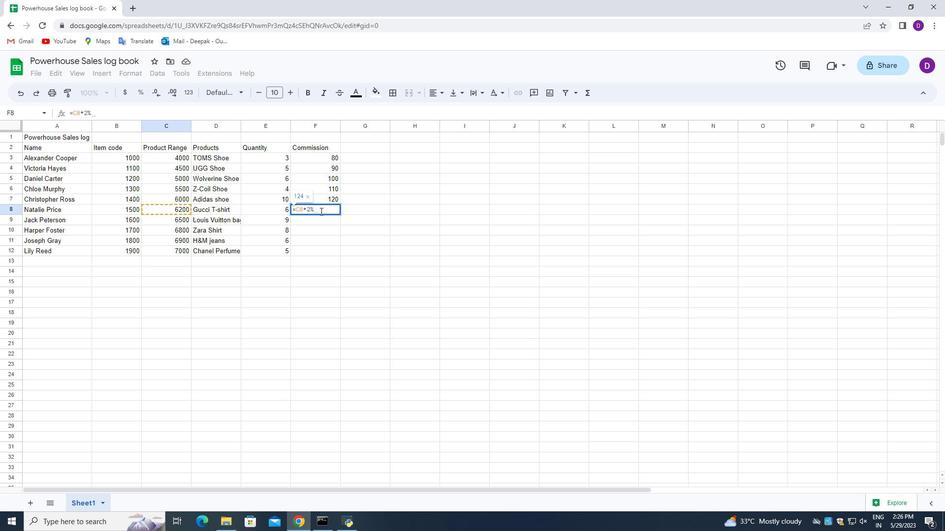 
Action: Mouse moved to (319, 220)
Screenshot: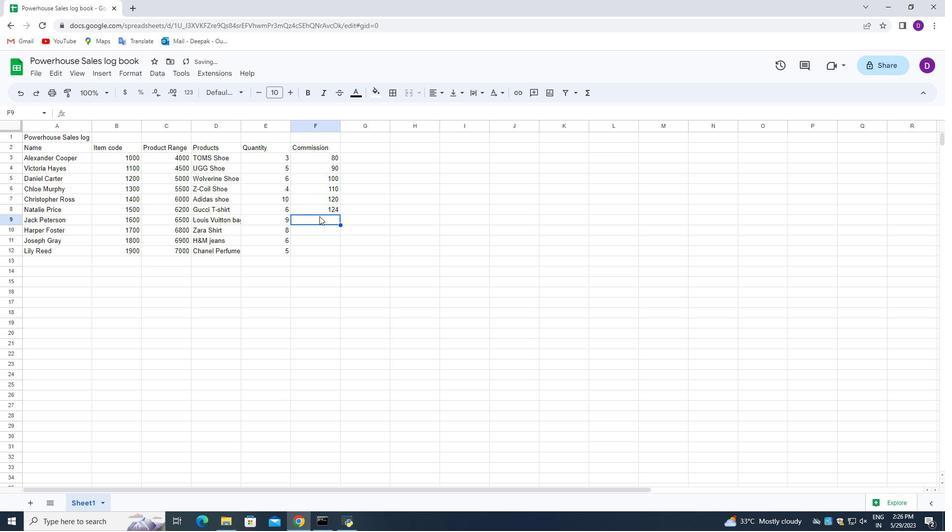 
Action: Mouse pressed left at (319, 220)
Screenshot: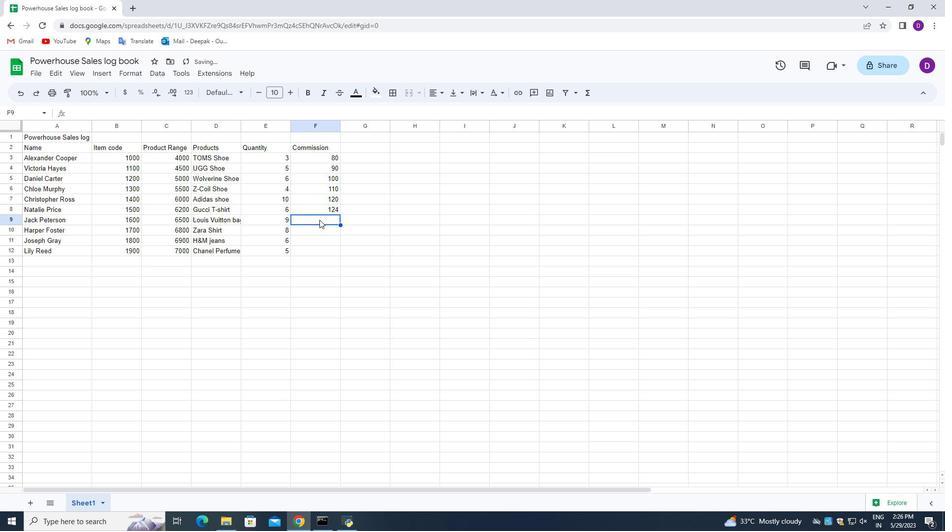 
Action: Mouse pressed left at (319, 220)
Screenshot: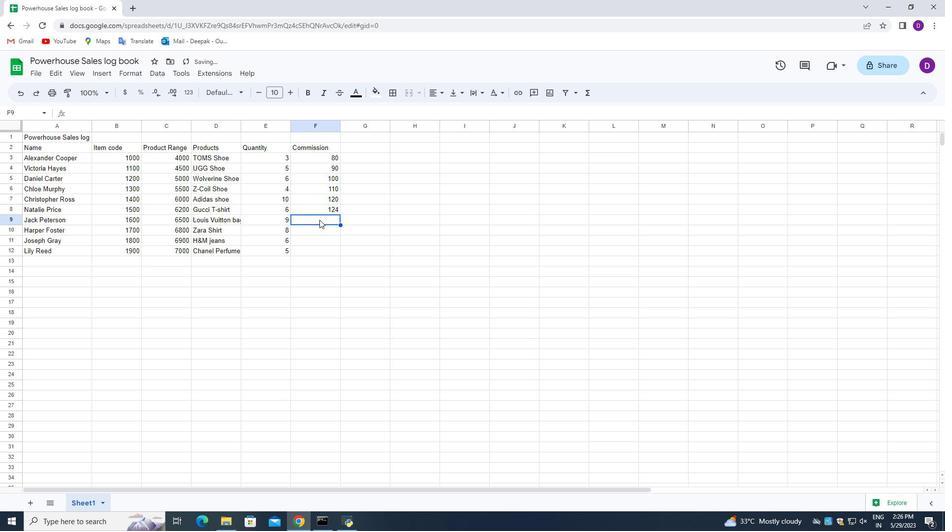 
Action: Key pressed =
Screenshot: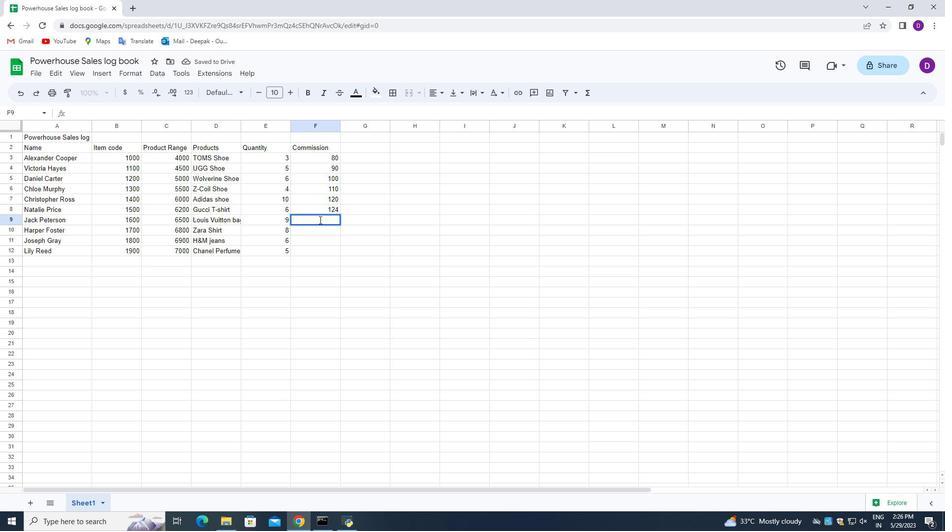 
Action: Mouse moved to (172, 220)
Screenshot: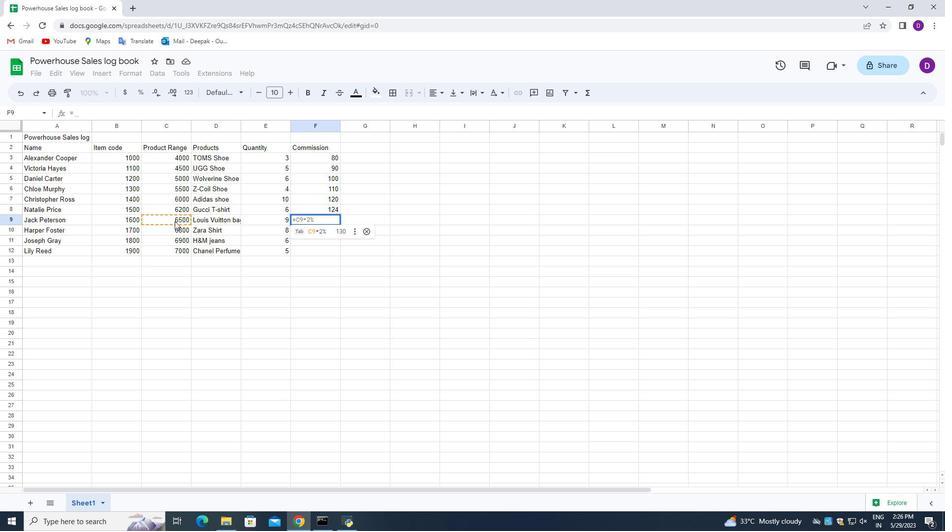 
Action: Mouse pressed left at (172, 220)
Screenshot: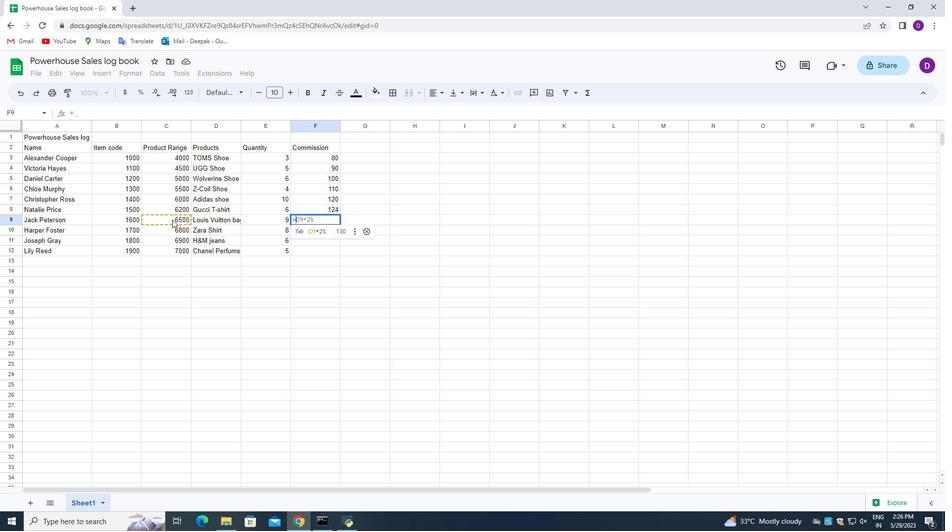 
Action: Mouse moved to (328, 221)
Screenshot: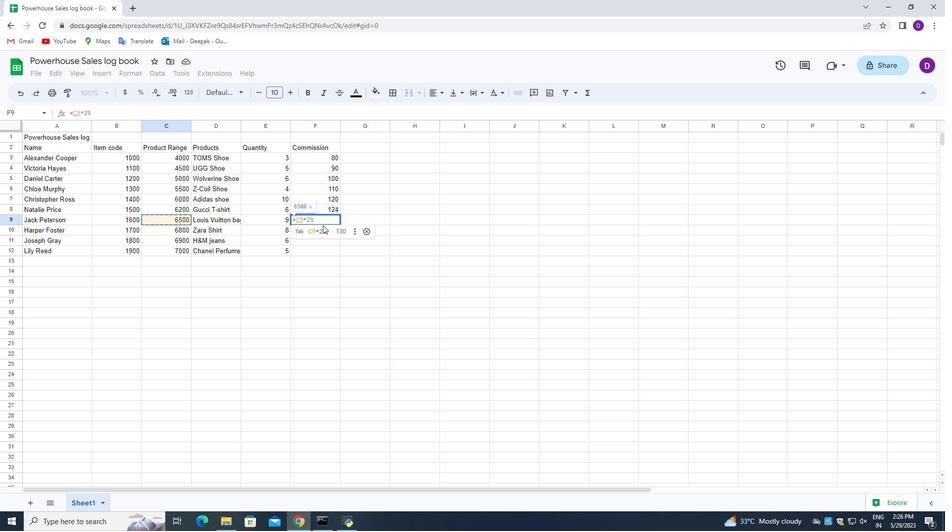 
Action: Key pressed *2<Key.shift>%<Key.enter>
Screenshot: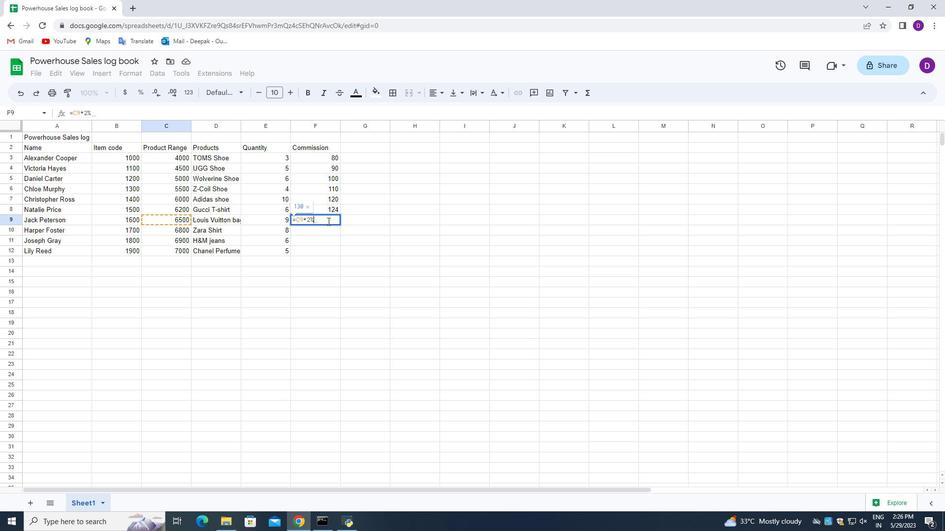 
Action: Mouse moved to (325, 230)
Screenshot: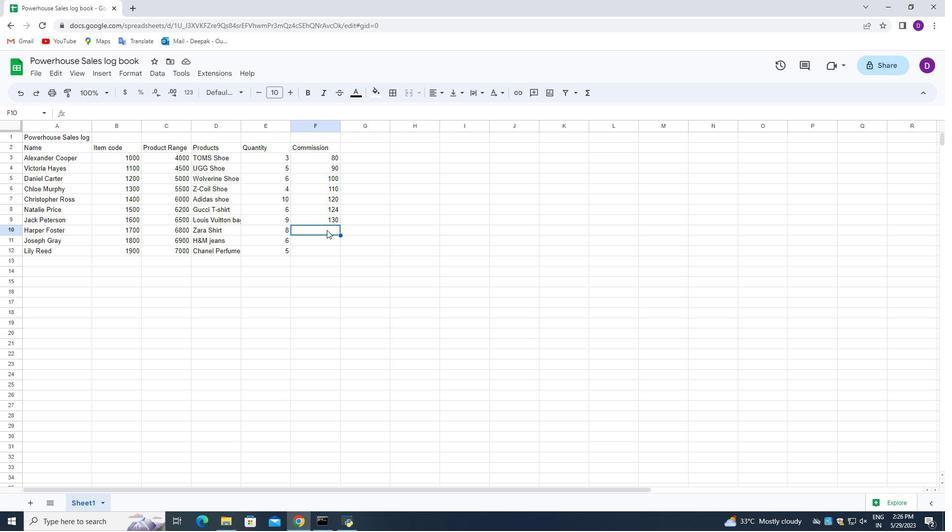 
Action: Mouse pressed left at (325, 230)
Screenshot: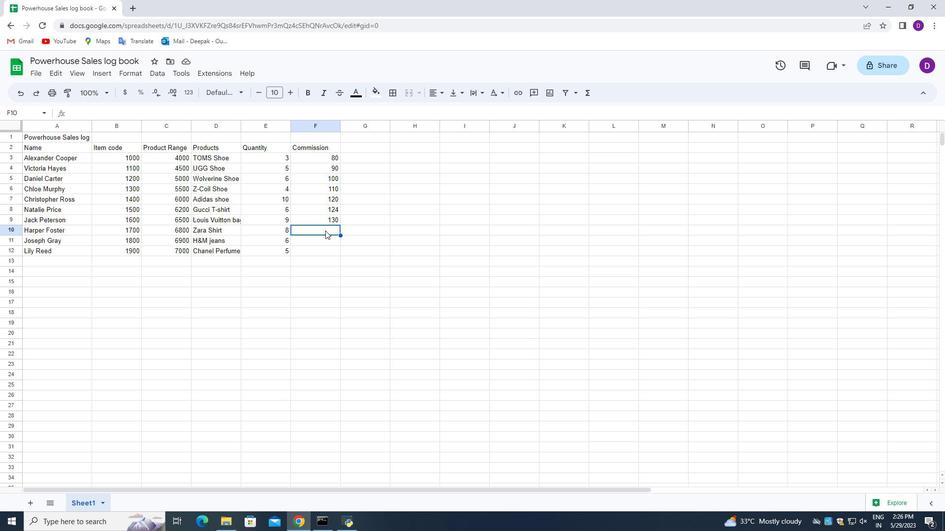 
Action: Mouse pressed left at (325, 230)
Screenshot: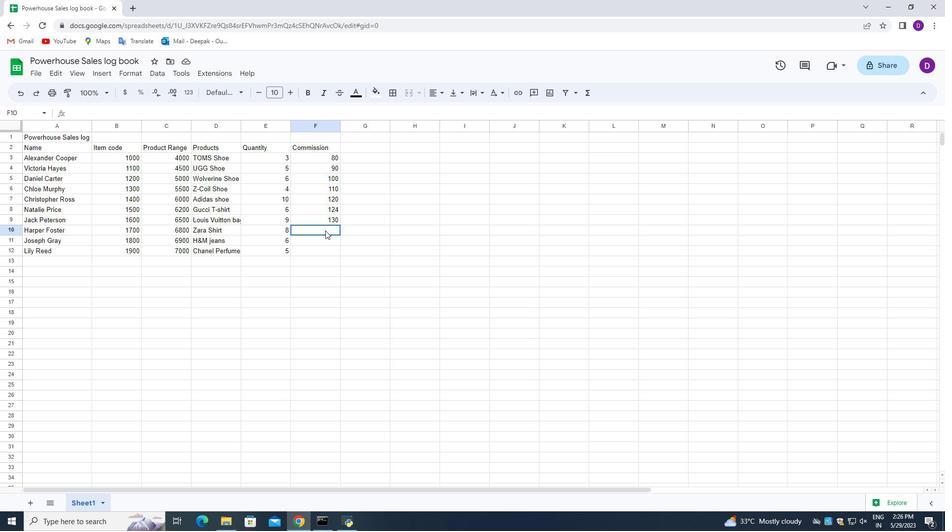 
Action: Key pressed =
Screenshot: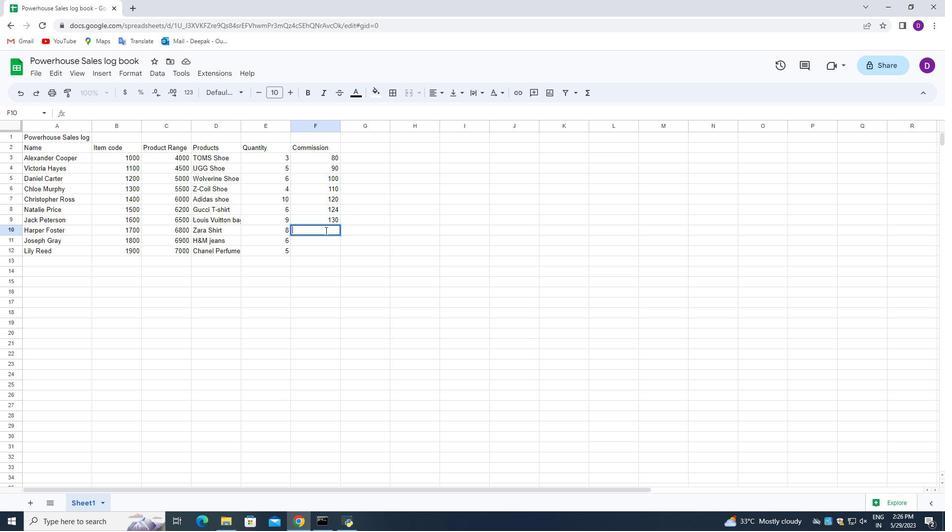 
Action: Mouse moved to (166, 226)
Screenshot: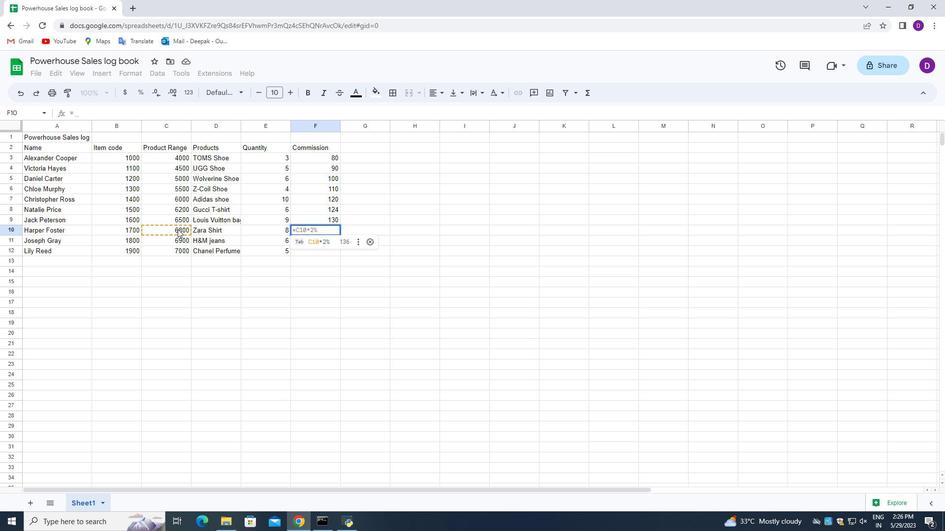
Action: Mouse pressed left at (166, 226)
Screenshot: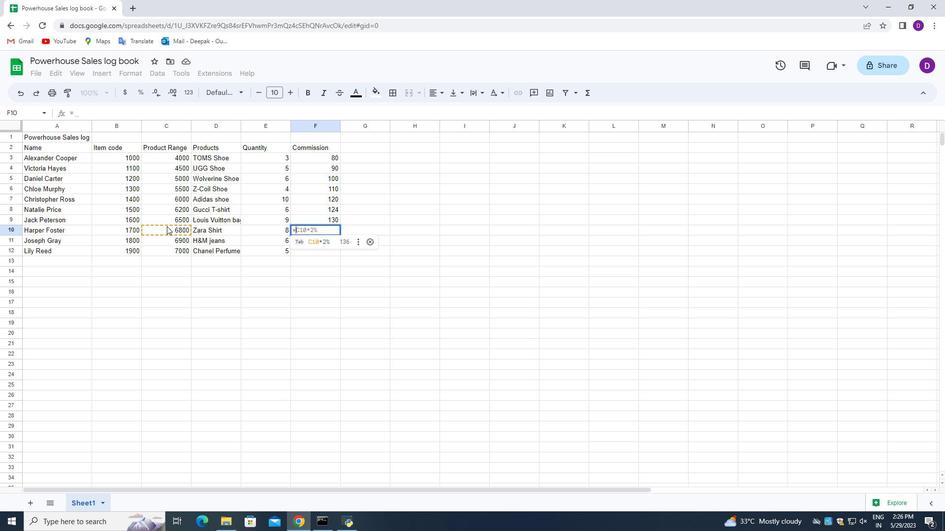 
Action: Mouse moved to (333, 231)
Screenshot: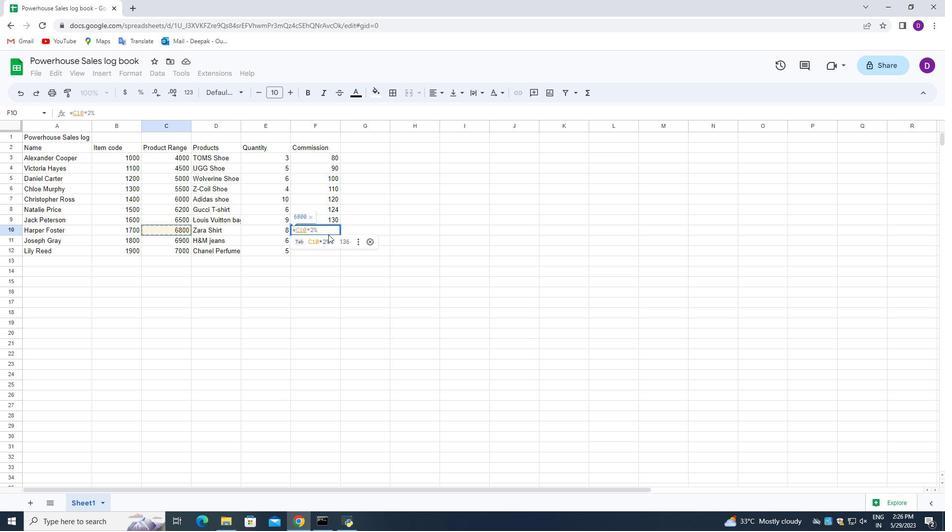 
Action: Key pressed *2<Key.shift>%<Key.enter>
Screenshot: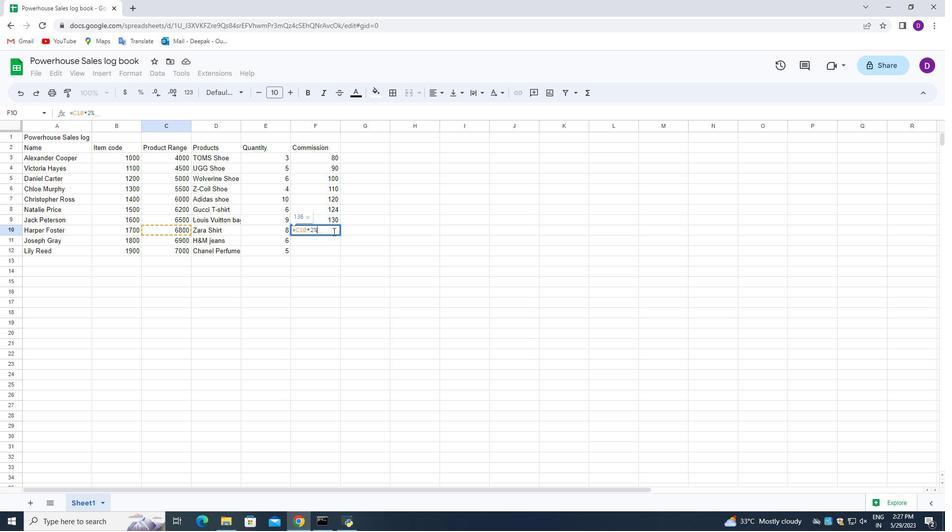 
Action: Mouse moved to (314, 239)
Screenshot: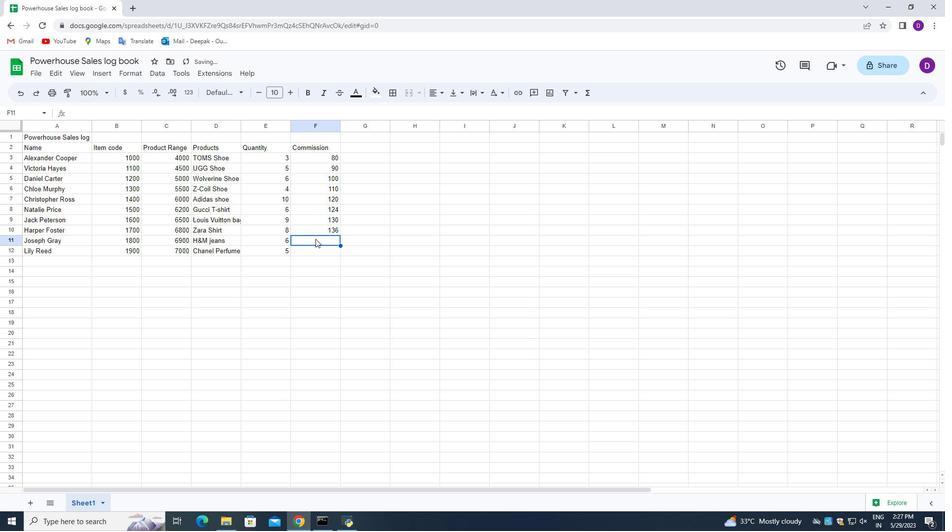 
Action: Key pressed =
Screenshot: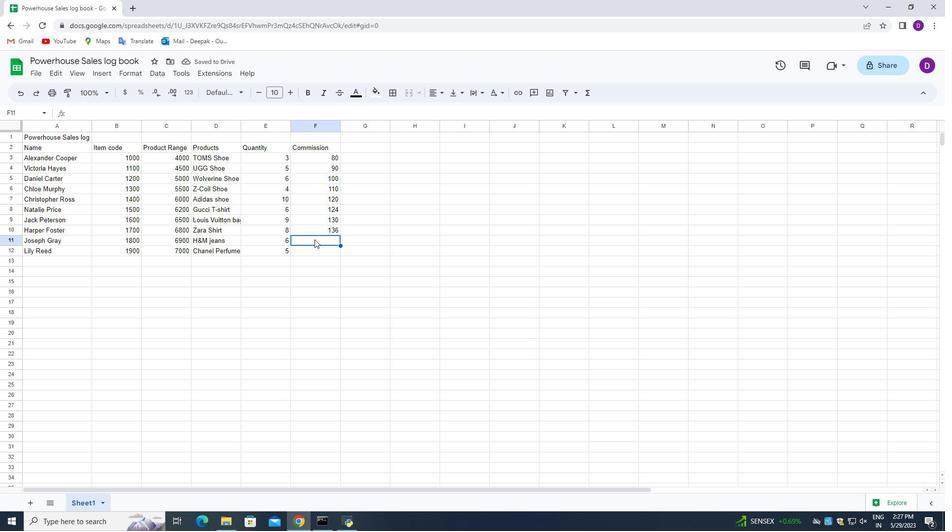 
Action: Mouse moved to (164, 237)
Screenshot: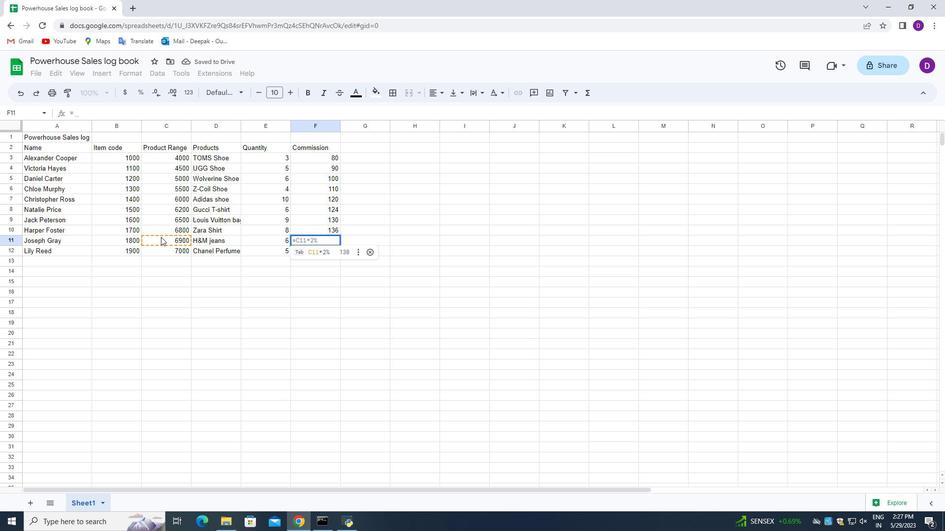 
Action: Mouse pressed left at (164, 237)
Screenshot: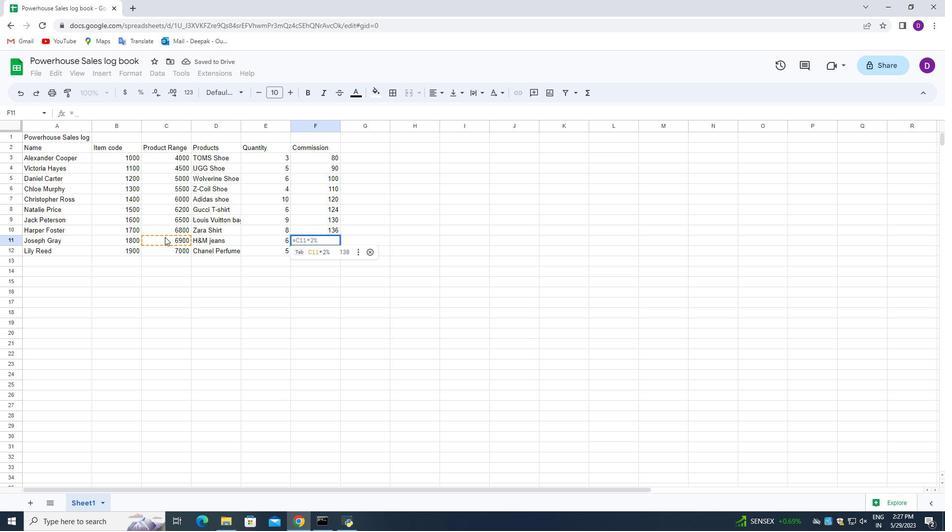 
Action: Mouse moved to (320, 239)
Screenshot: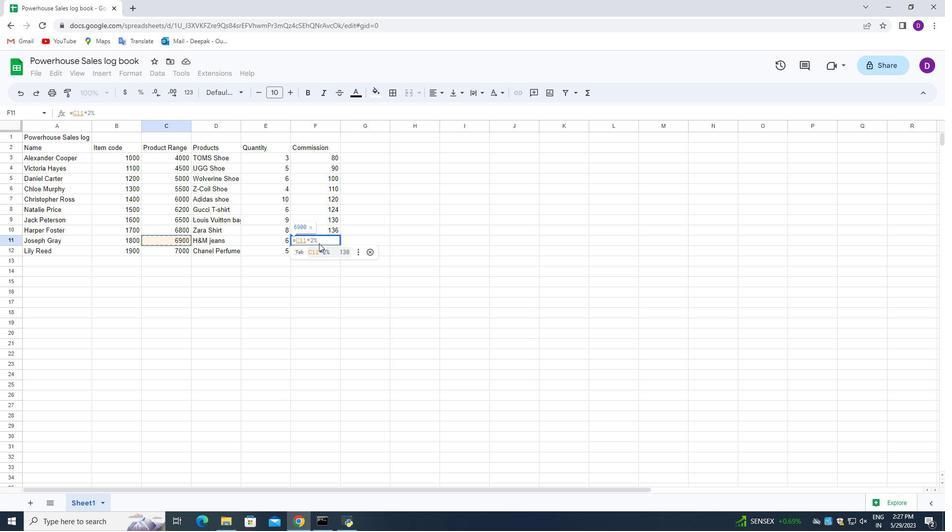 
Action: Key pressed *2<Key.shift>%<Key.enter>
Screenshot: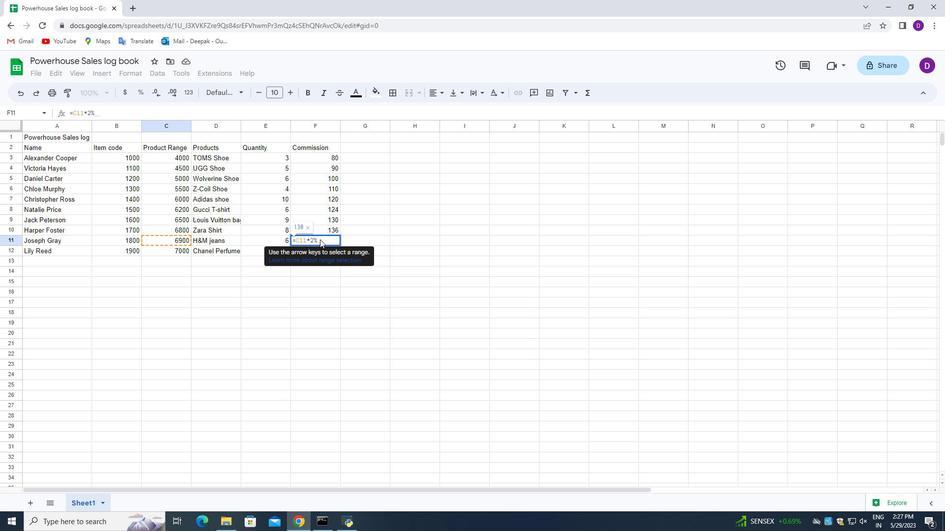 
Action: Mouse moved to (316, 249)
Screenshot: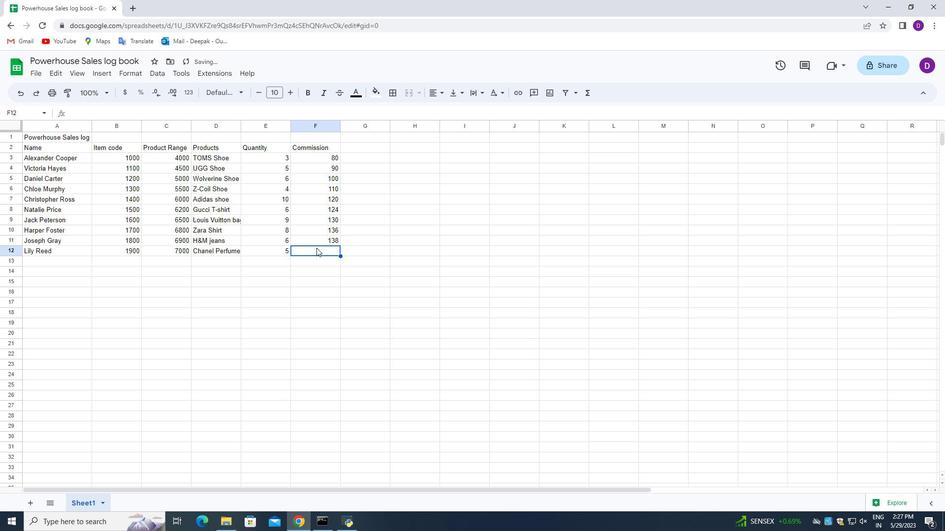
Action: Key pressed =
Screenshot: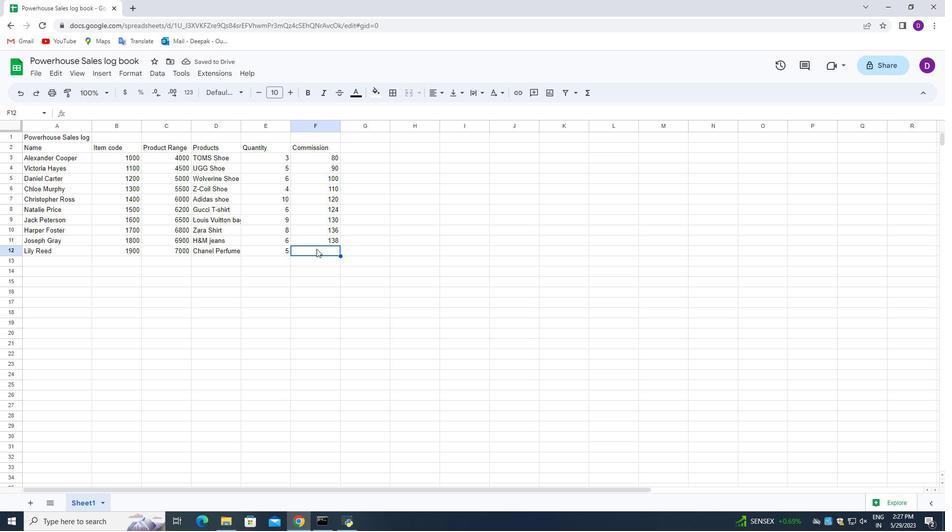 
Action: Mouse moved to (175, 251)
Screenshot: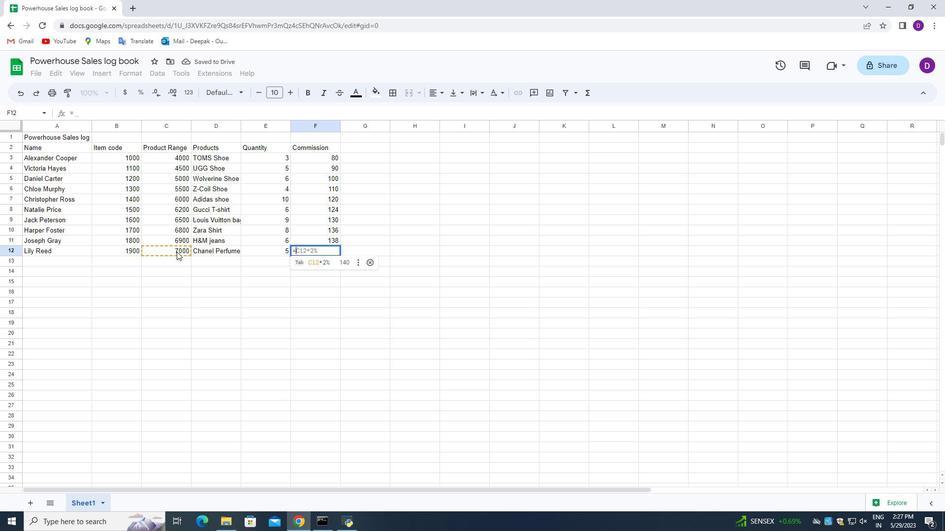 
Action: Mouse pressed left at (175, 251)
Screenshot: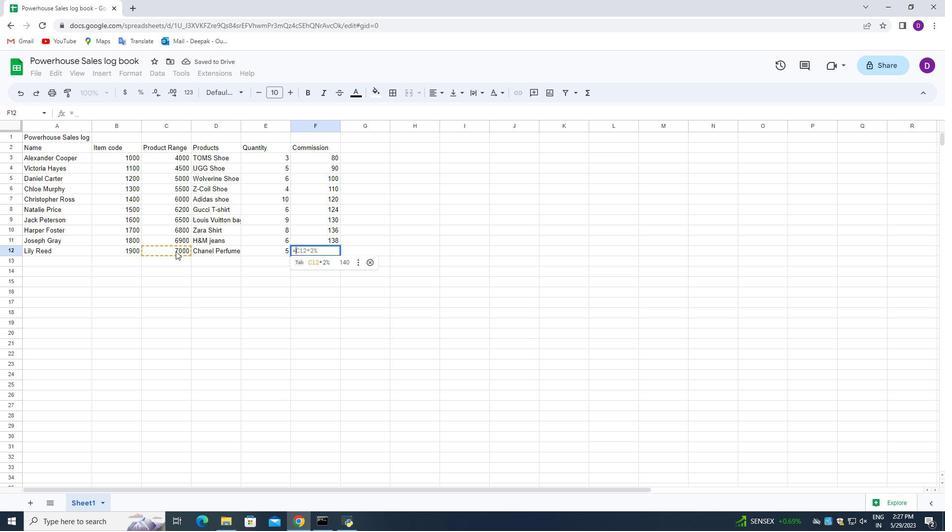 
Action: Mouse moved to (335, 249)
Screenshot: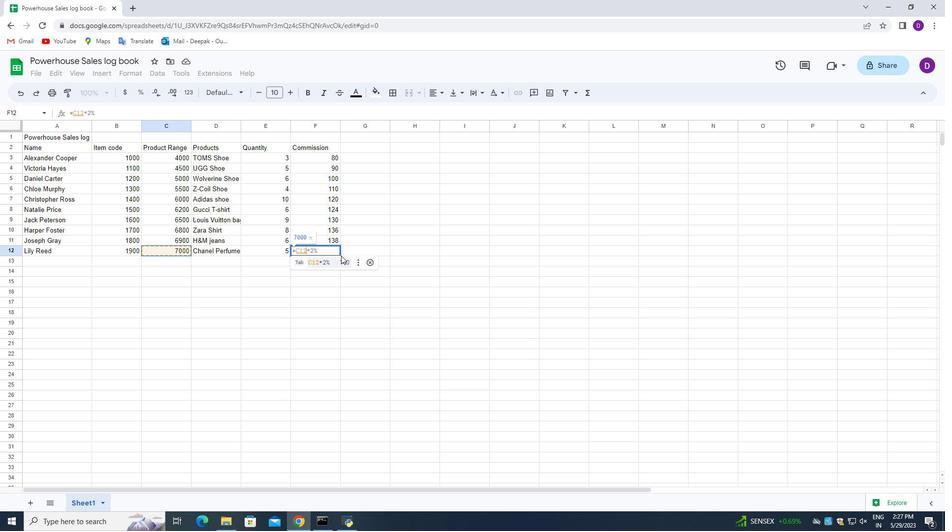 
Action: Key pressed *
Screenshot: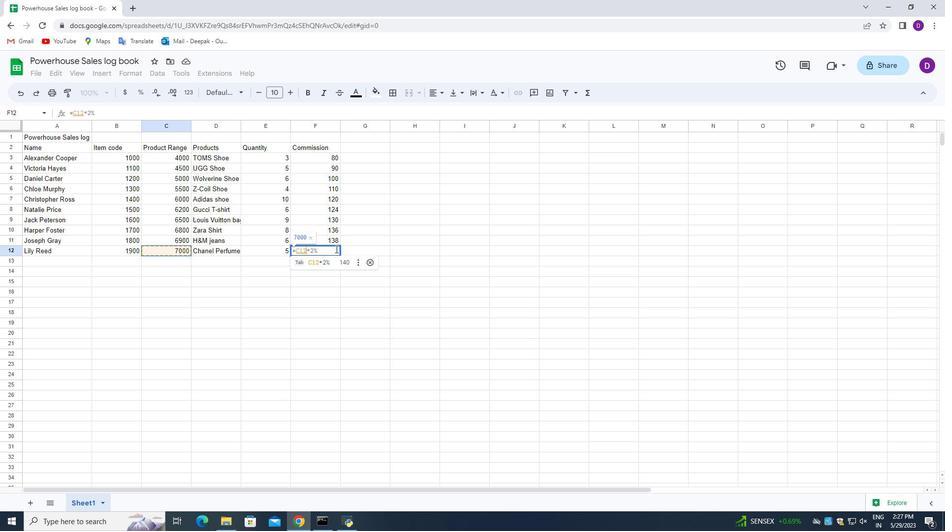 
Action: Mouse moved to (335, 248)
Screenshot: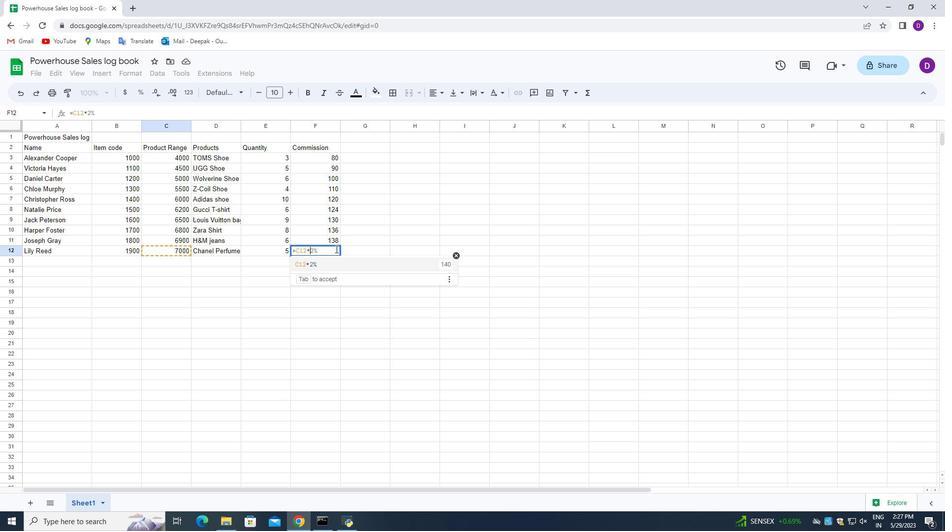 
Action: Key pressed 2<Key.shift><Key.shift><Key.shift><Key.shift><Key.shift><Key.shift><Key.shift><Key.shift><Key.shift><Key.shift><Key.shift><Key.shift><Key.shift>%<Key.enter>
Screenshot: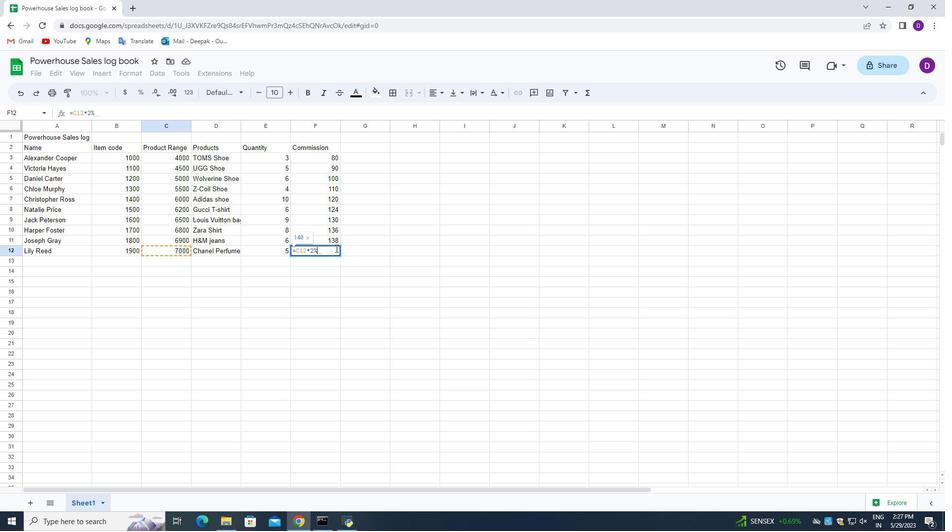 
Action: Mouse moved to (319, 260)
Screenshot: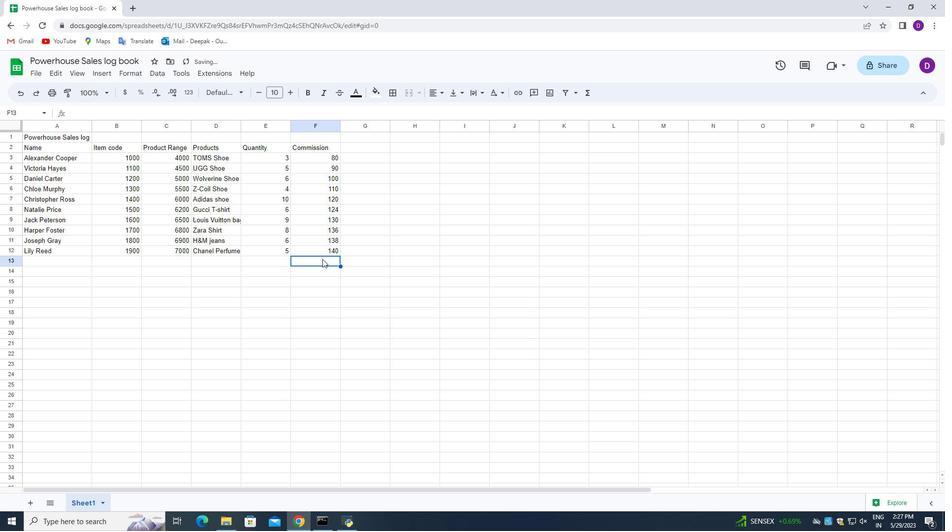 
Action: Key pressed =<Key.enter>
Screenshot: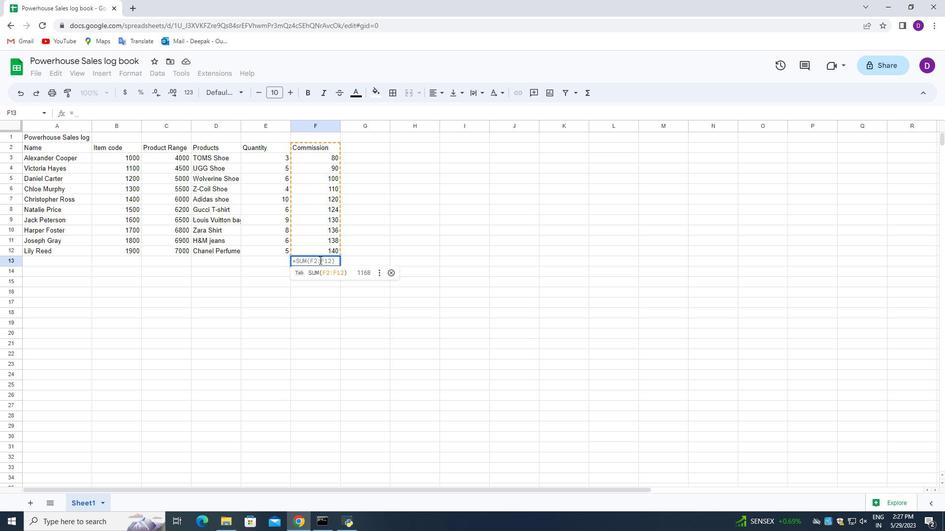 
Action: Mouse moved to (361, 263)
Screenshot: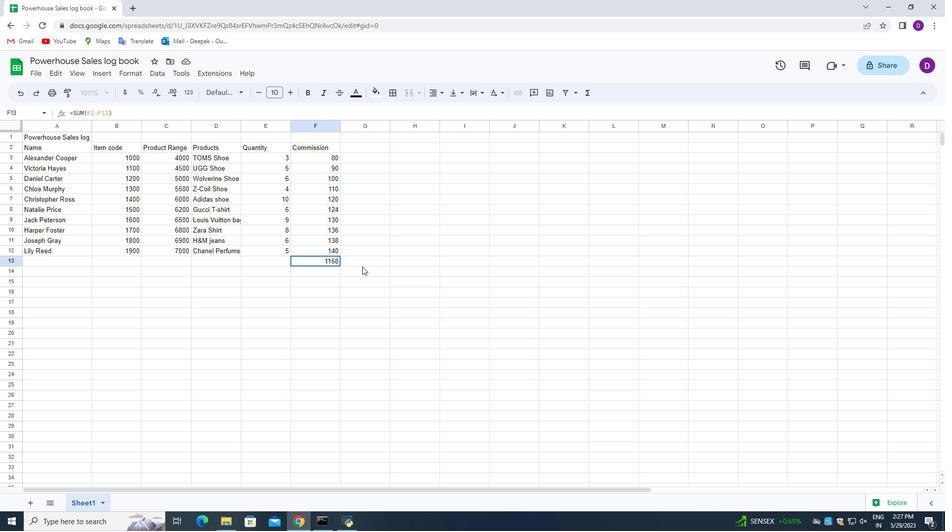 
Action: Mouse pressed left at (361, 263)
Screenshot: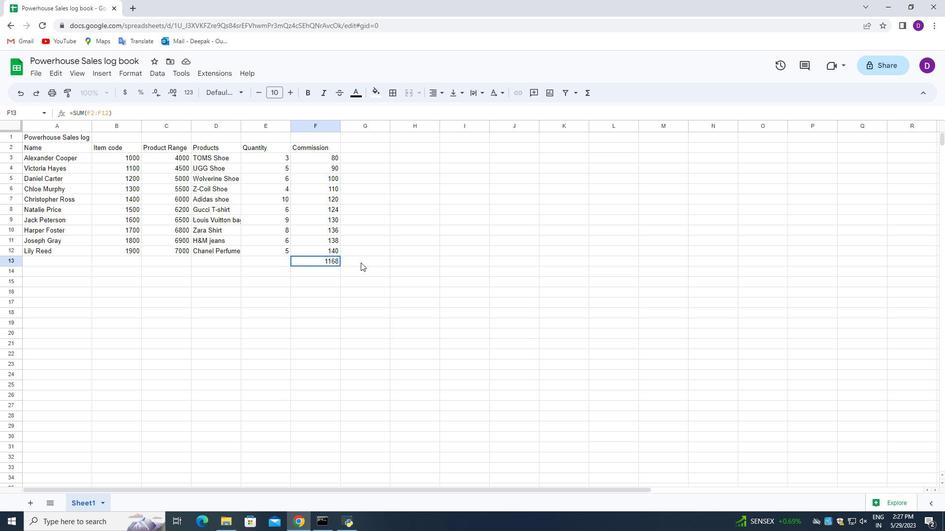 
Action: Mouse moved to (306, 261)
Screenshot: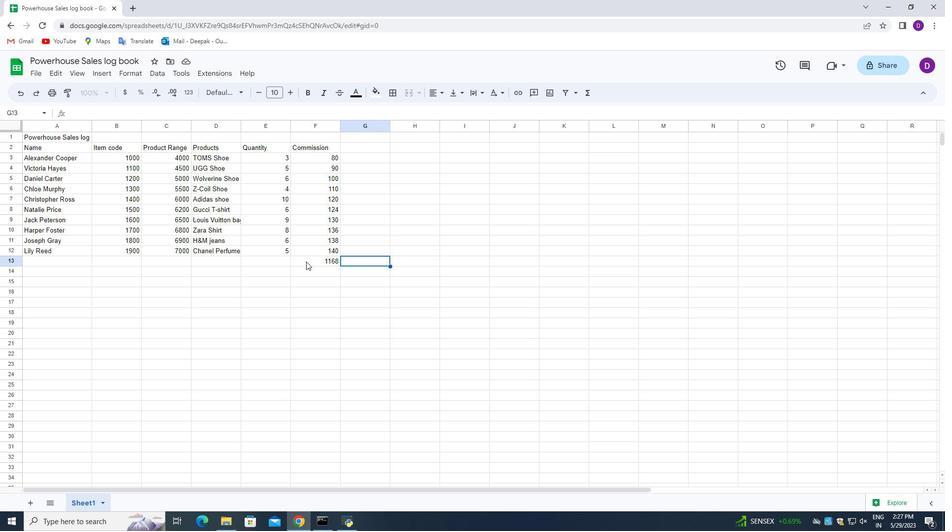 
Action: Mouse pressed left at (306, 261)
Screenshot: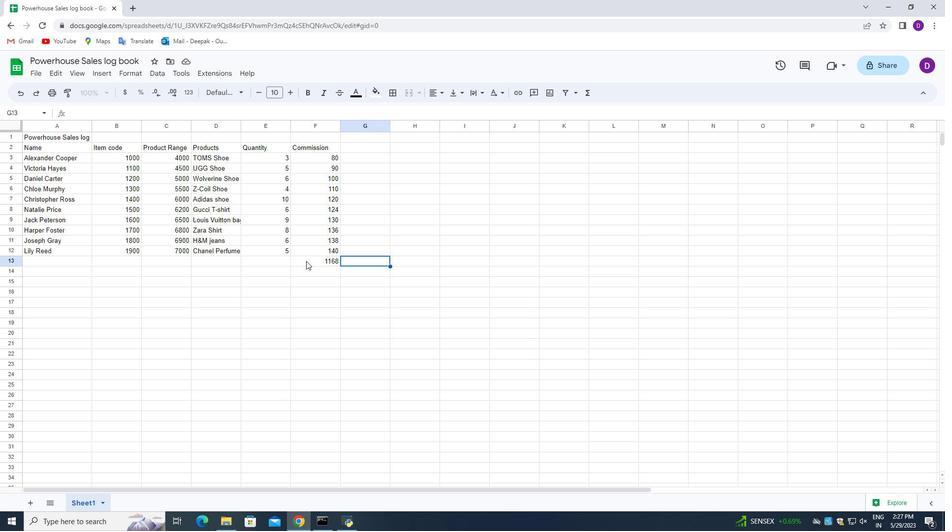 
Action: Mouse moved to (298, 289)
Screenshot: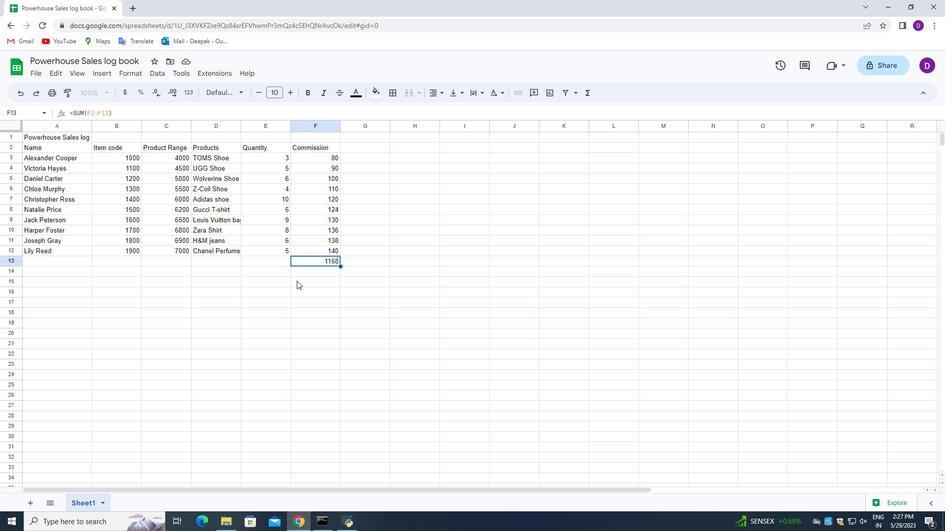 
Action: Key pressed ctrl+S<'\x13'><'\x13'><'\x13'>
Screenshot: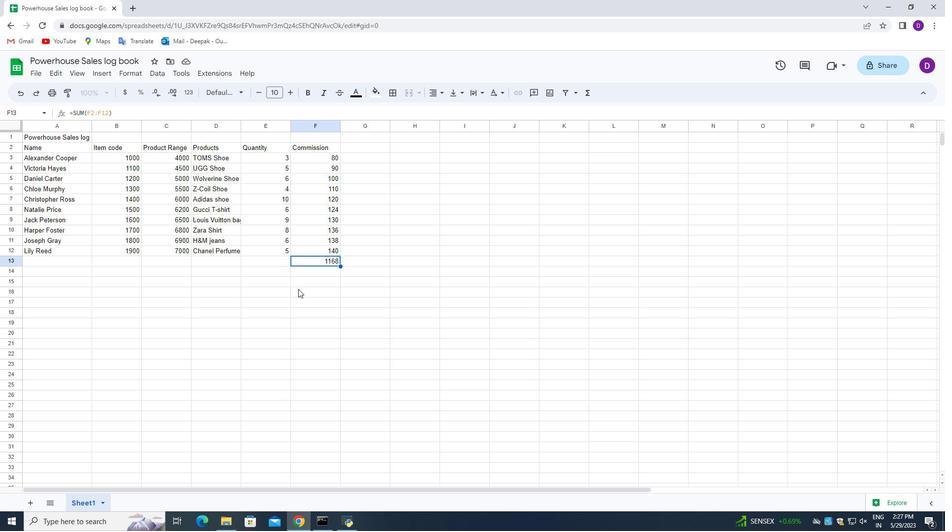 
Action: Mouse moved to (356, 233)
Screenshot: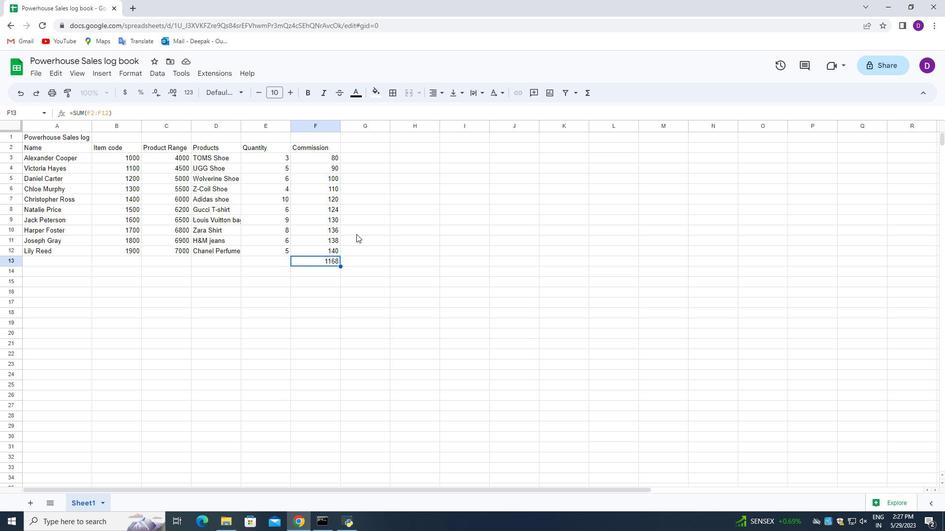 
Action: Mouse scrolled (356, 233) with delta (0, 0)
Screenshot: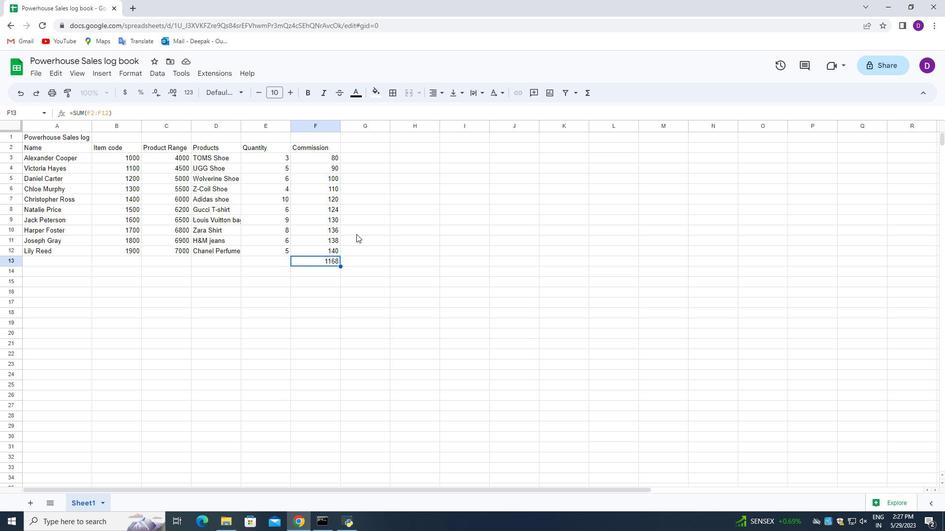 
Action: Mouse scrolled (356, 233) with delta (0, 0)
Screenshot: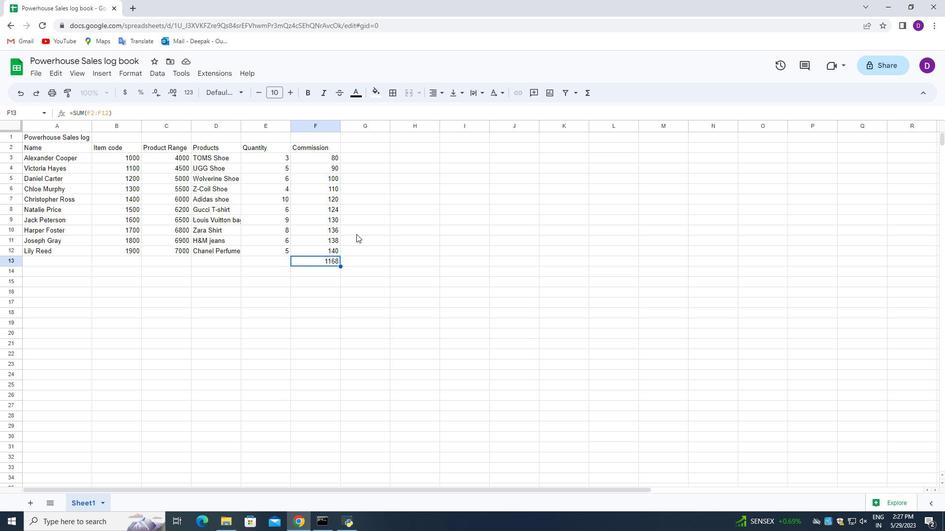 
Action: Mouse scrolled (356, 233) with delta (0, 0)
Screenshot: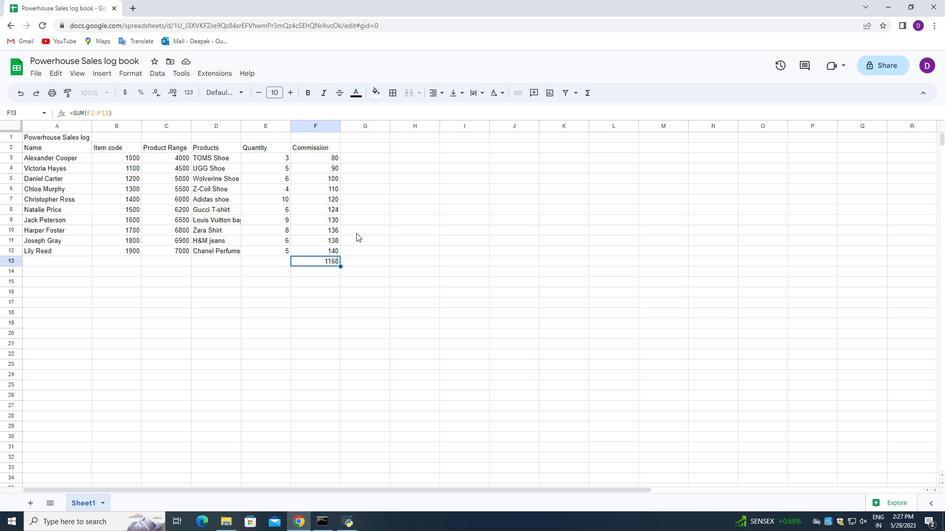 
Action: Mouse scrolled (356, 233) with delta (0, 0)
Screenshot: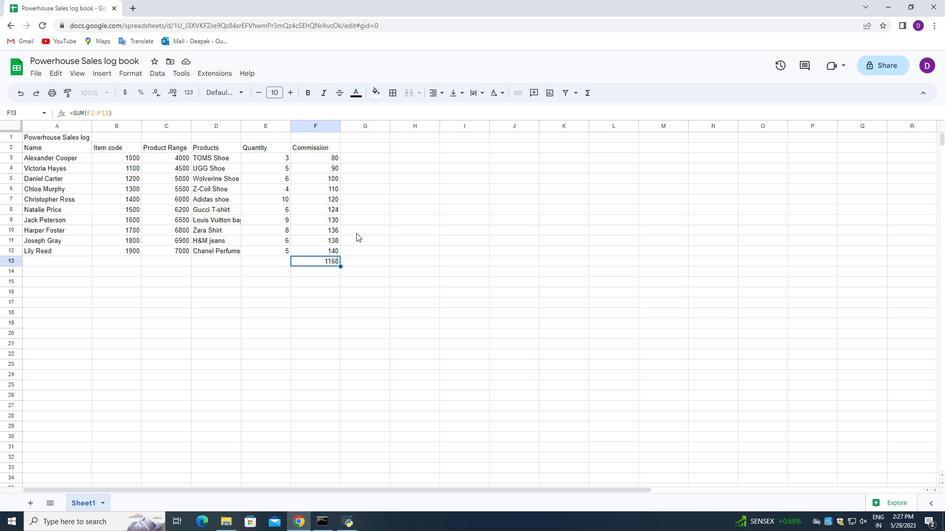 
Action: Mouse moved to (374, 252)
Screenshot: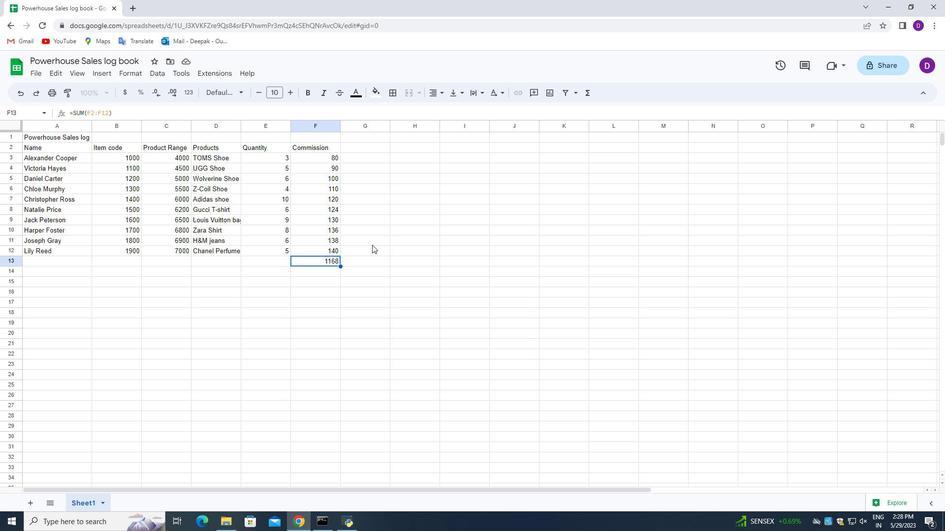 
Action: Mouse scrolled (374, 252) with delta (0, 0)
Screenshot: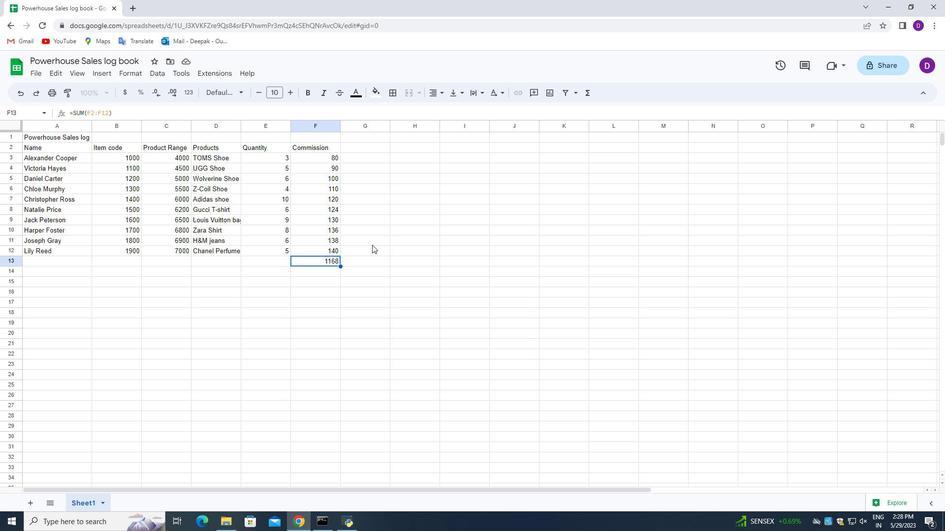 
Action: Mouse moved to (374, 254)
Screenshot: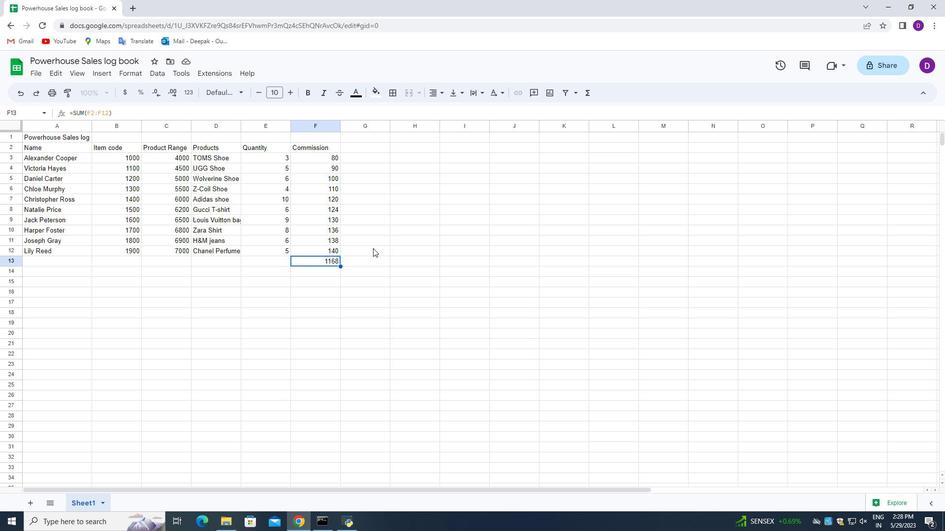
Action: Mouse scrolled (374, 255) with delta (0, 0)
Screenshot: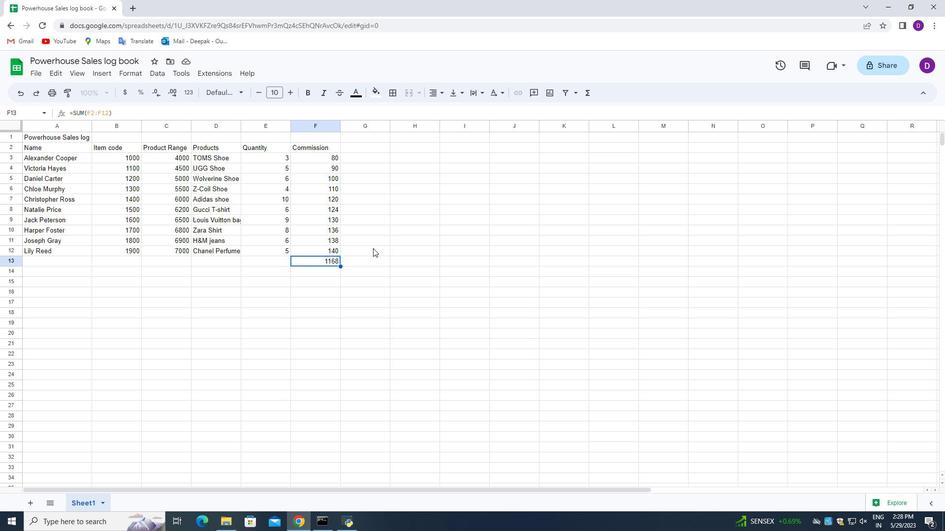 
Action: Mouse moved to (375, 255)
Screenshot: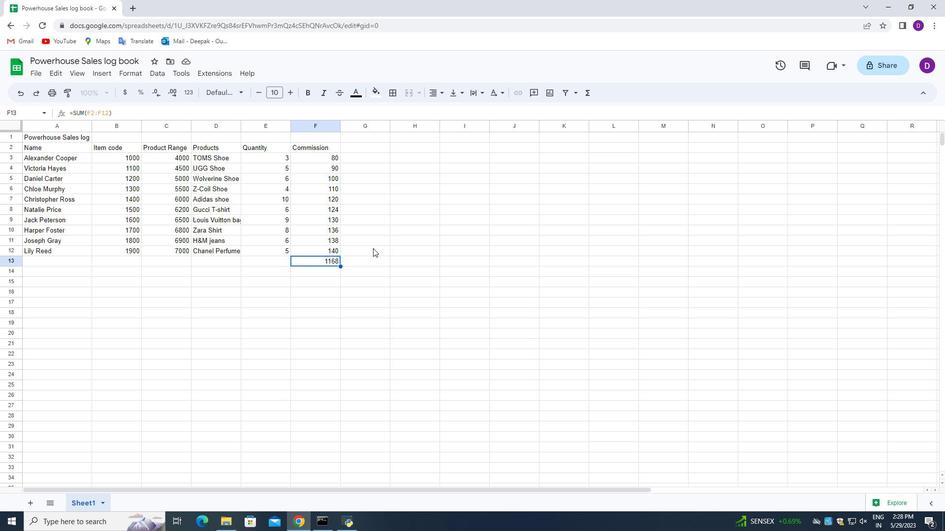 
Action: Mouse scrolled (375, 255) with delta (0, 0)
Screenshot: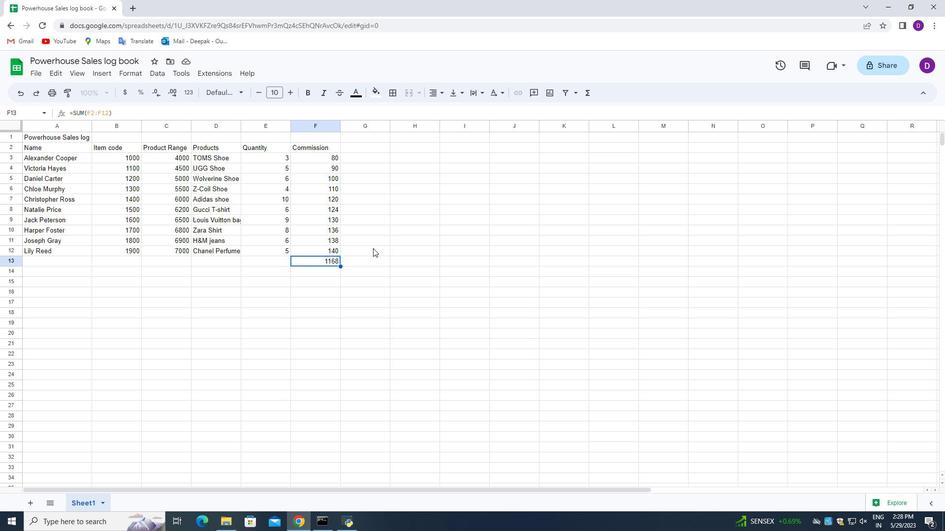 
